 Task: Search one way flight ticket for 5 adults, 2 children, 1 infant in seat and 1 infant on lap in economy from Aspen: Aspen/pitkin County Airport (sardy Field) to Raleigh: Raleigh-durham International Airport on 8-5-2023. Choice of flights is Emirates. Number of bags: 10 checked bags. Price is upto 73000. Outbound departure time preference is 12:45.
Action: Mouse moved to (406, 158)
Screenshot: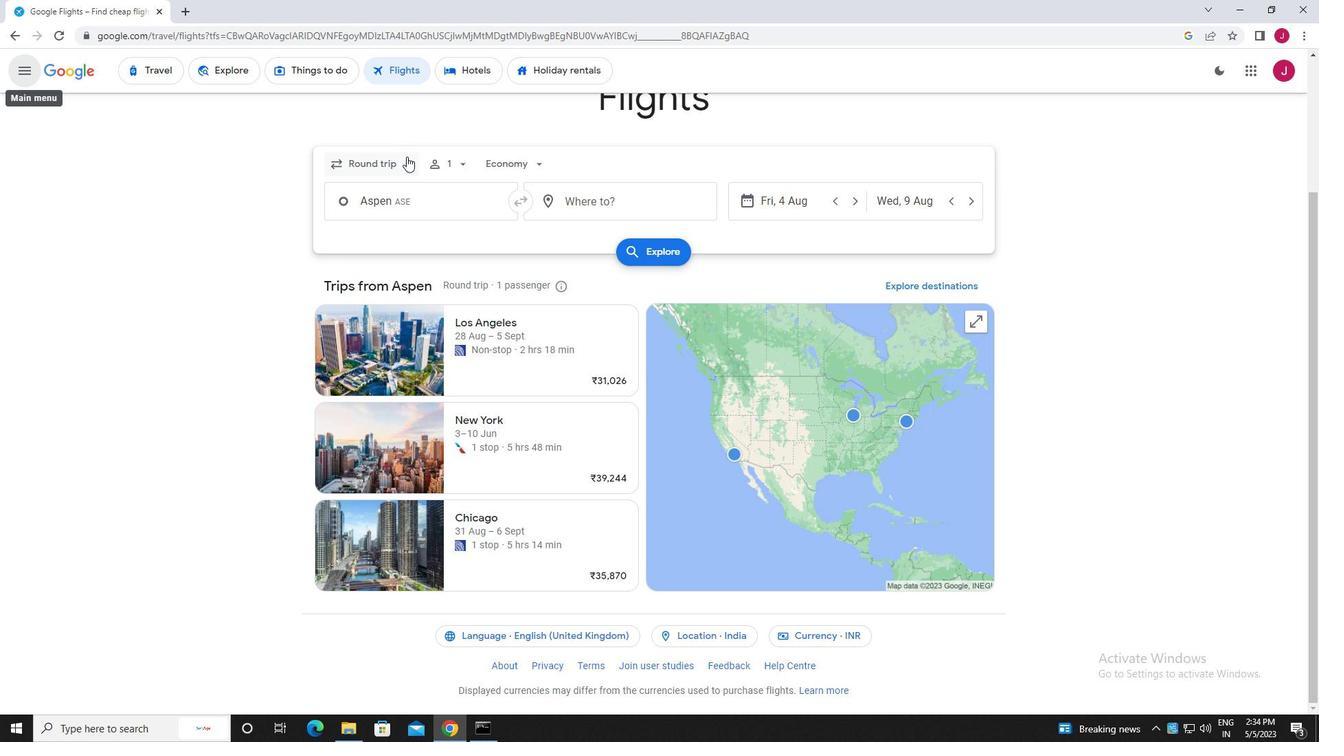 
Action: Mouse pressed left at (406, 158)
Screenshot: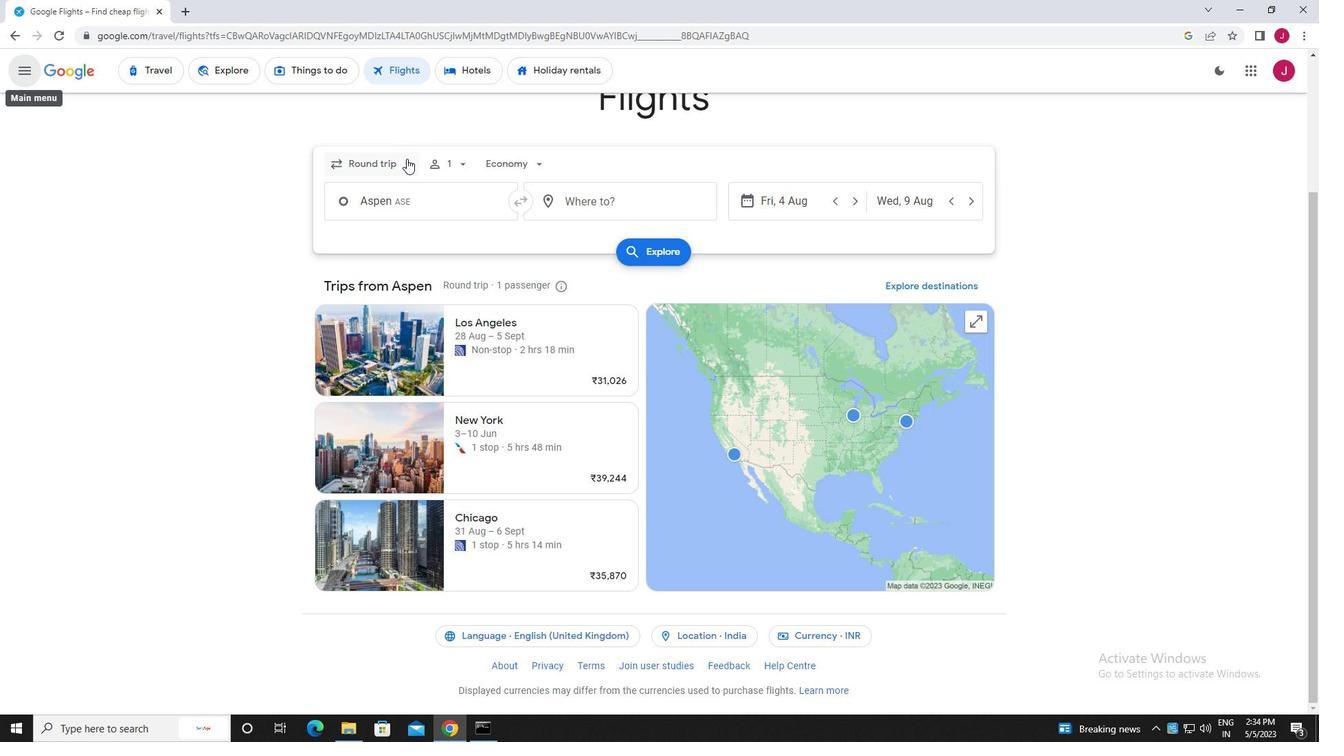 
Action: Mouse moved to (382, 229)
Screenshot: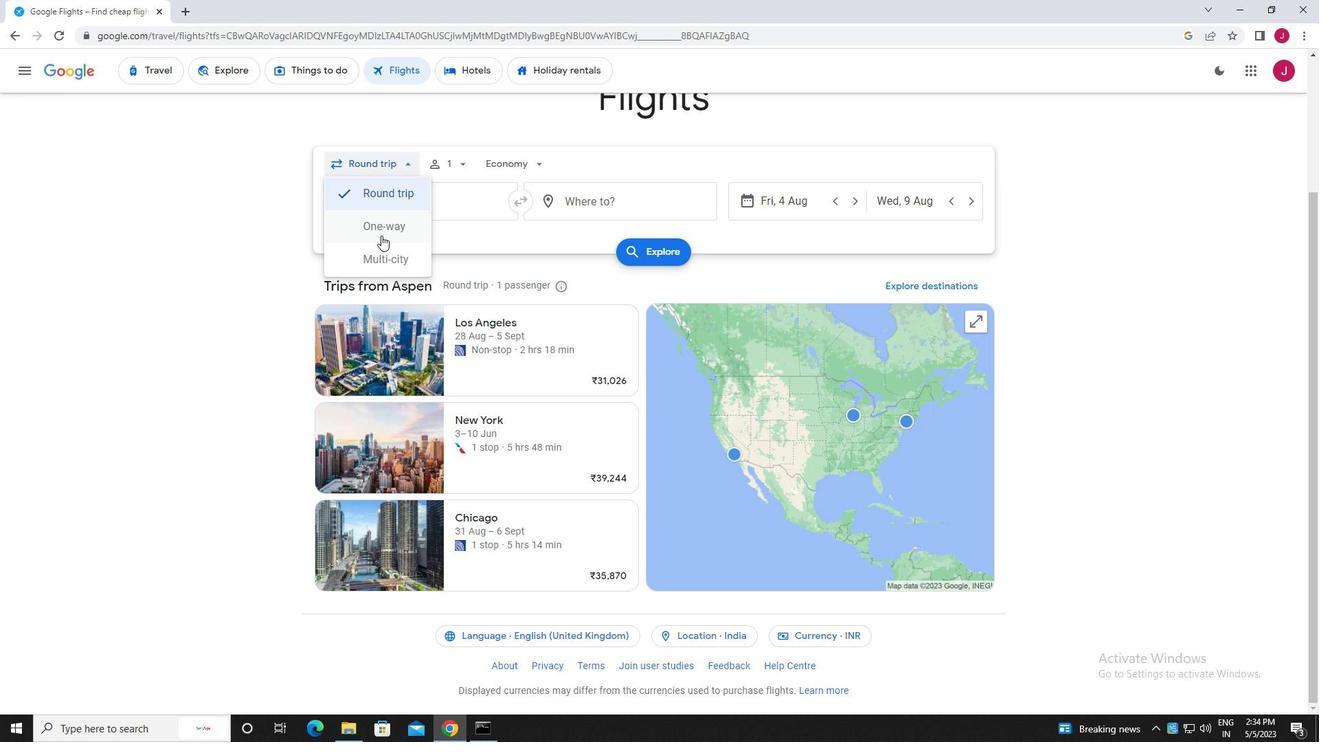
Action: Mouse pressed left at (382, 229)
Screenshot: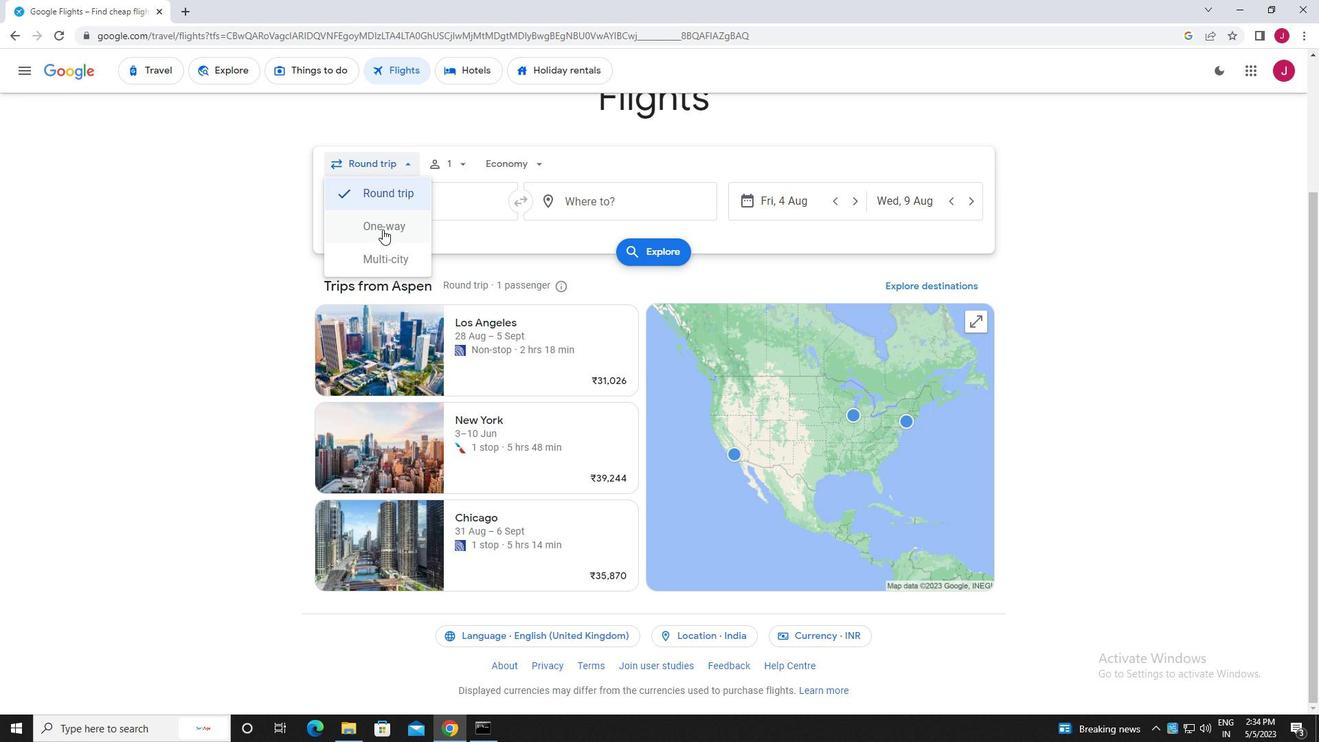 
Action: Mouse moved to (448, 163)
Screenshot: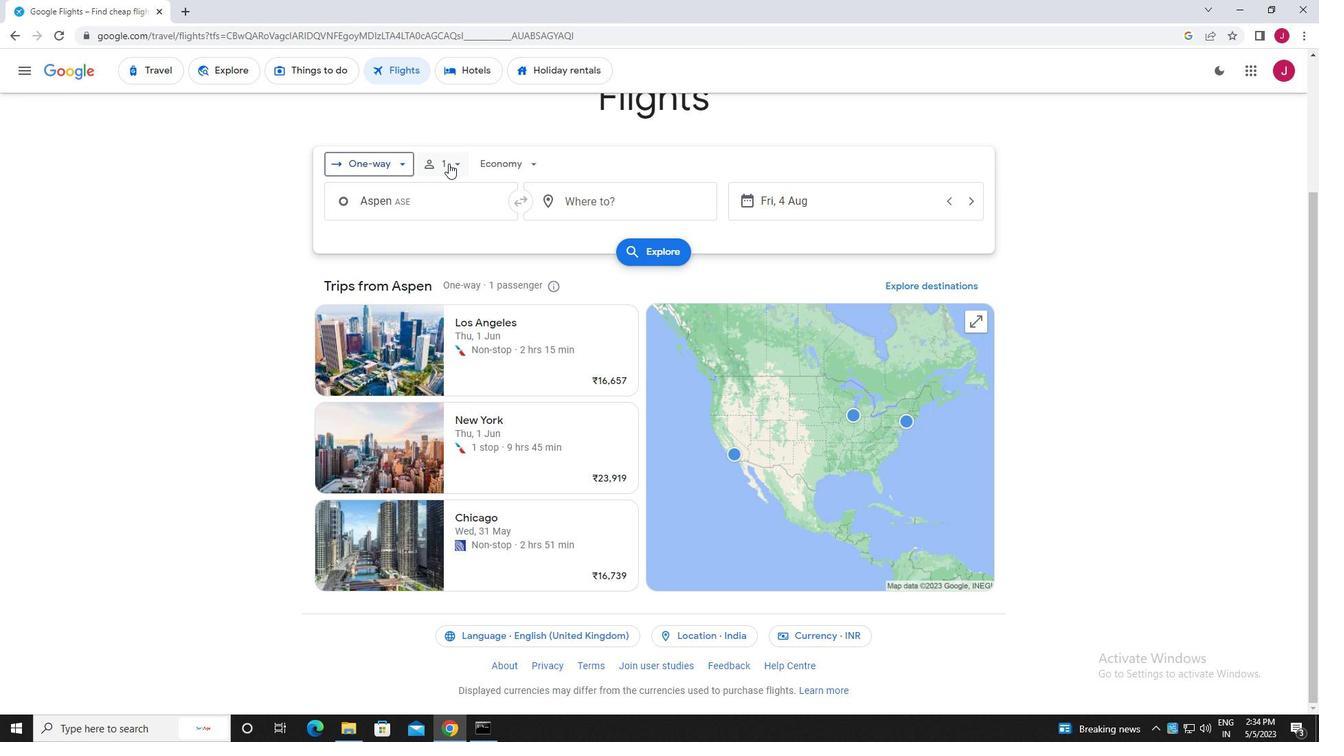 
Action: Mouse pressed left at (448, 163)
Screenshot: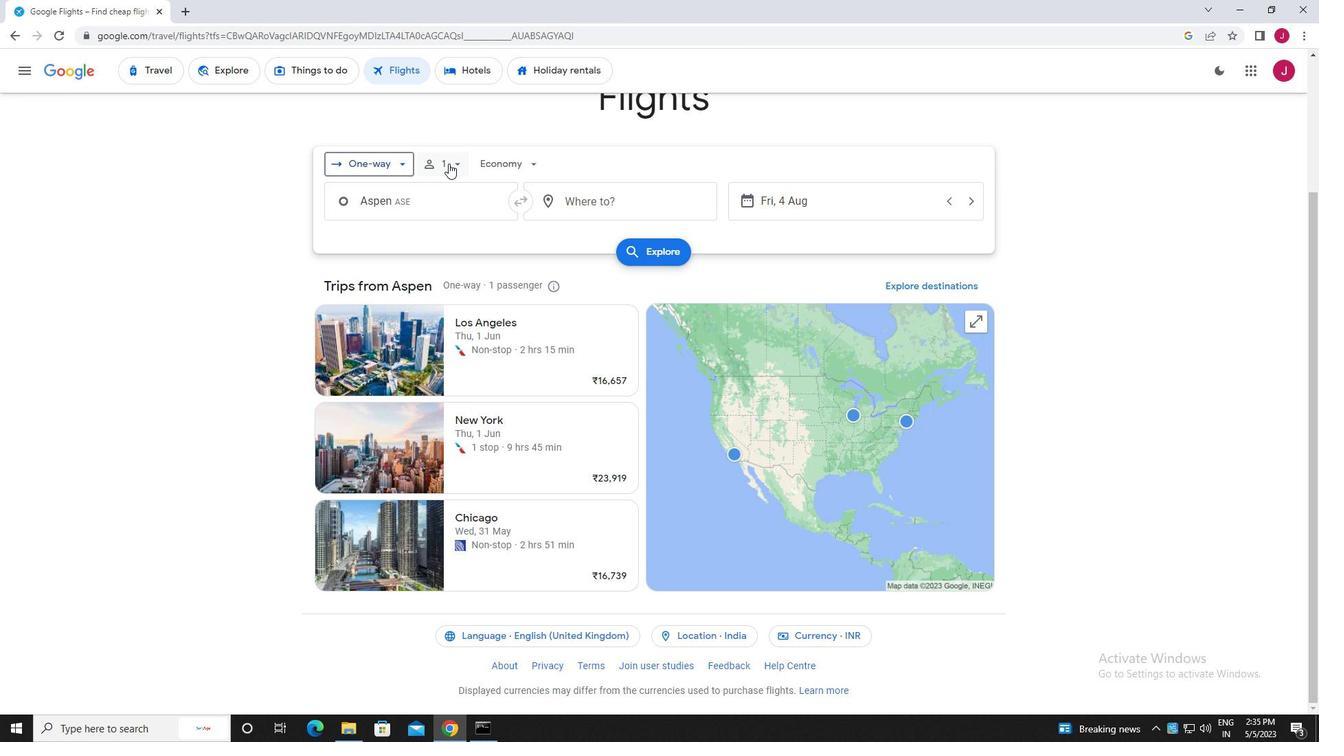 
Action: Mouse moved to (571, 197)
Screenshot: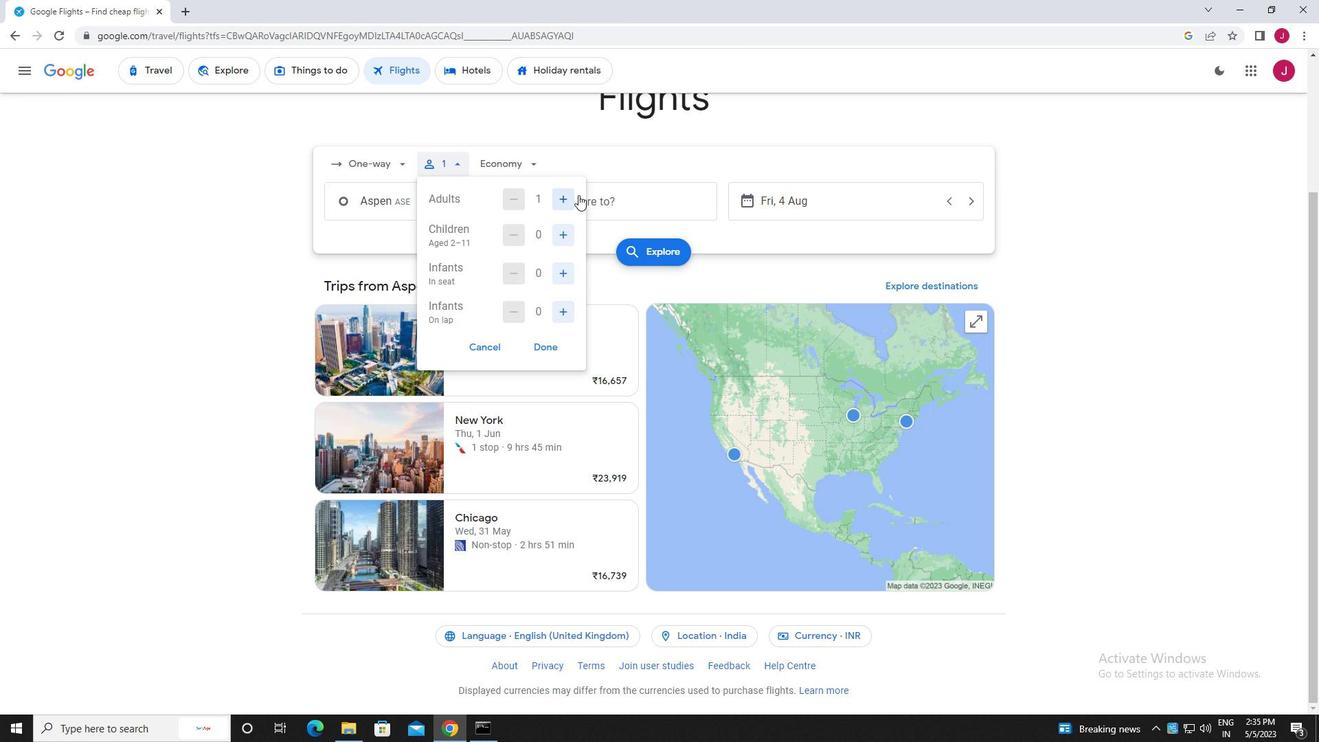 
Action: Mouse pressed left at (571, 197)
Screenshot: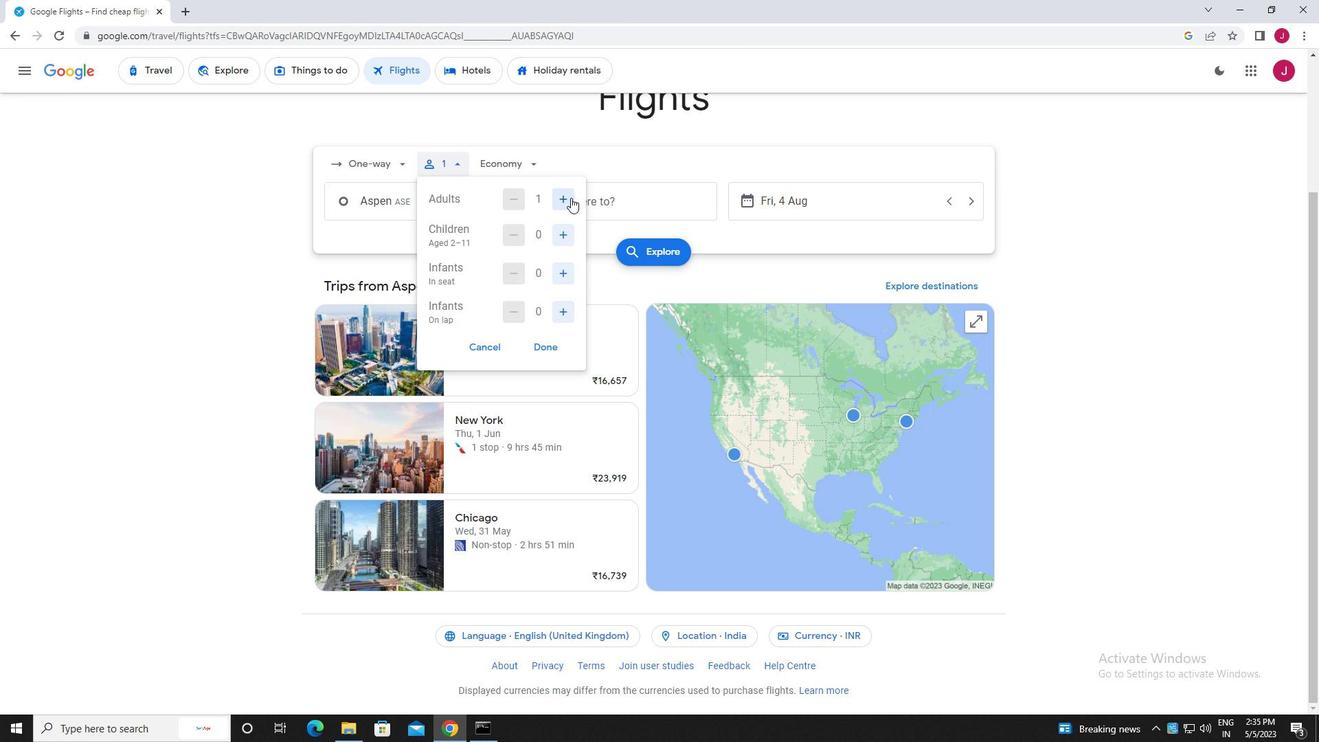 
Action: Mouse pressed left at (571, 197)
Screenshot: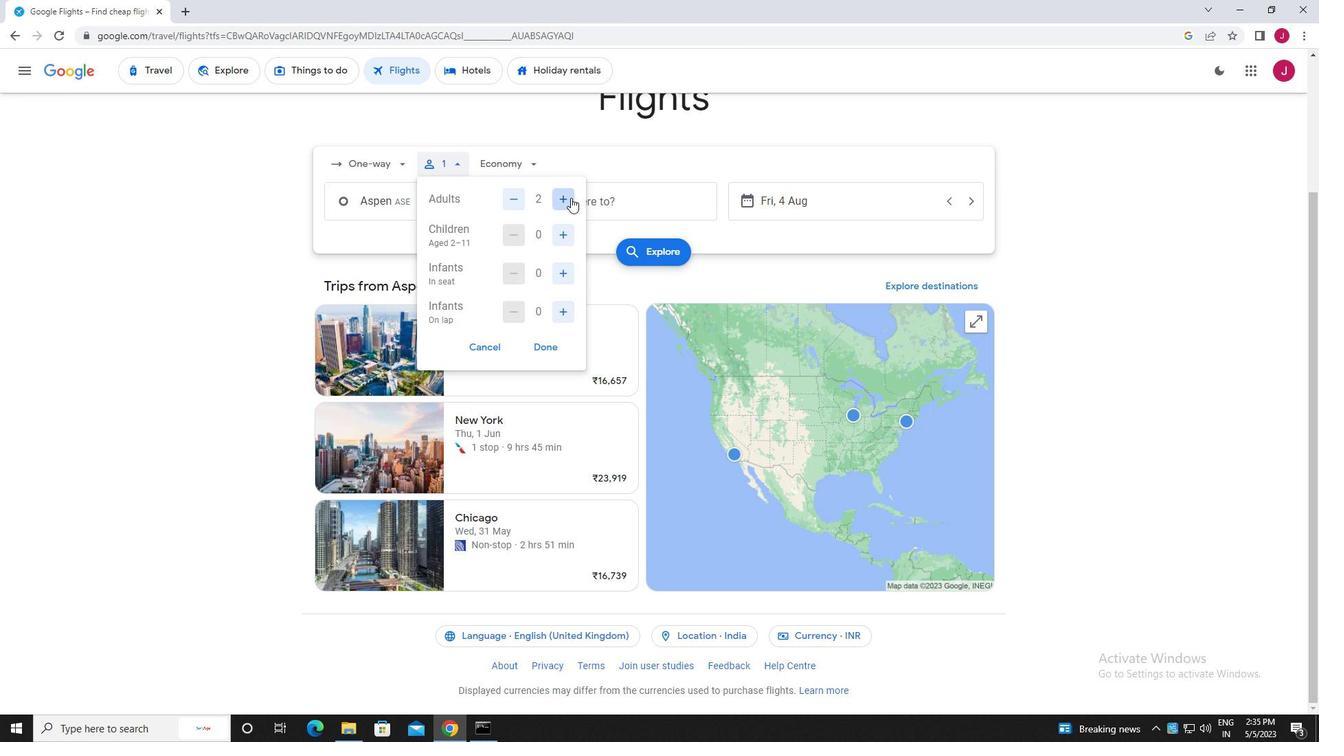 
Action: Mouse pressed left at (571, 197)
Screenshot: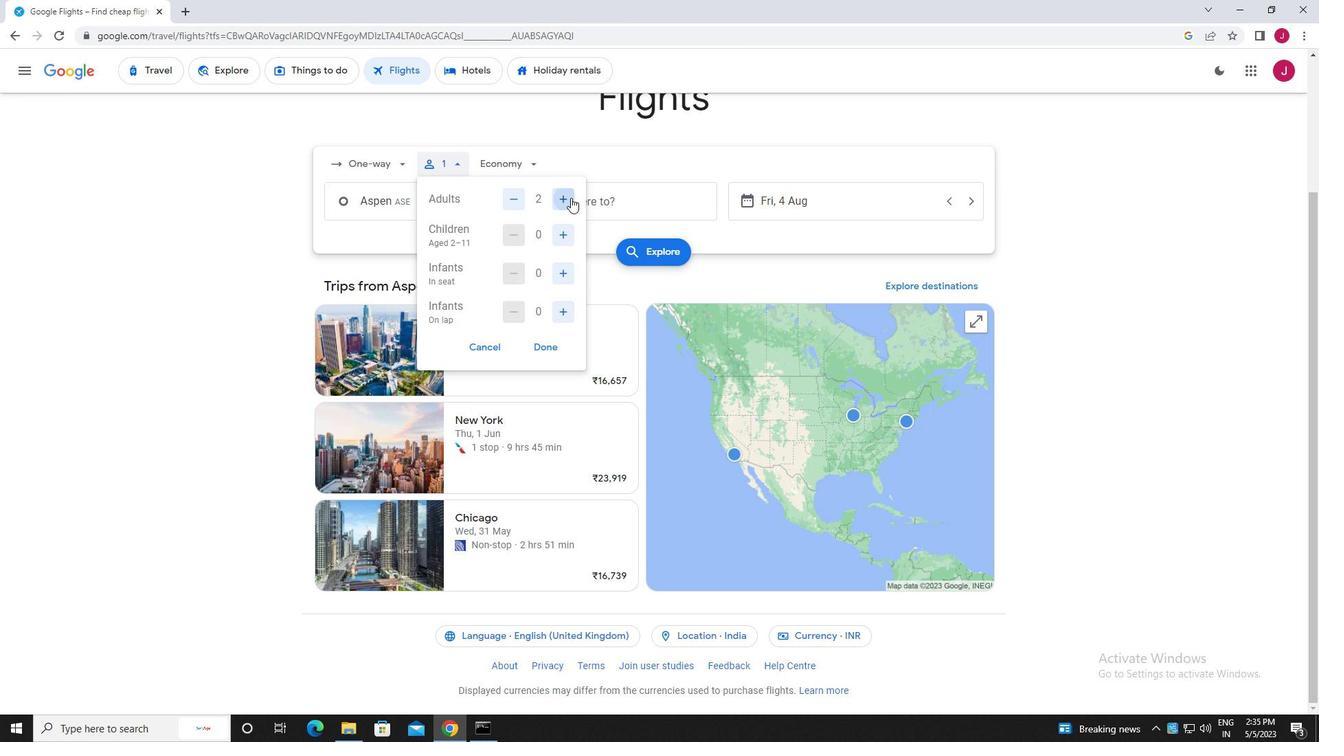 
Action: Mouse pressed left at (571, 197)
Screenshot: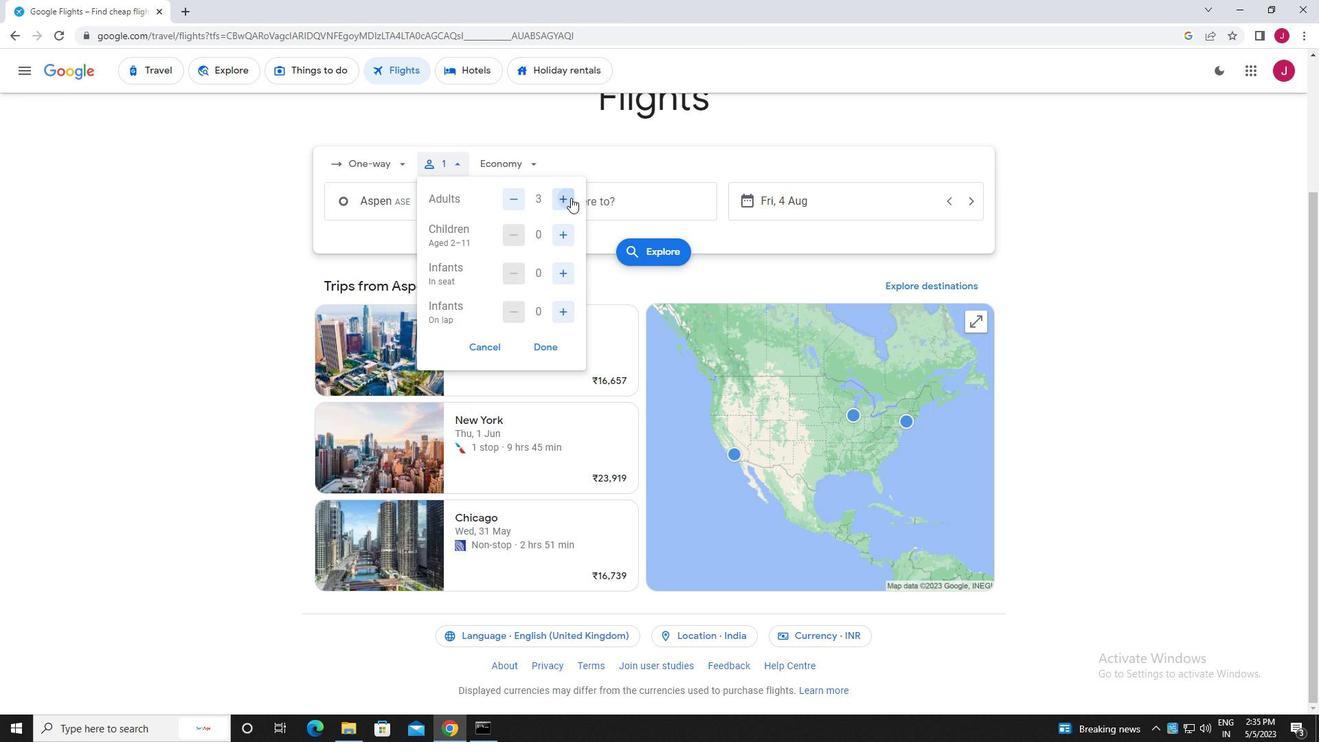 
Action: Mouse moved to (563, 235)
Screenshot: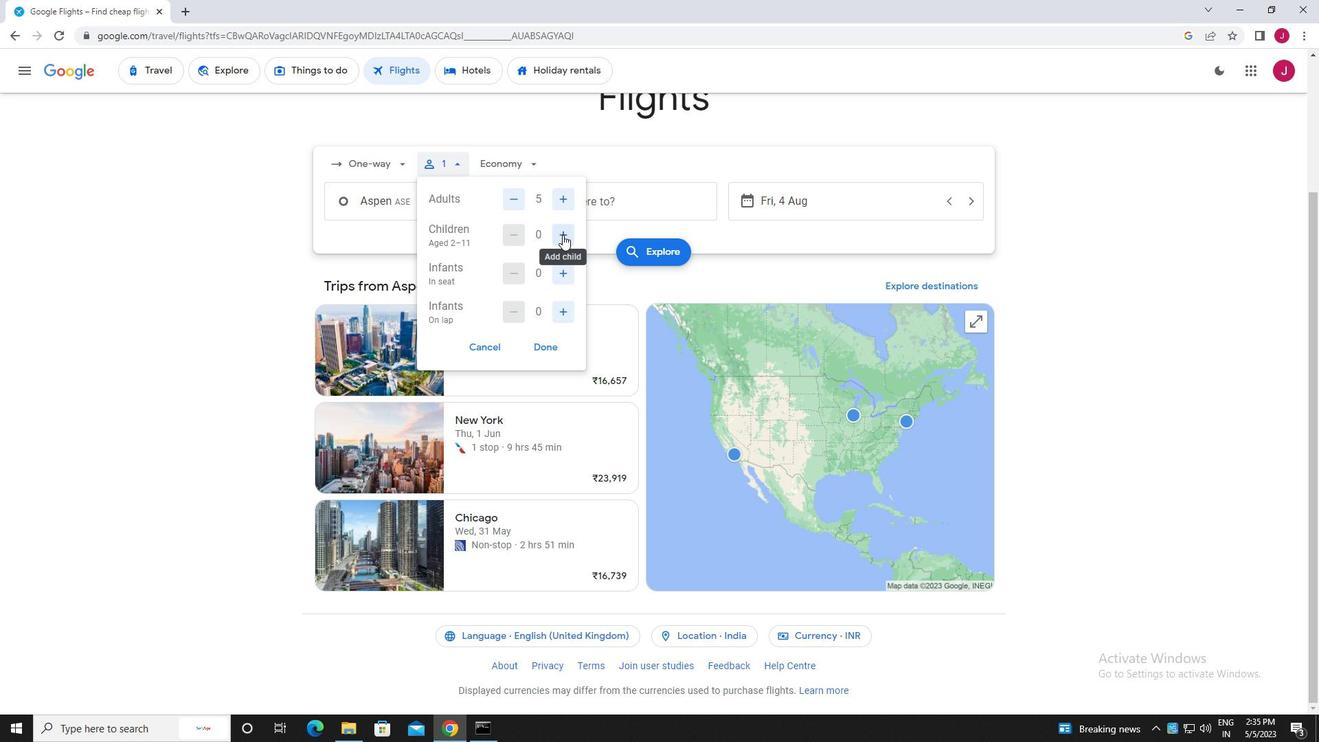 
Action: Mouse pressed left at (563, 235)
Screenshot: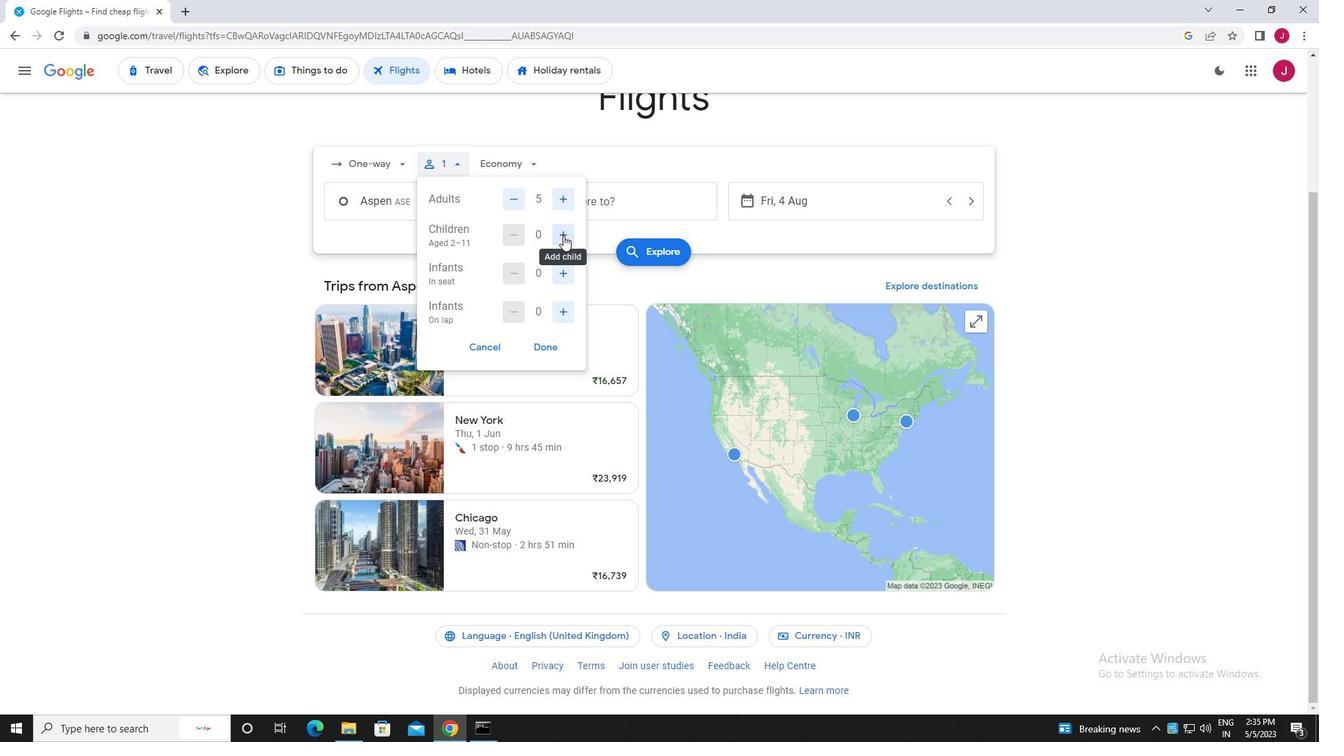 
Action: Mouse pressed left at (563, 235)
Screenshot: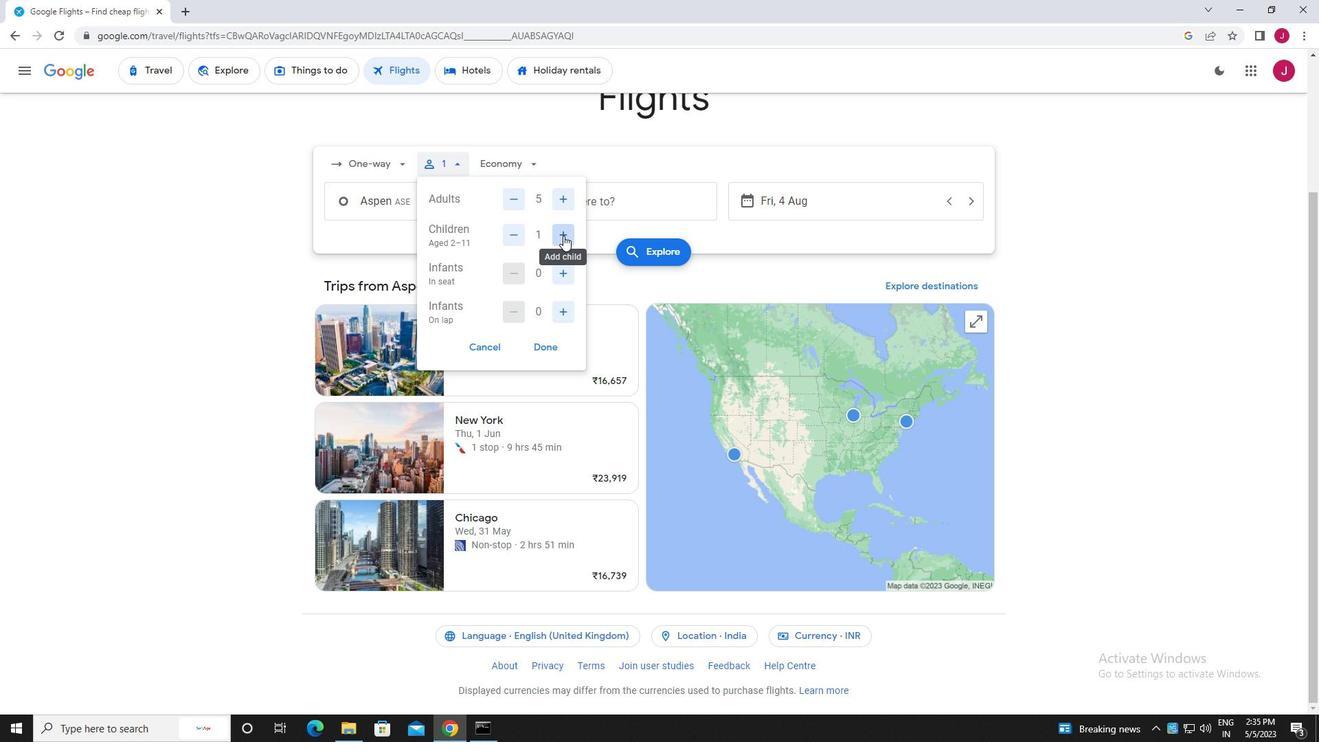 
Action: Mouse moved to (562, 274)
Screenshot: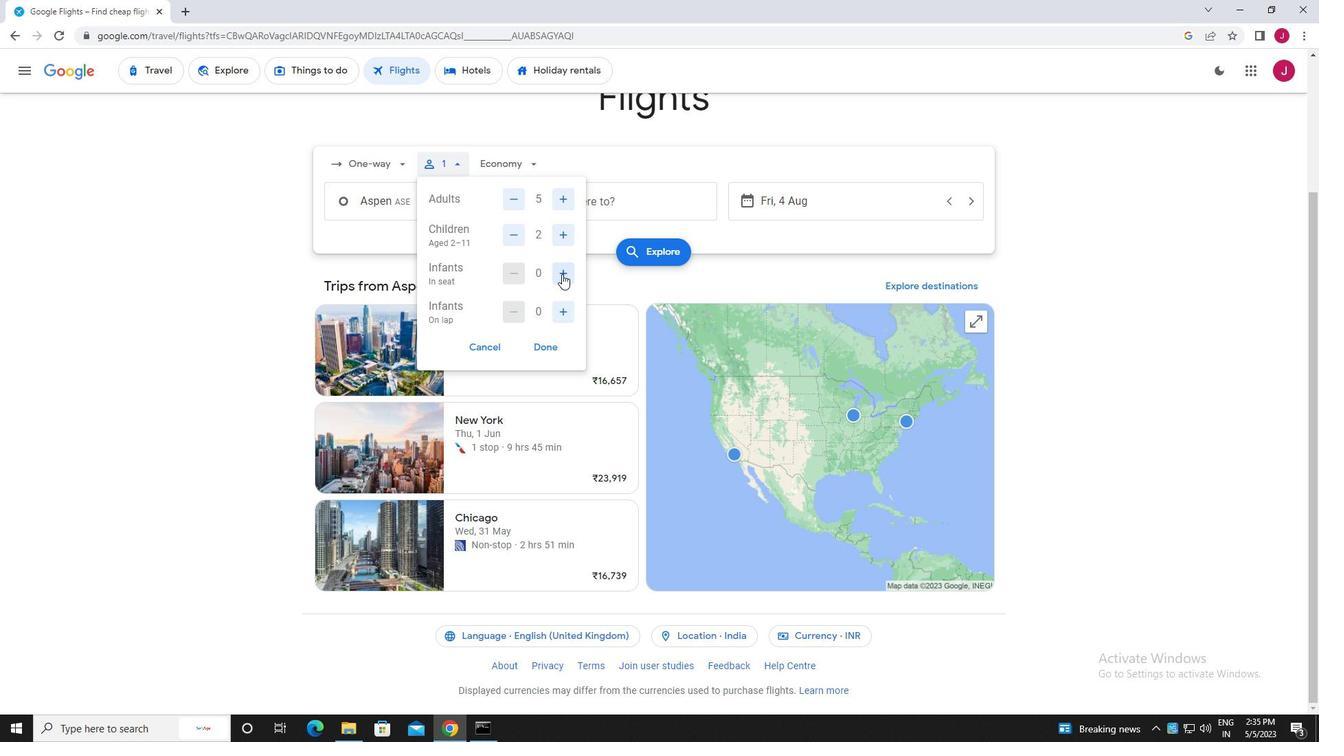 
Action: Mouse pressed left at (562, 274)
Screenshot: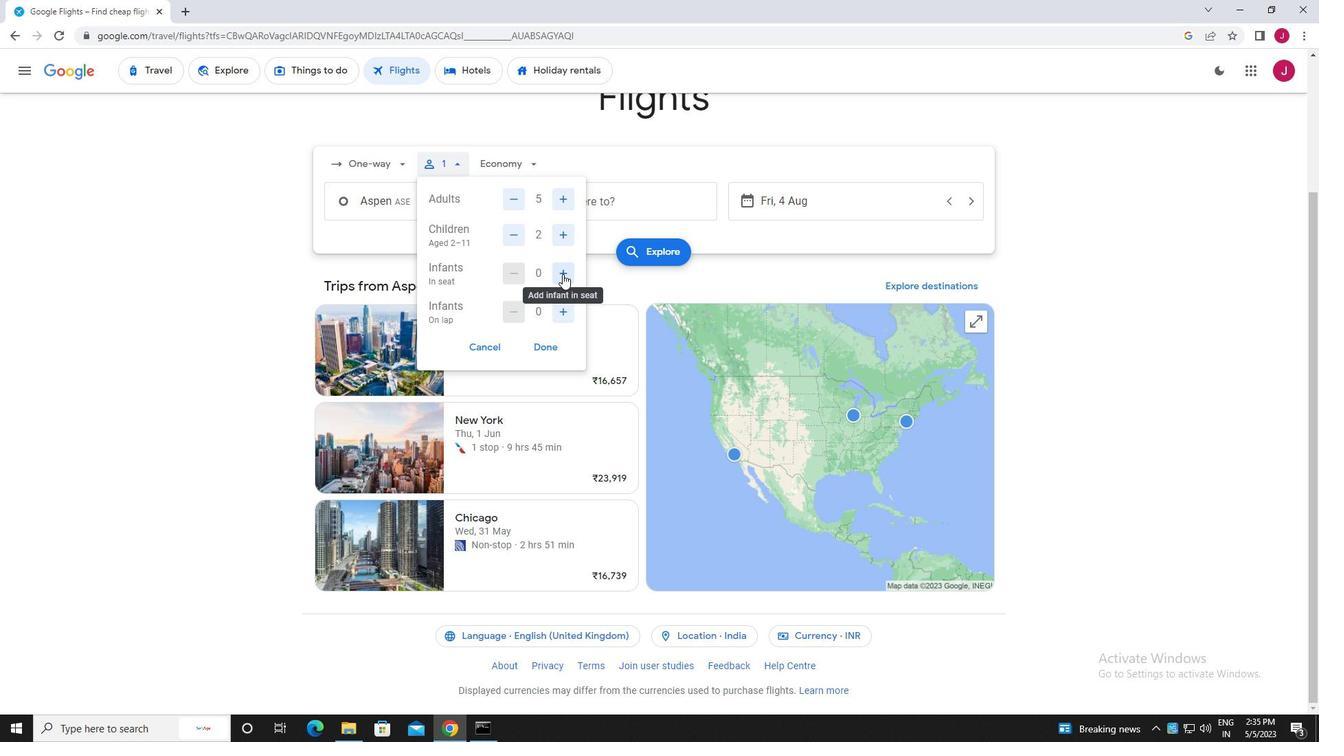 
Action: Mouse moved to (563, 308)
Screenshot: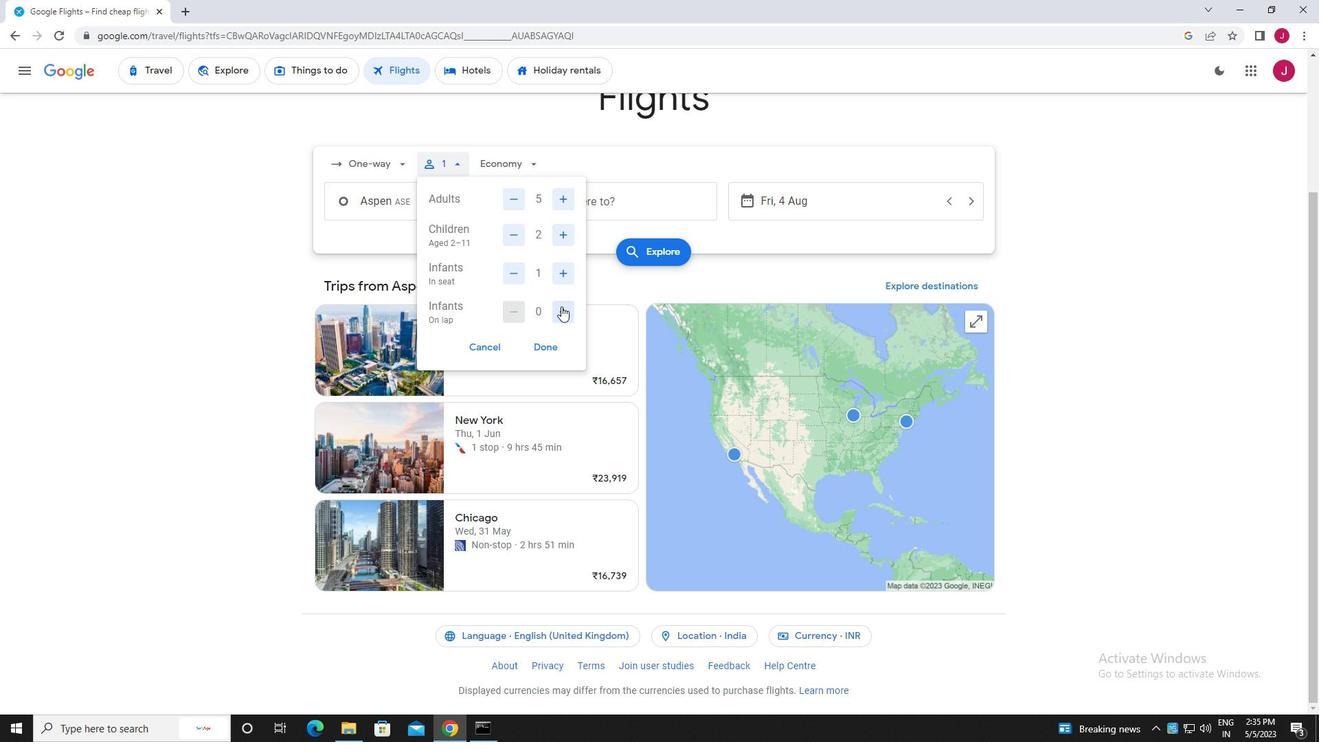 
Action: Mouse pressed left at (563, 308)
Screenshot: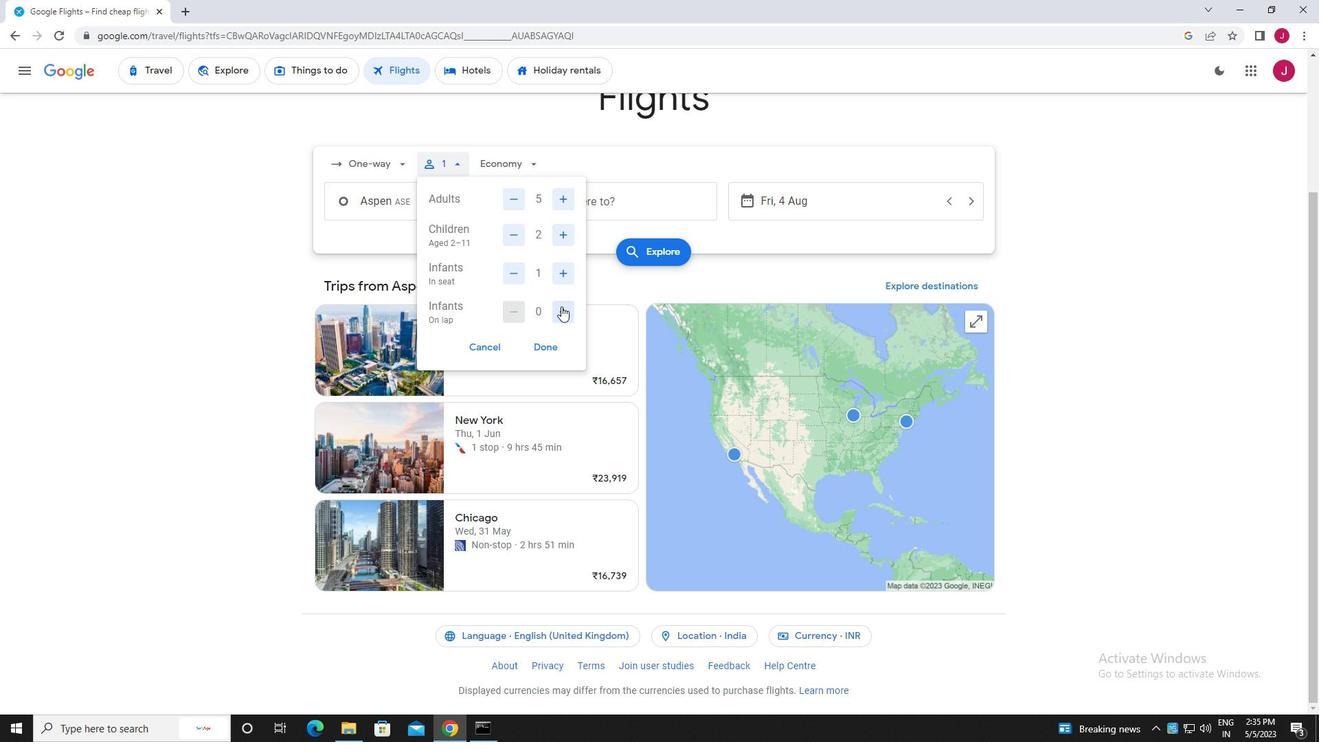 
Action: Mouse moved to (549, 347)
Screenshot: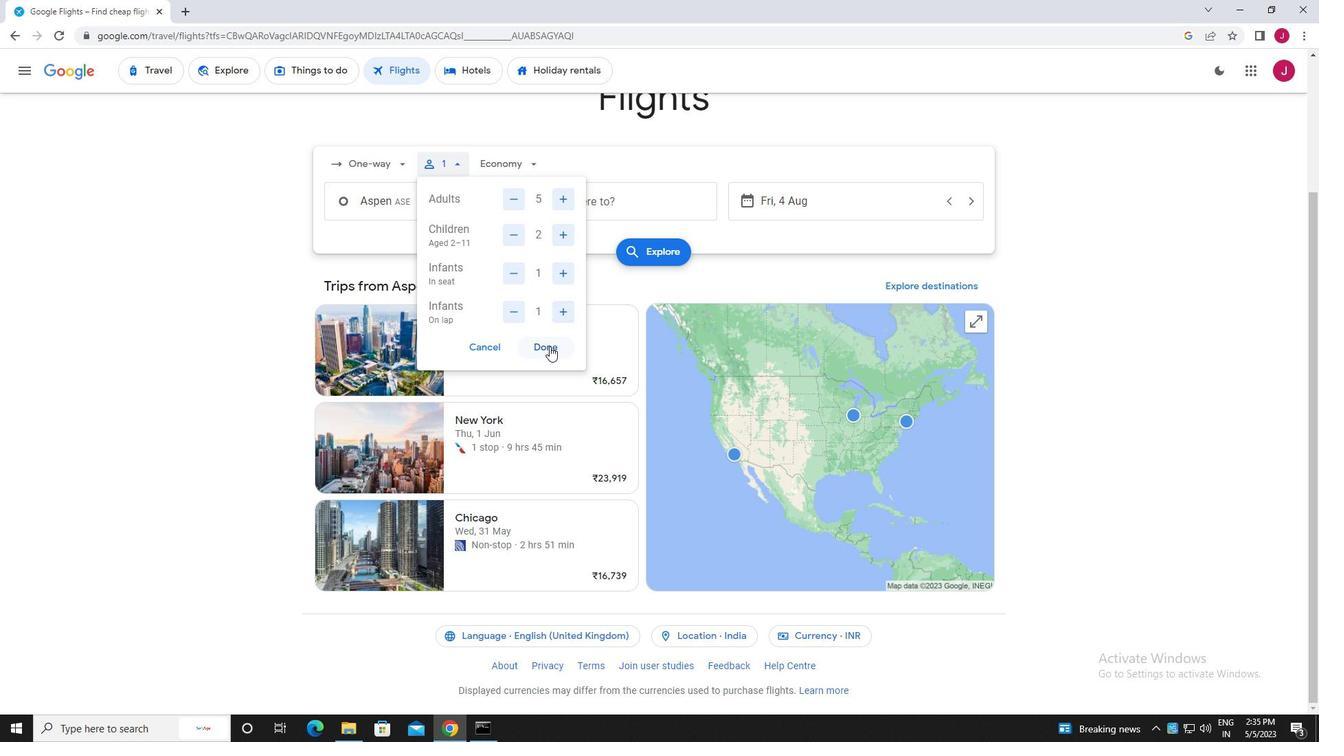 
Action: Mouse pressed left at (549, 347)
Screenshot: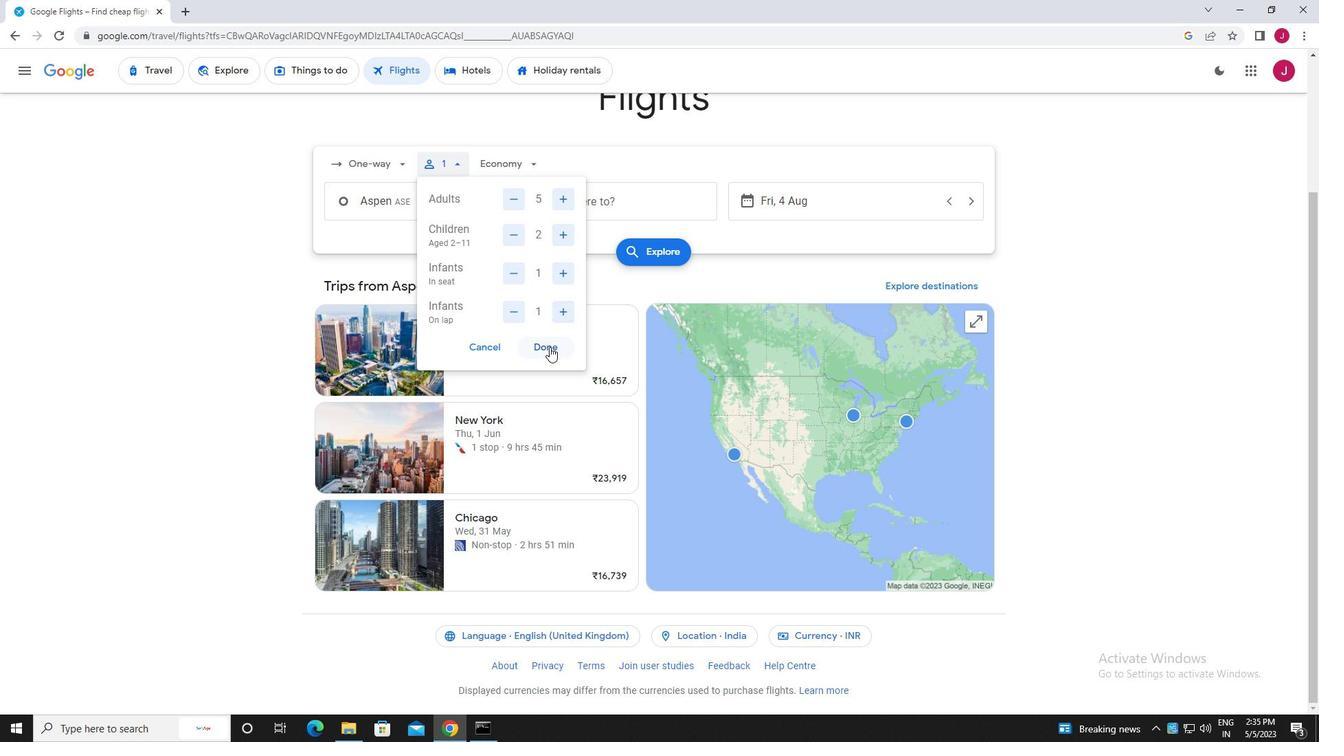 
Action: Mouse moved to (521, 162)
Screenshot: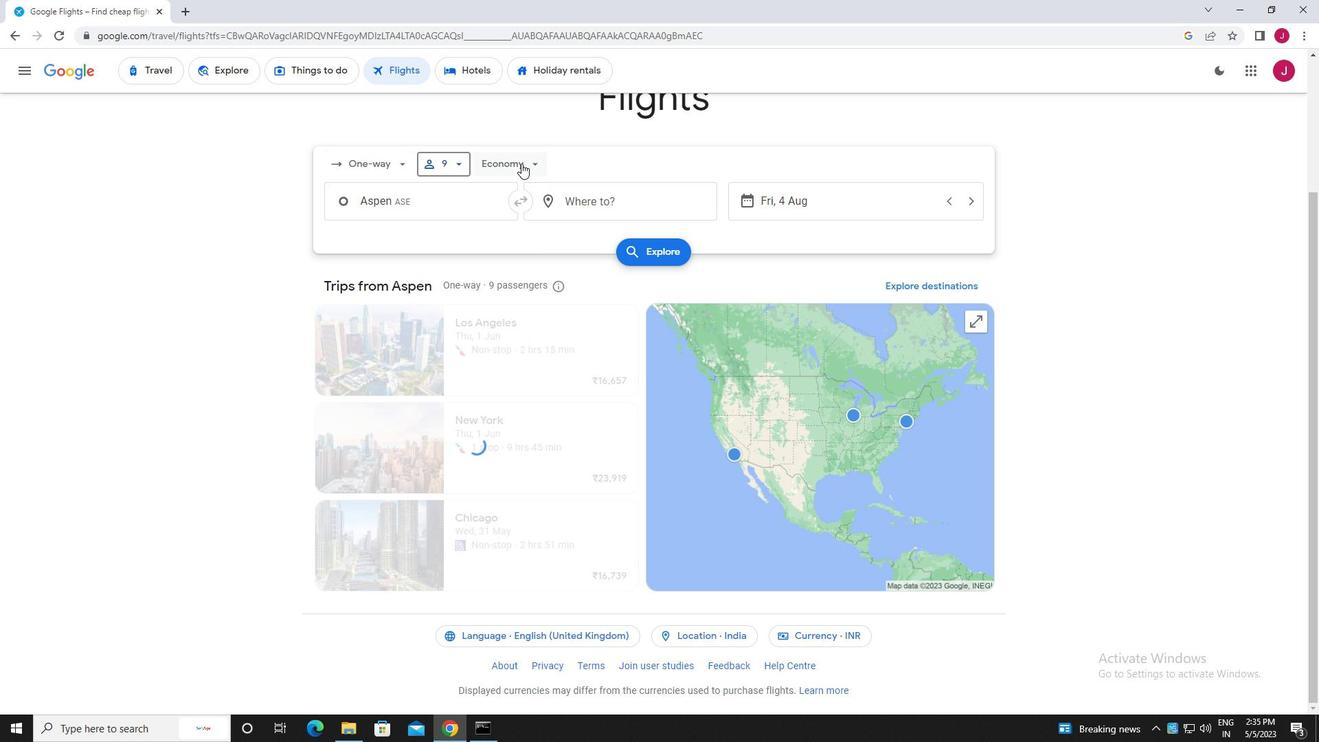 
Action: Mouse pressed left at (521, 162)
Screenshot: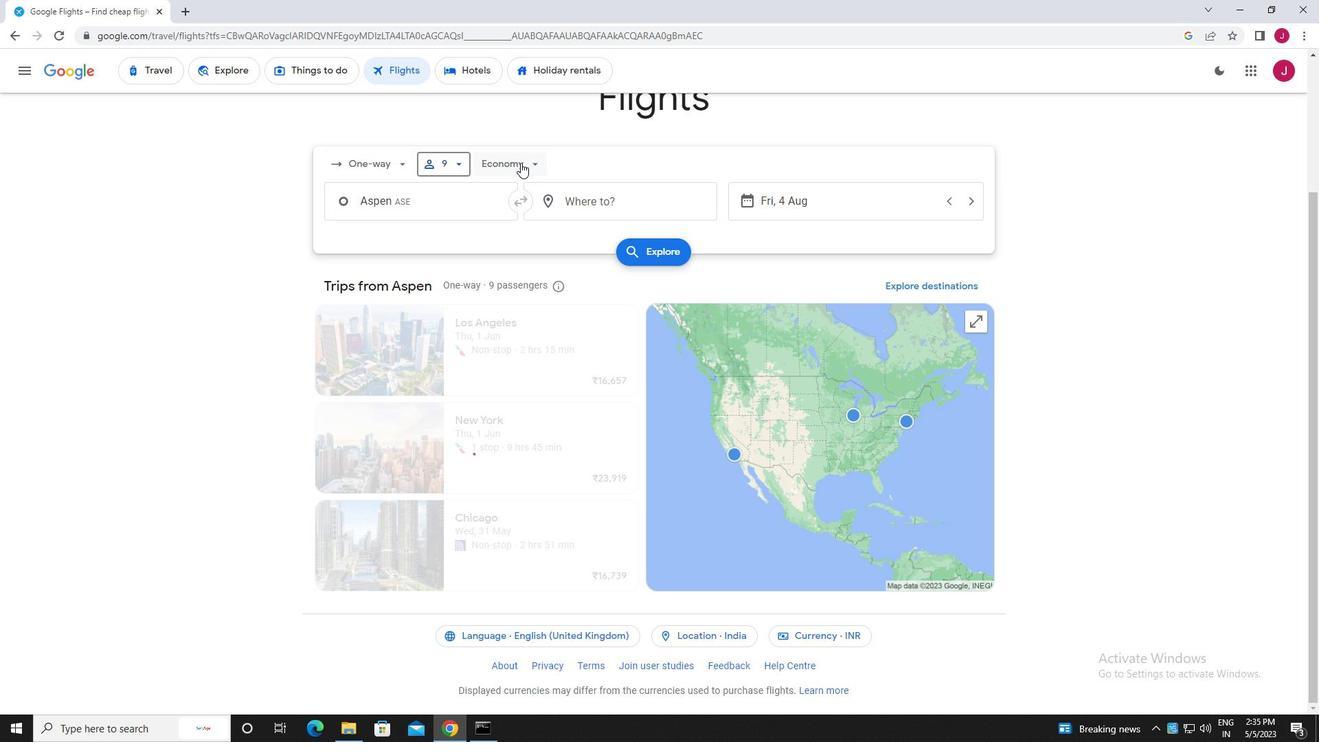 
Action: Mouse moved to (537, 191)
Screenshot: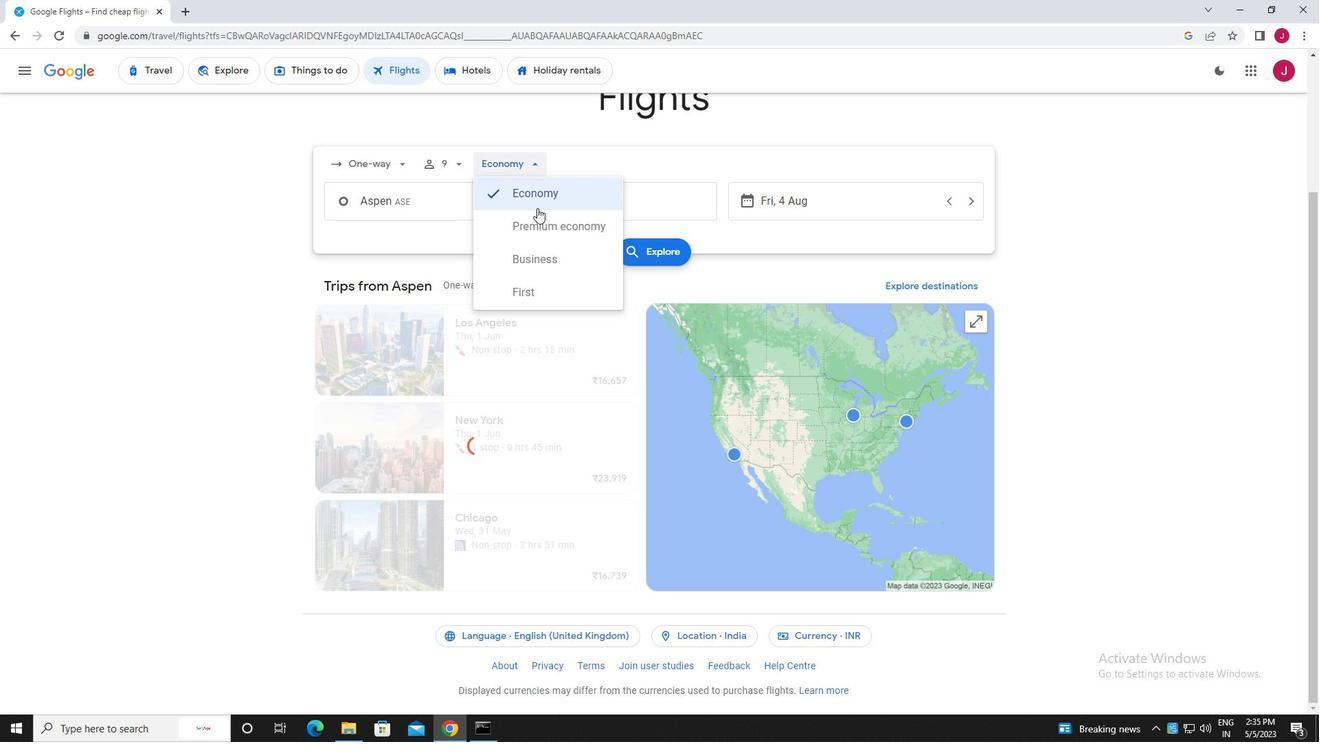 
Action: Mouse pressed left at (537, 191)
Screenshot: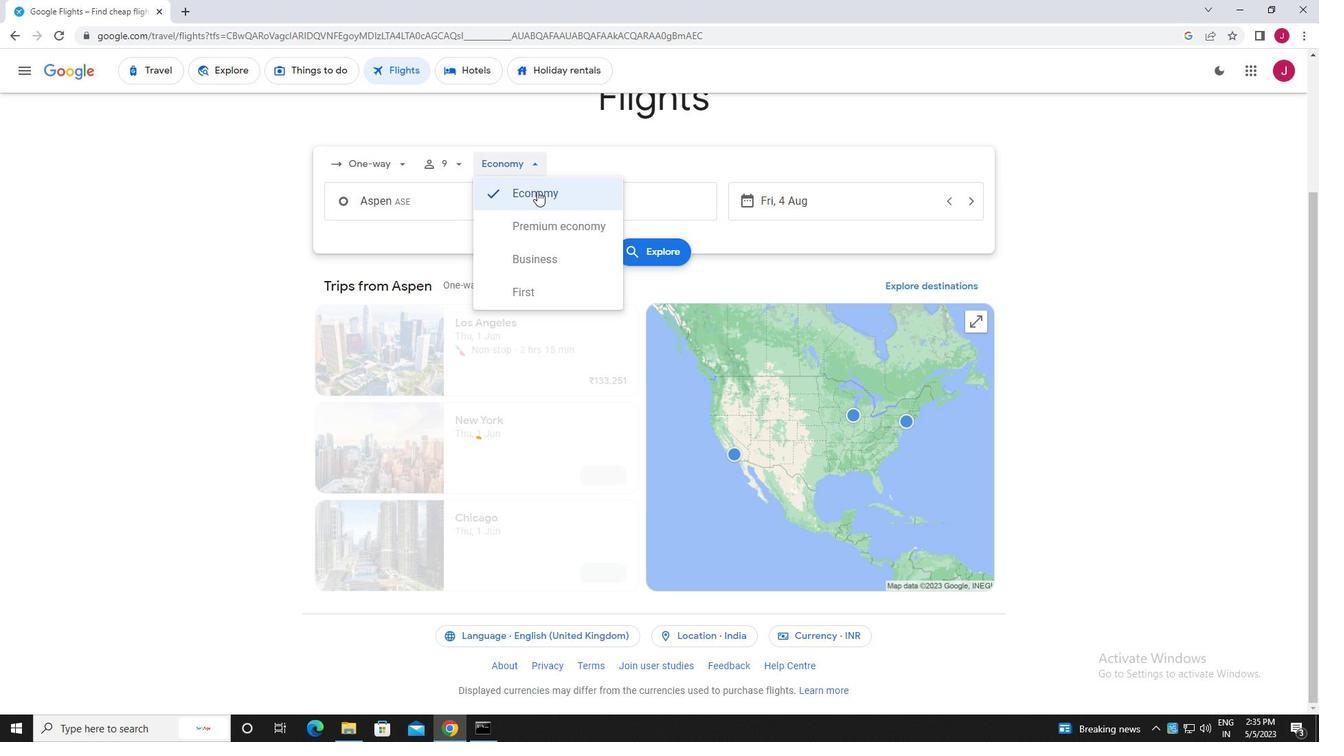 
Action: Mouse moved to (451, 195)
Screenshot: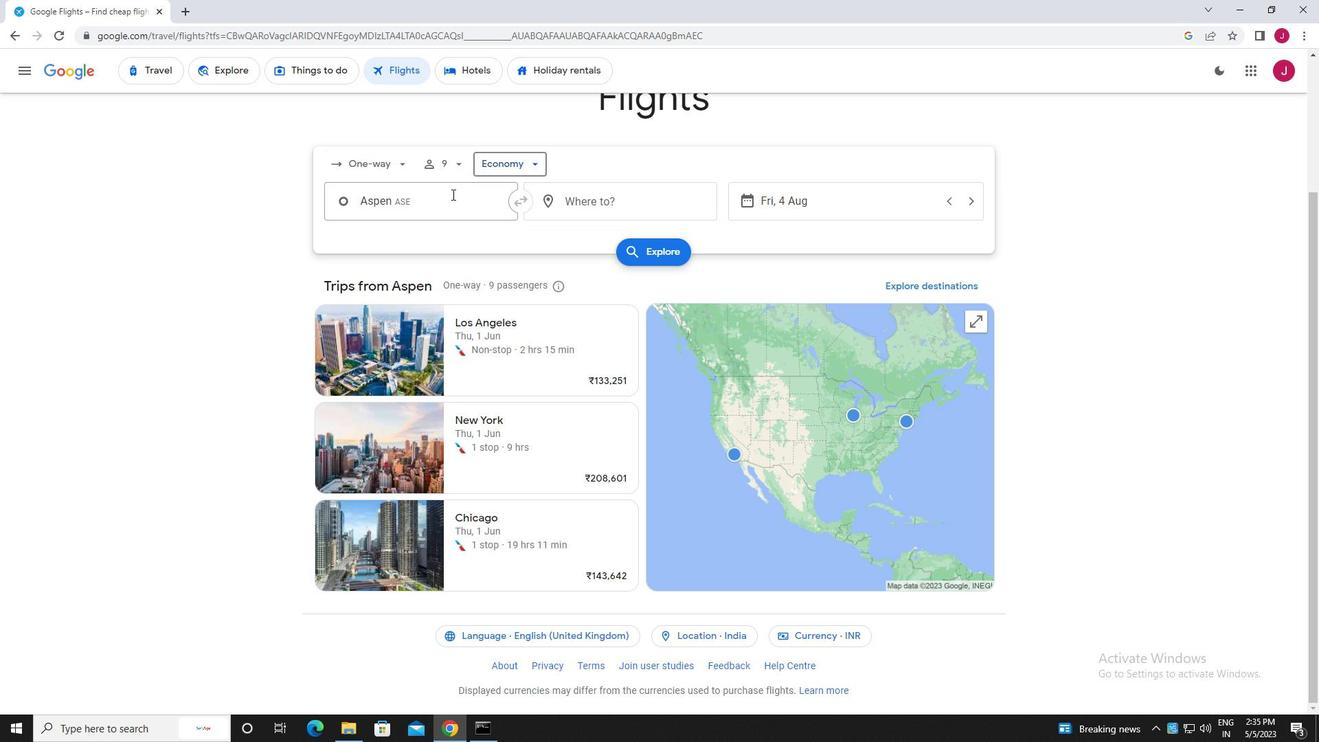 
Action: Mouse pressed left at (451, 195)
Screenshot: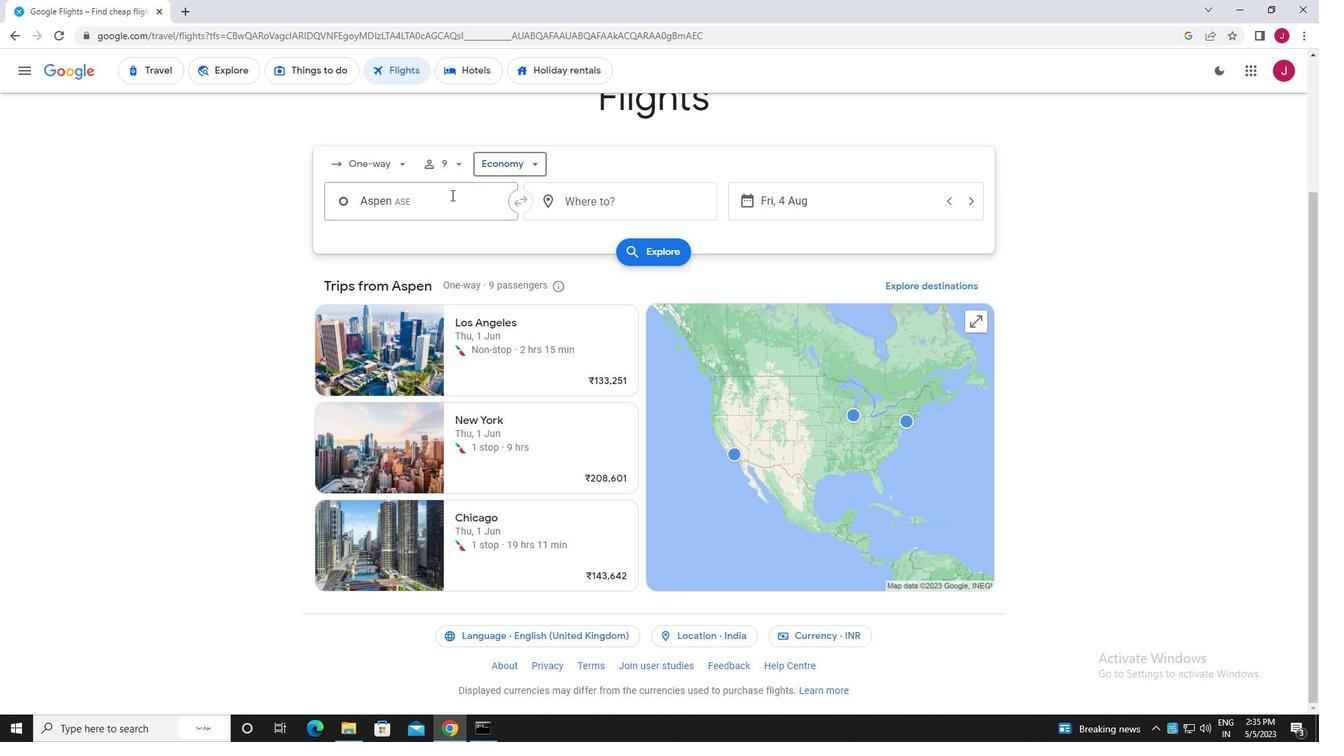 
Action: Mouse moved to (451, 195)
Screenshot: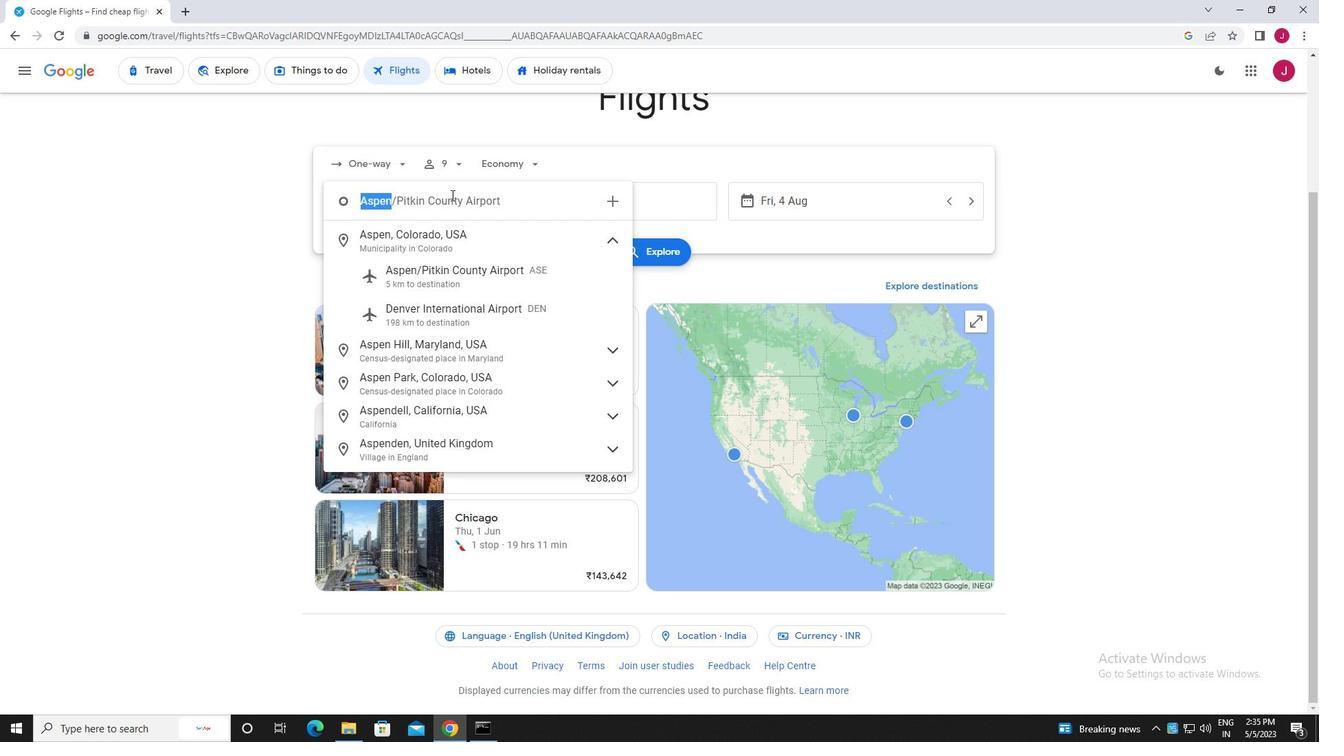 
Action: Key pressed aspen
Screenshot: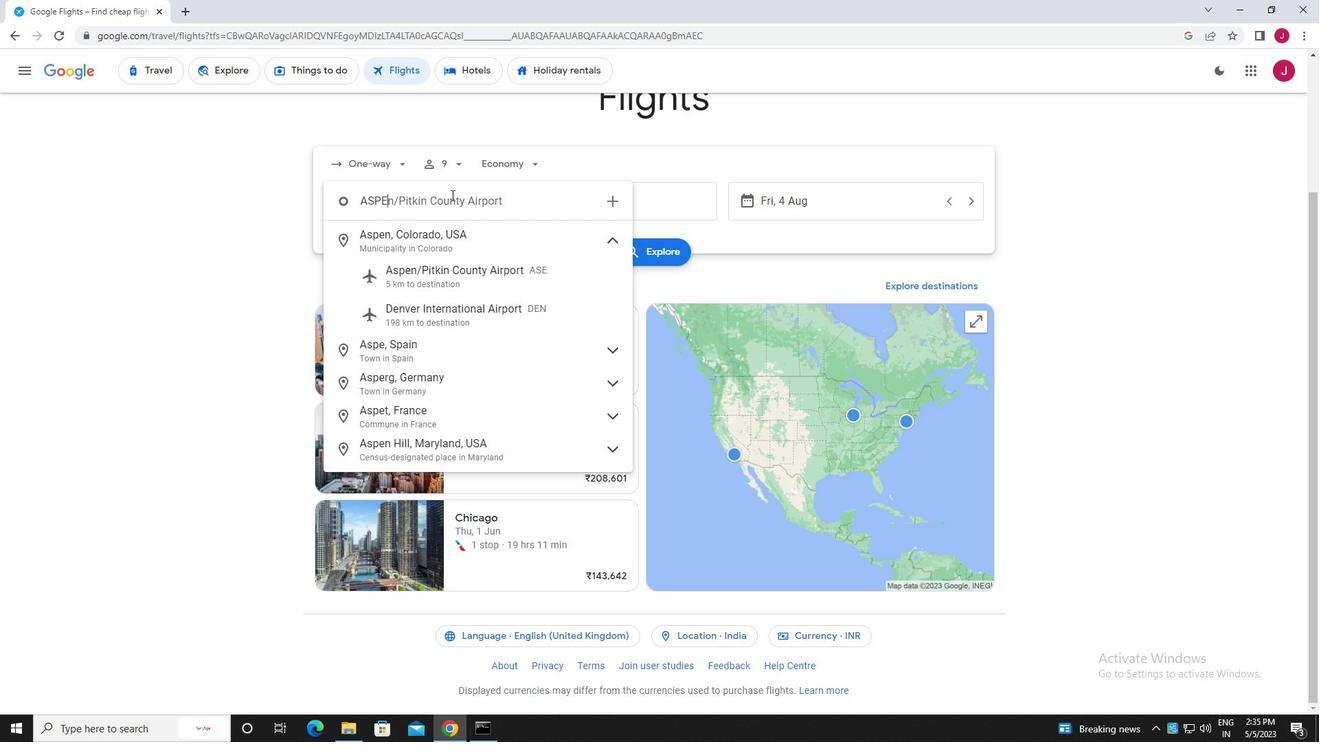 
Action: Mouse moved to (486, 271)
Screenshot: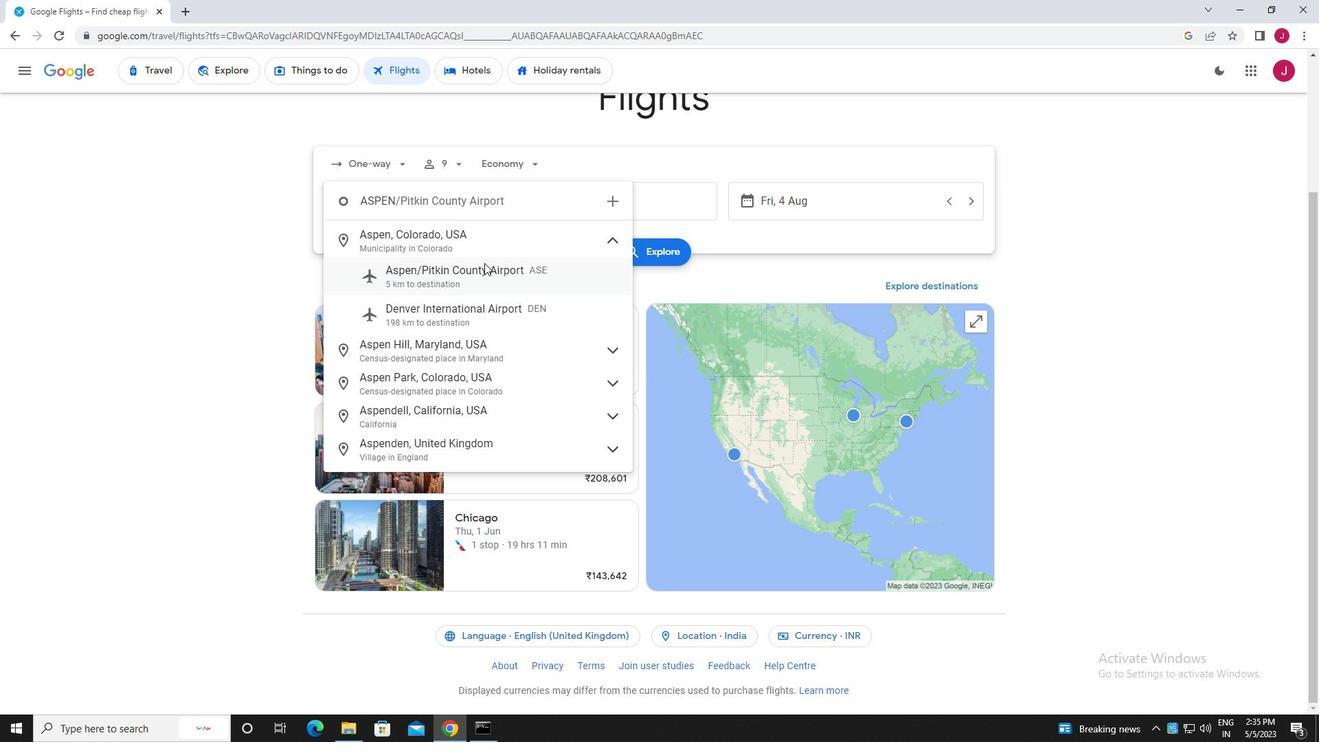 
Action: Mouse pressed left at (486, 271)
Screenshot: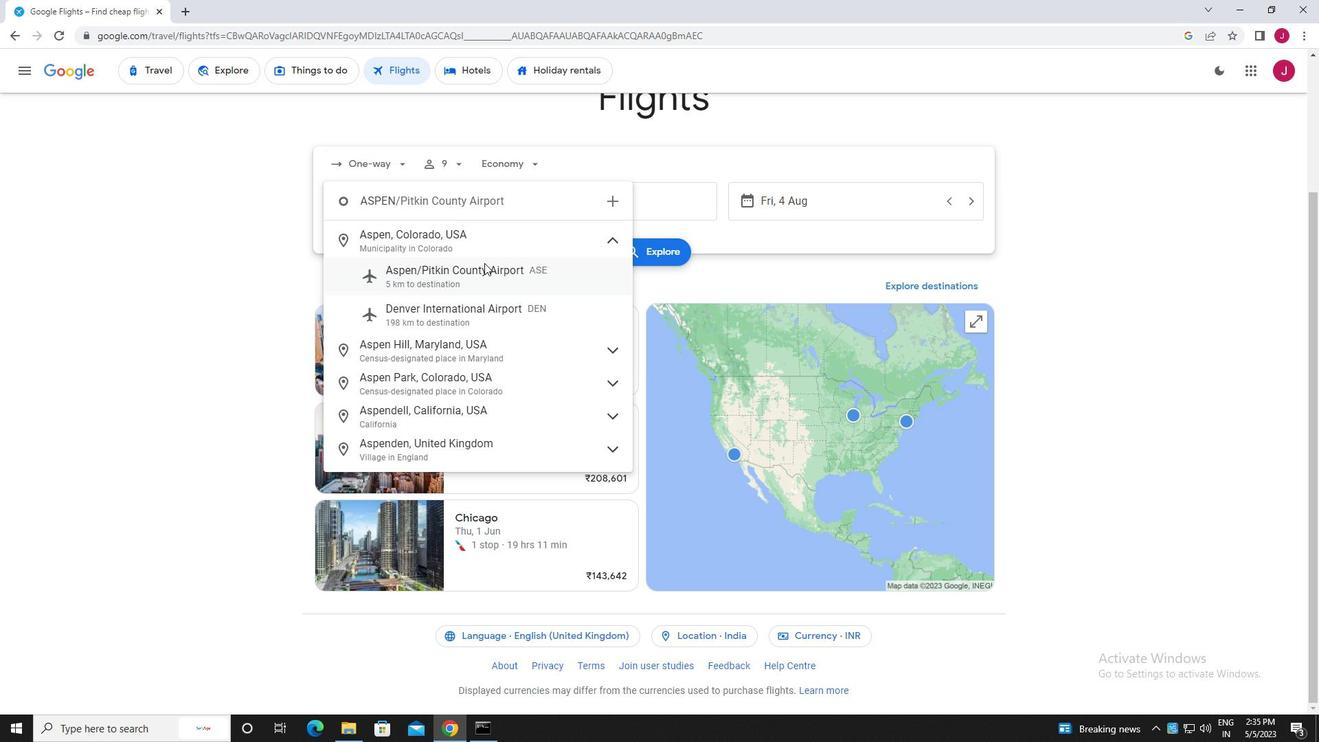 
Action: Mouse moved to (610, 204)
Screenshot: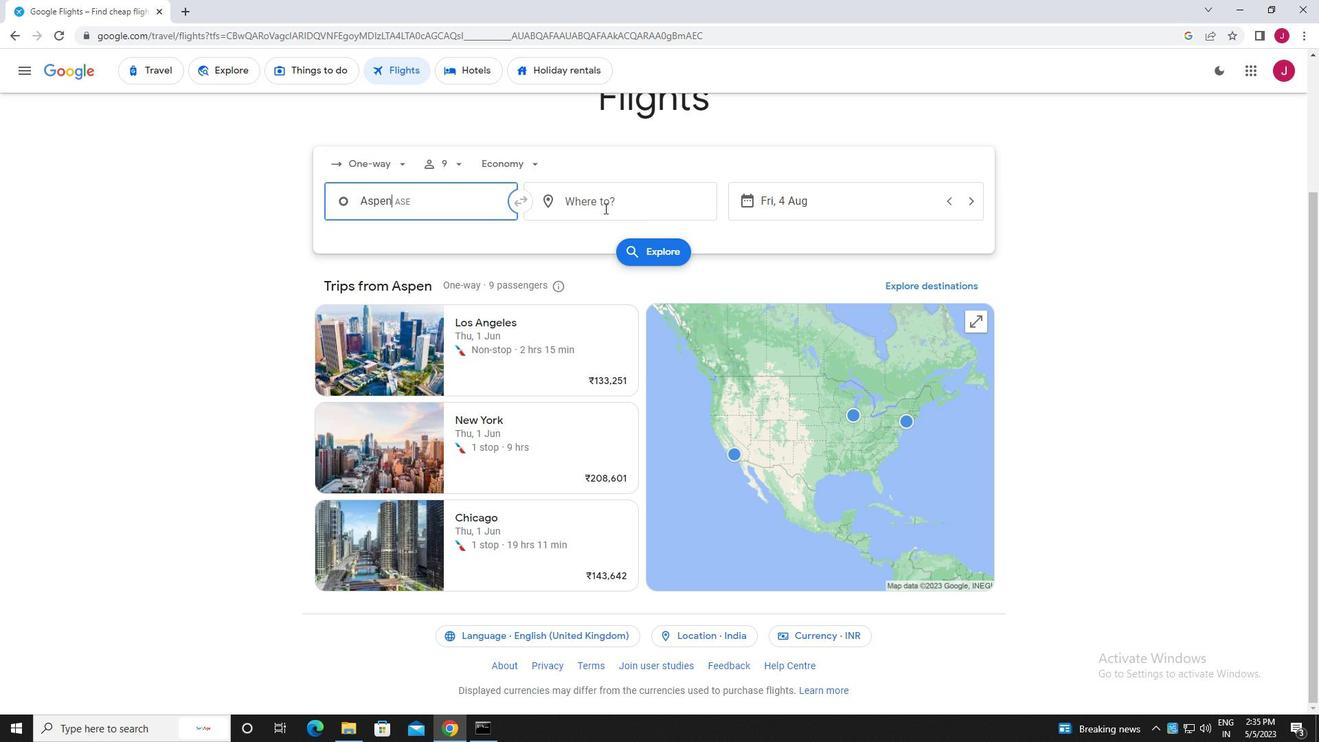 
Action: Mouse pressed left at (610, 204)
Screenshot: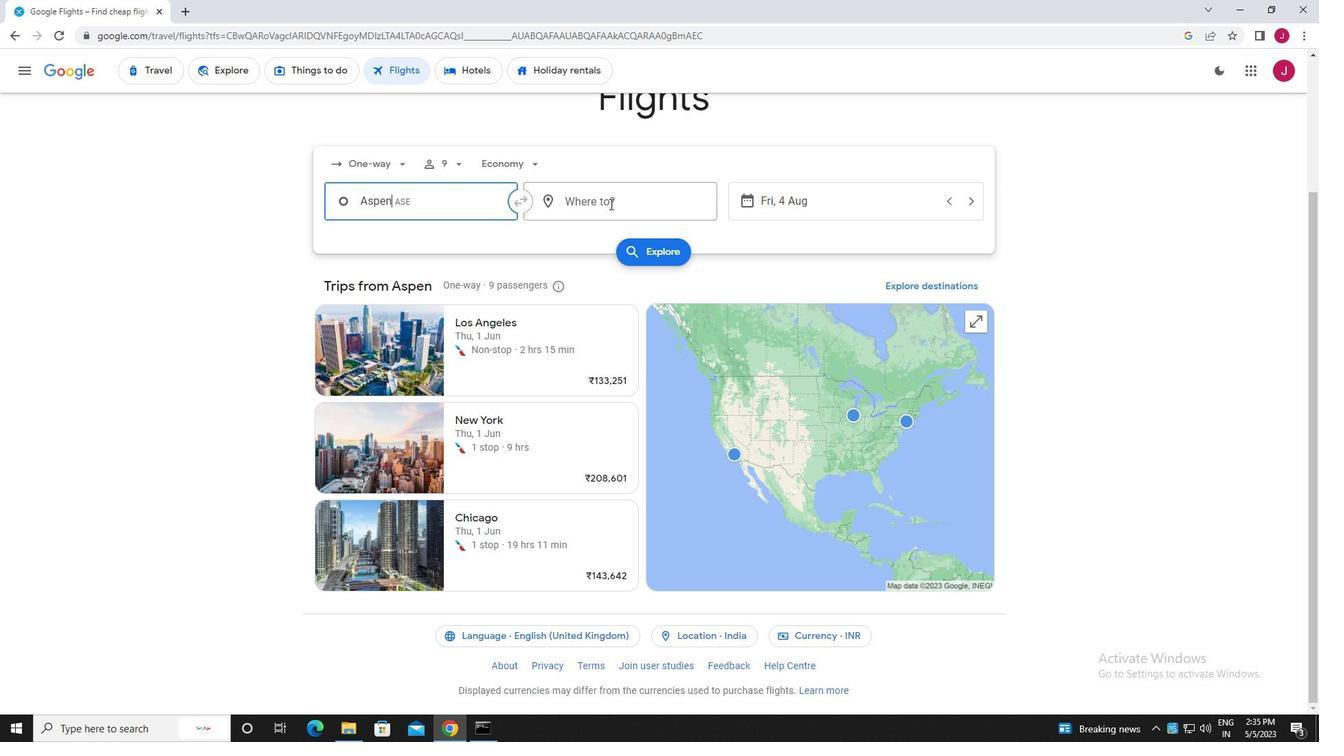 
Action: Mouse moved to (610, 204)
Screenshot: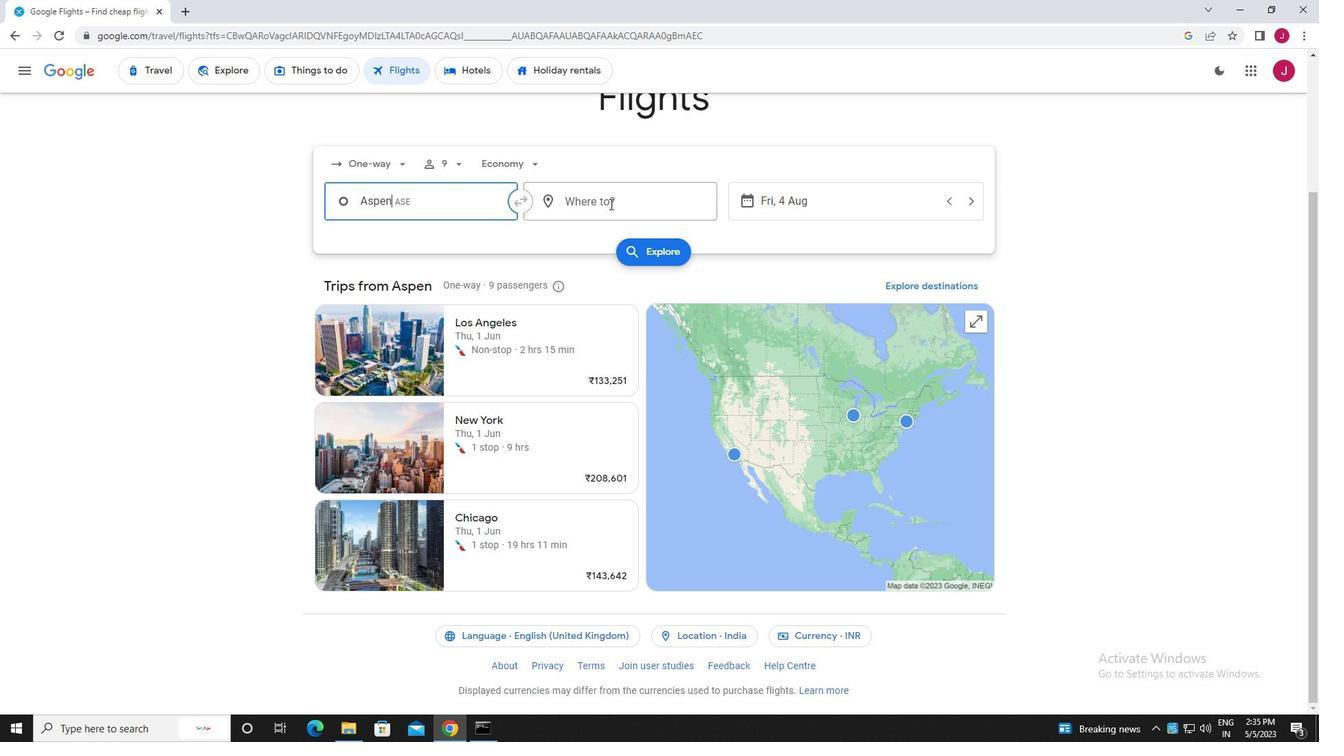 
Action: Key pressed raleigh
Screenshot: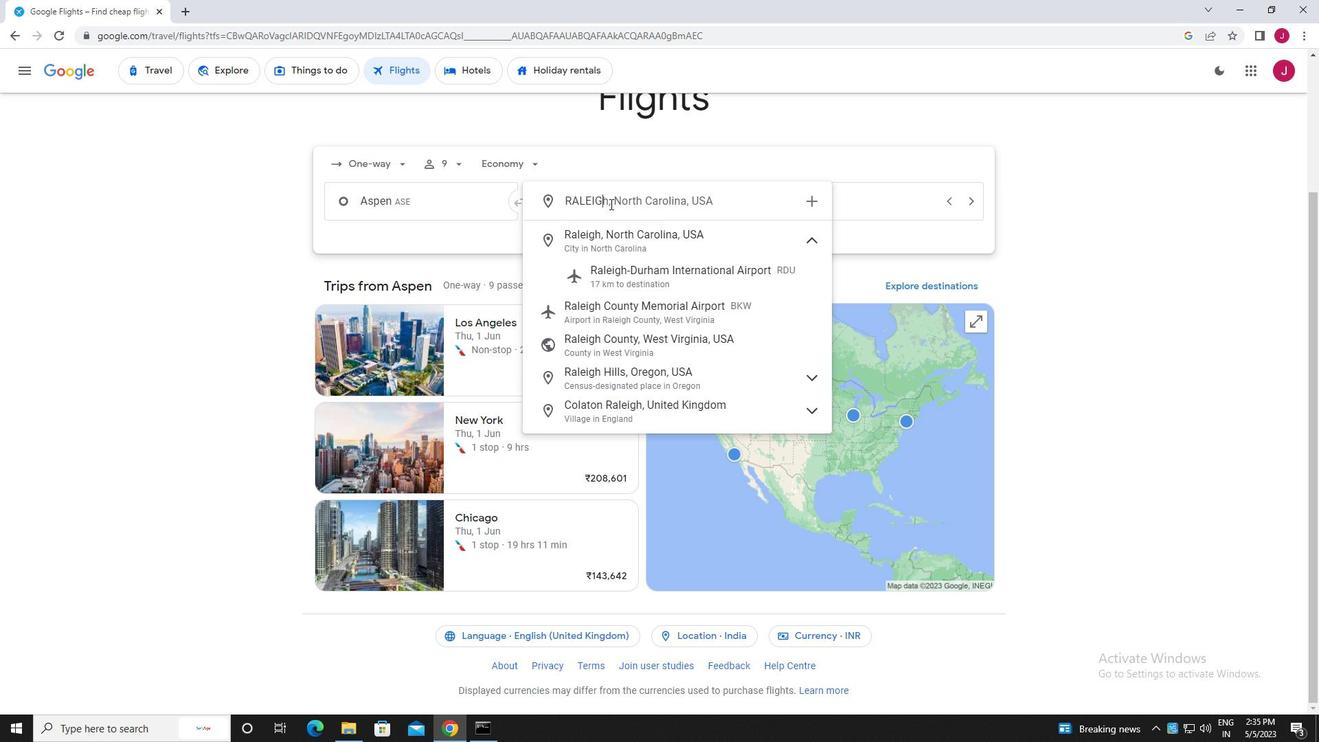 
Action: Mouse moved to (658, 278)
Screenshot: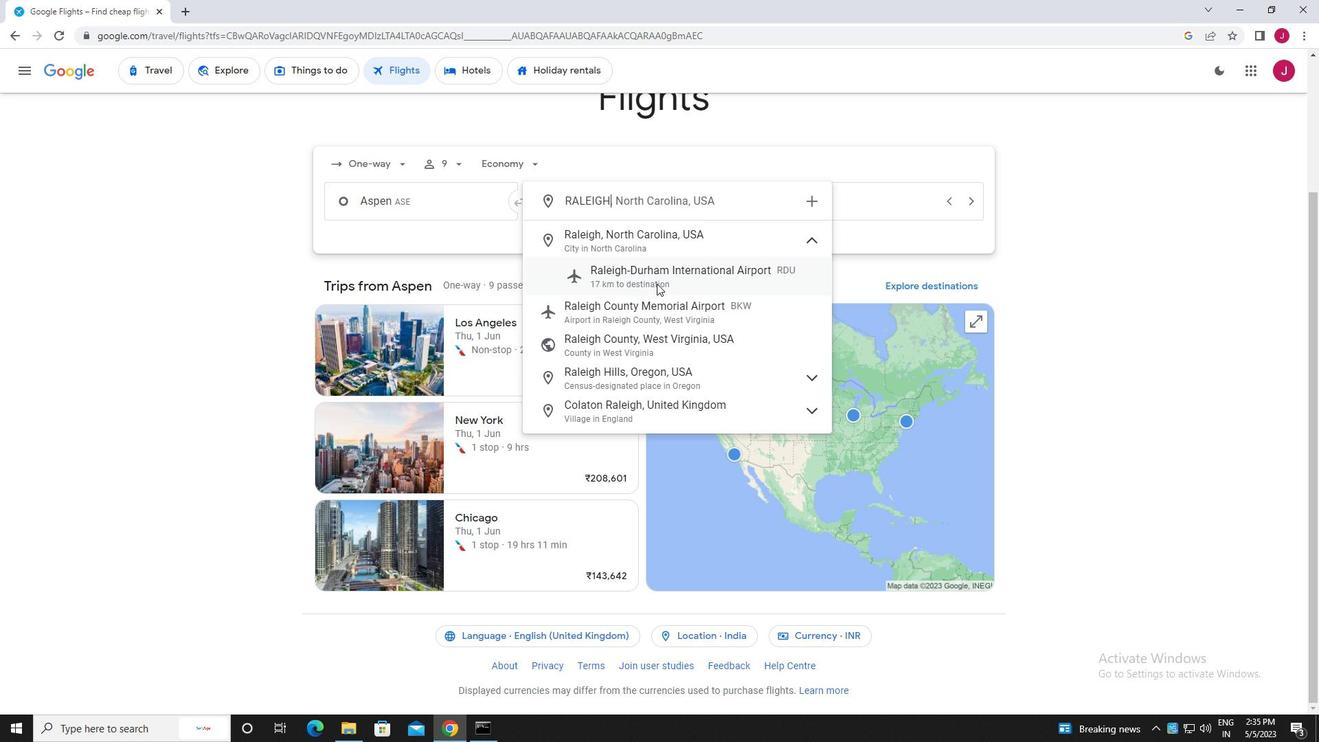 
Action: Mouse pressed left at (658, 278)
Screenshot: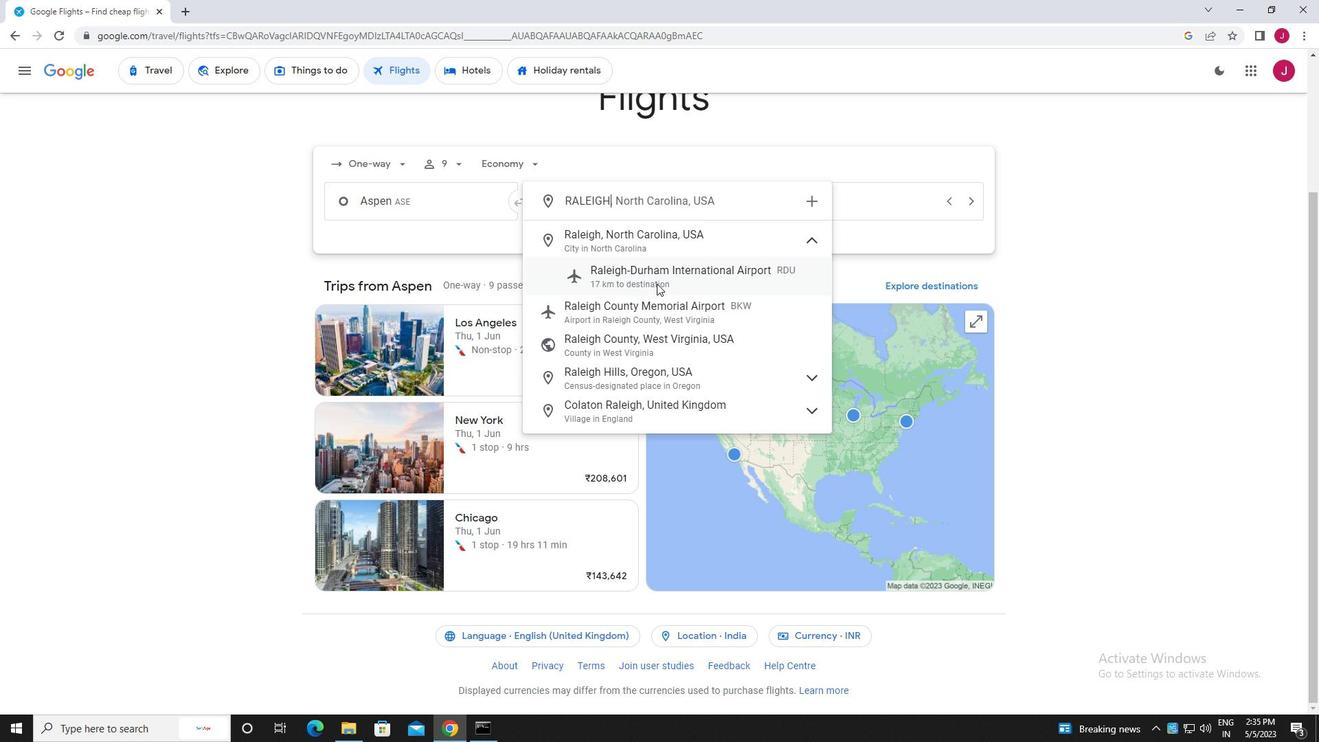 
Action: Mouse moved to (775, 204)
Screenshot: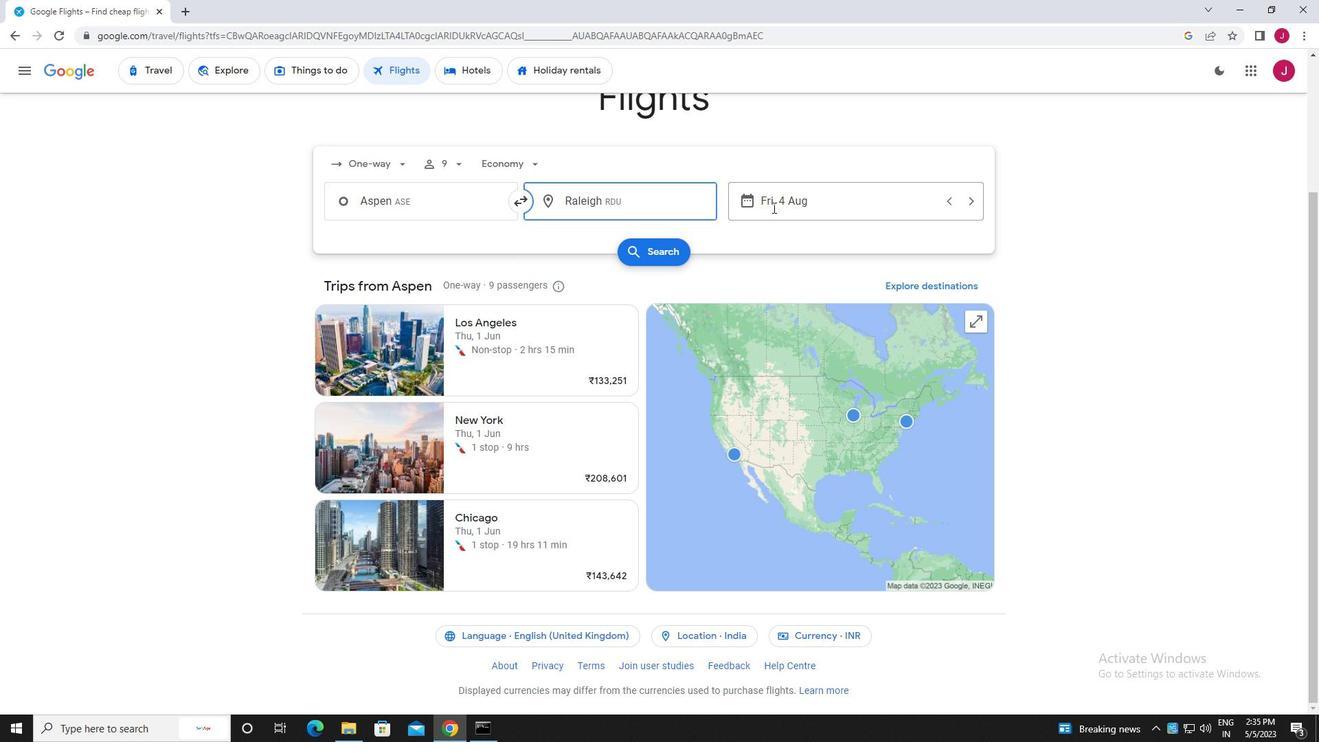 
Action: Mouse pressed left at (775, 204)
Screenshot: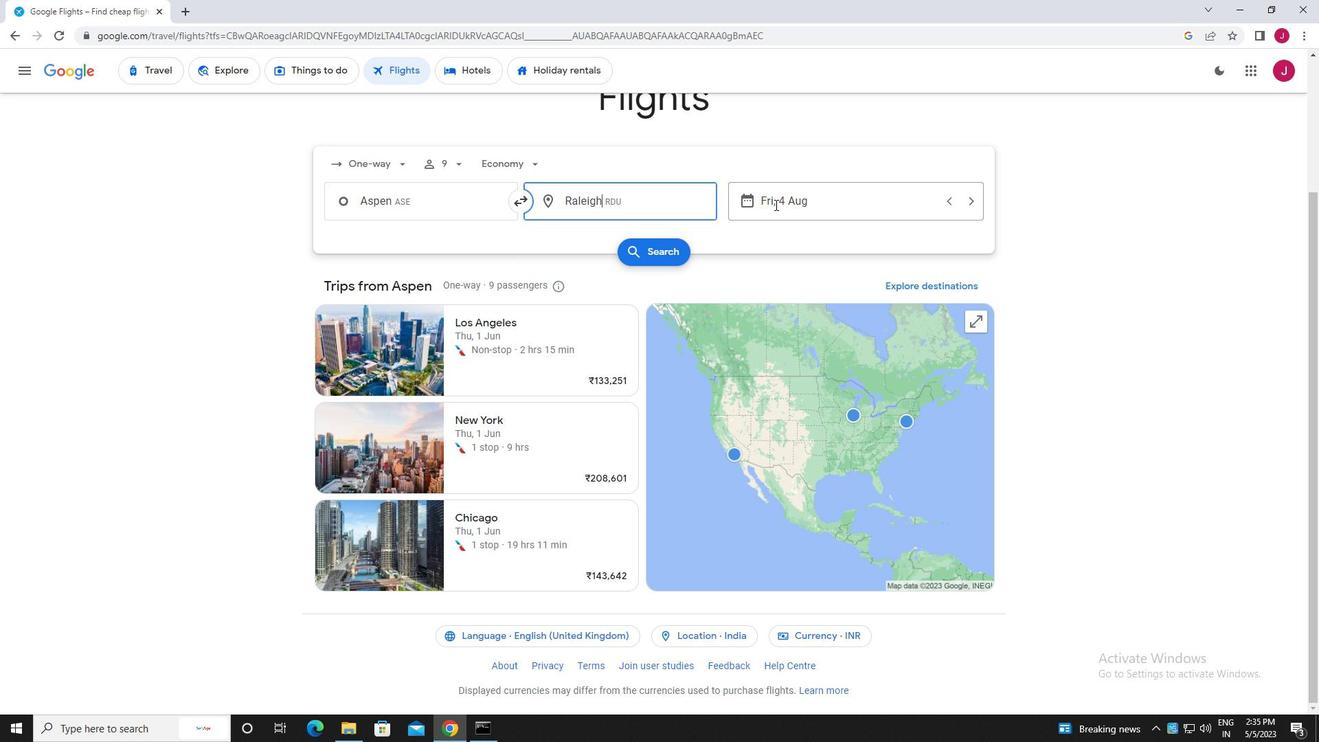 
Action: Mouse moved to (686, 310)
Screenshot: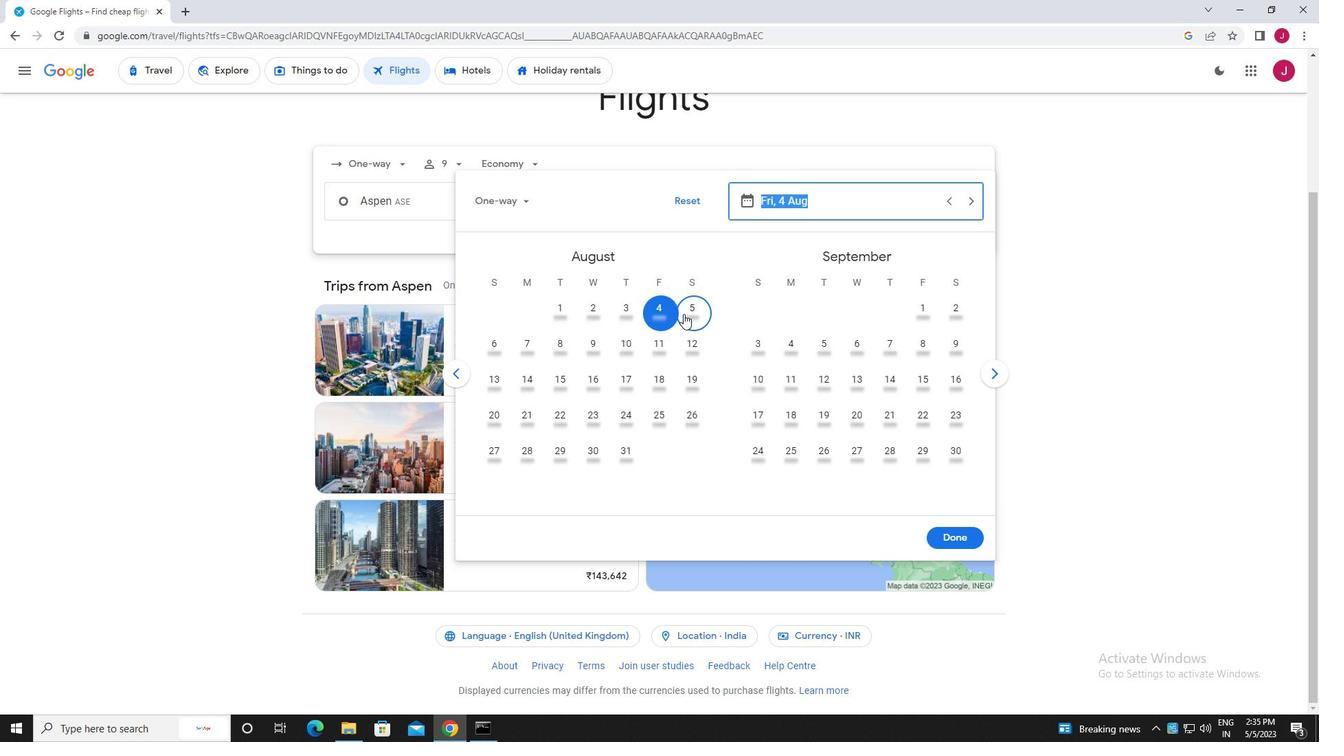 
Action: Mouse pressed left at (686, 310)
Screenshot: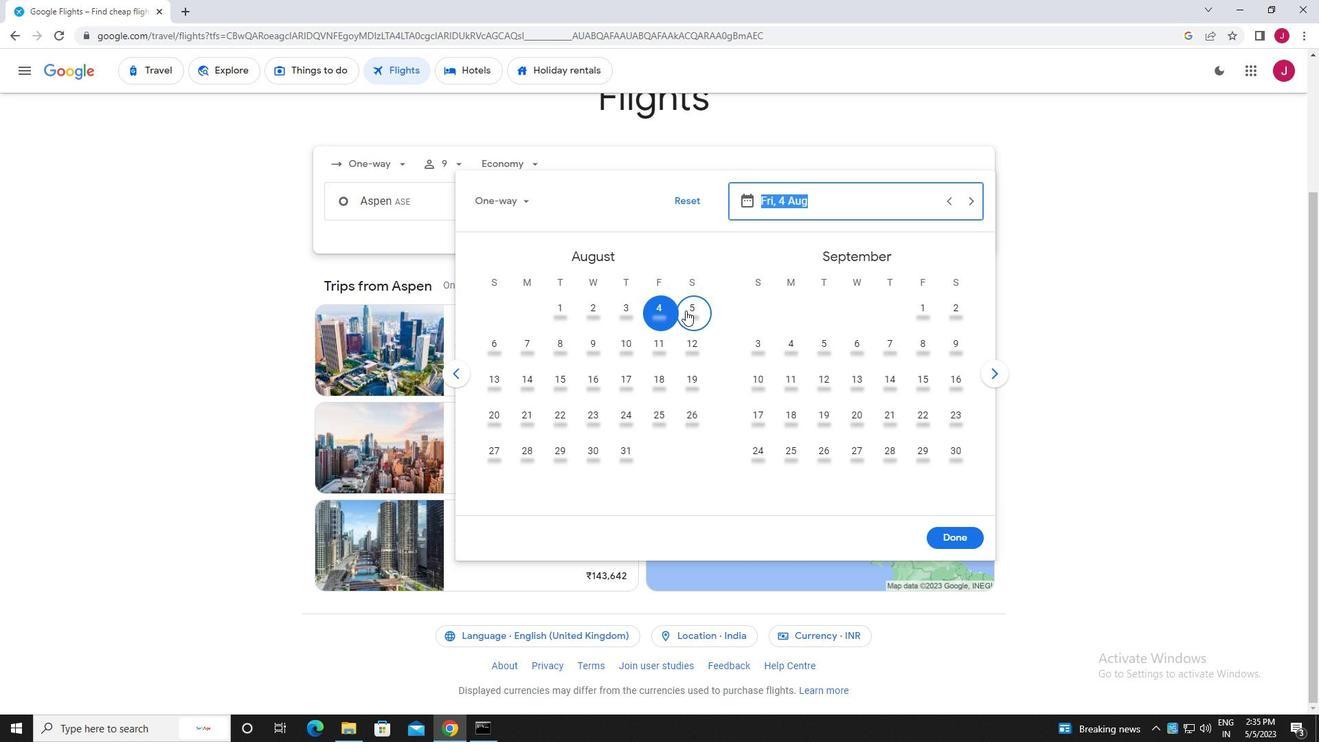 
Action: Mouse moved to (957, 529)
Screenshot: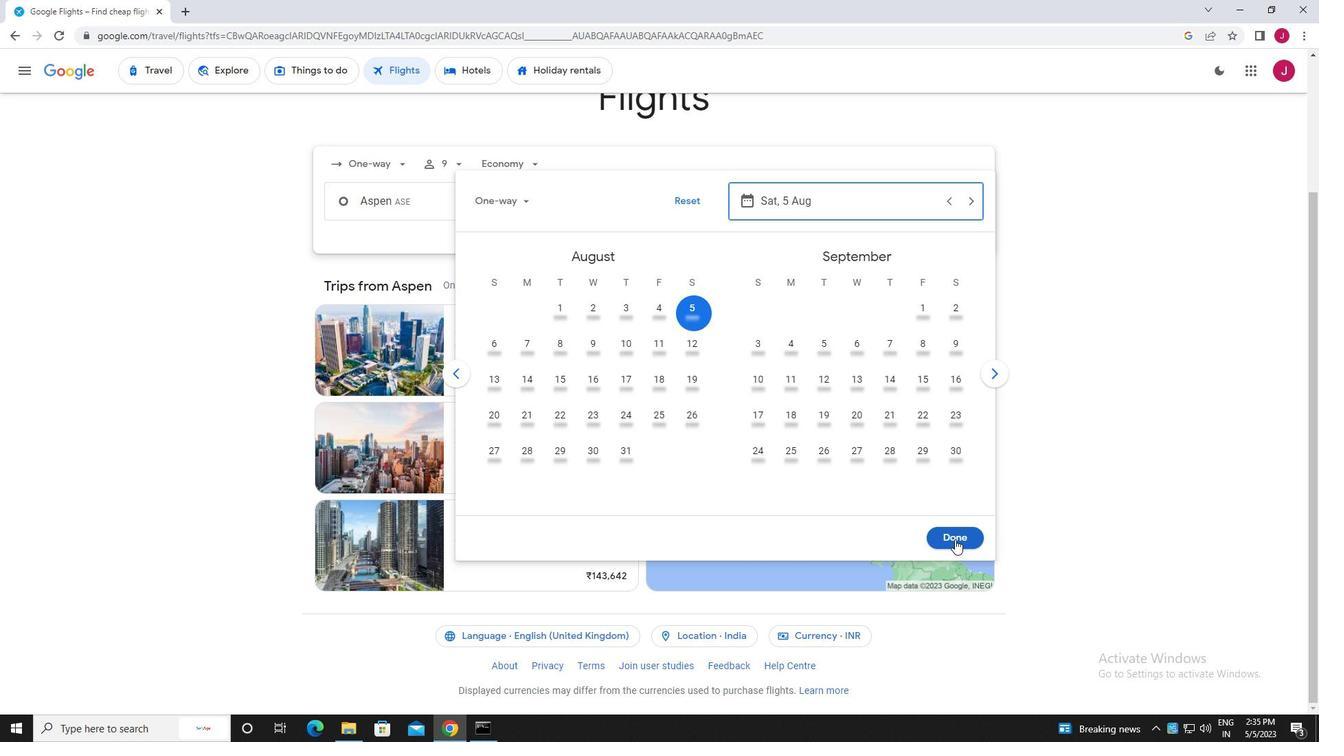 
Action: Mouse pressed left at (957, 529)
Screenshot: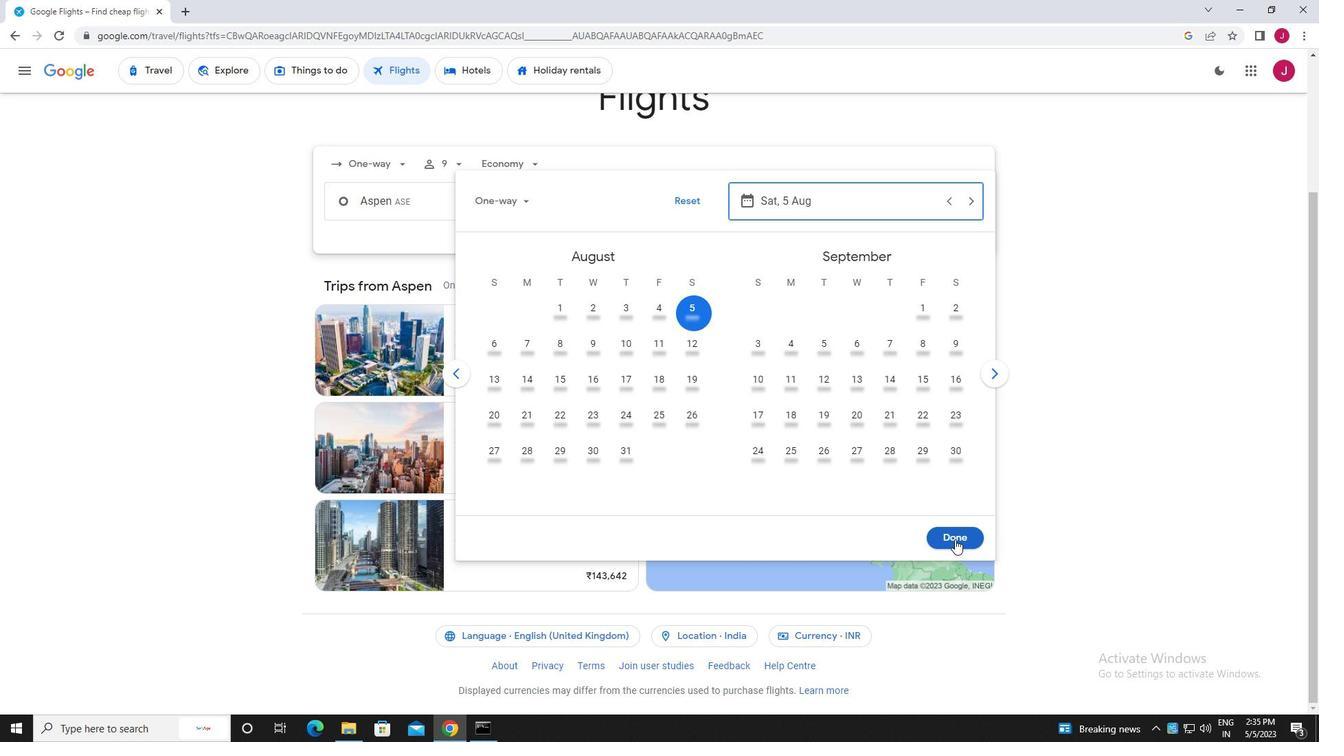 
Action: Mouse moved to (670, 250)
Screenshot: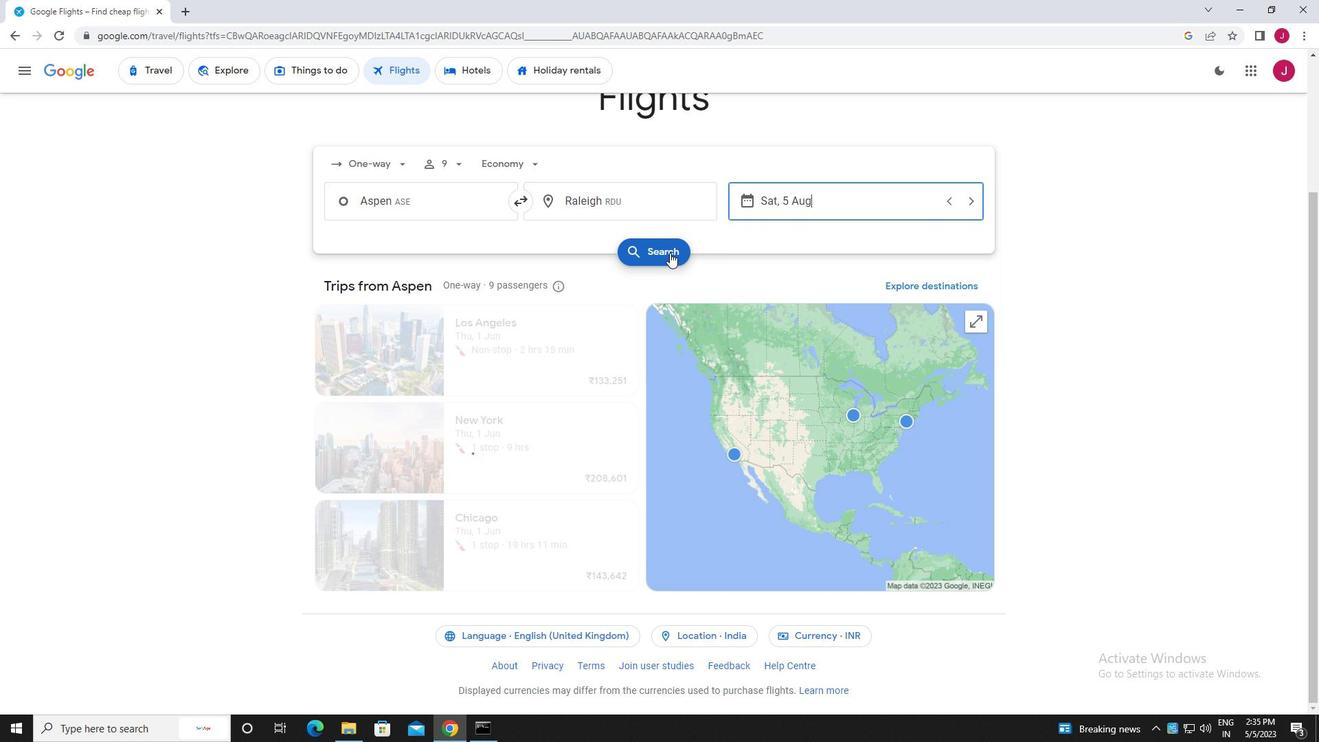 
Action: Mouse pressed left at (670, 250)
Screenshot: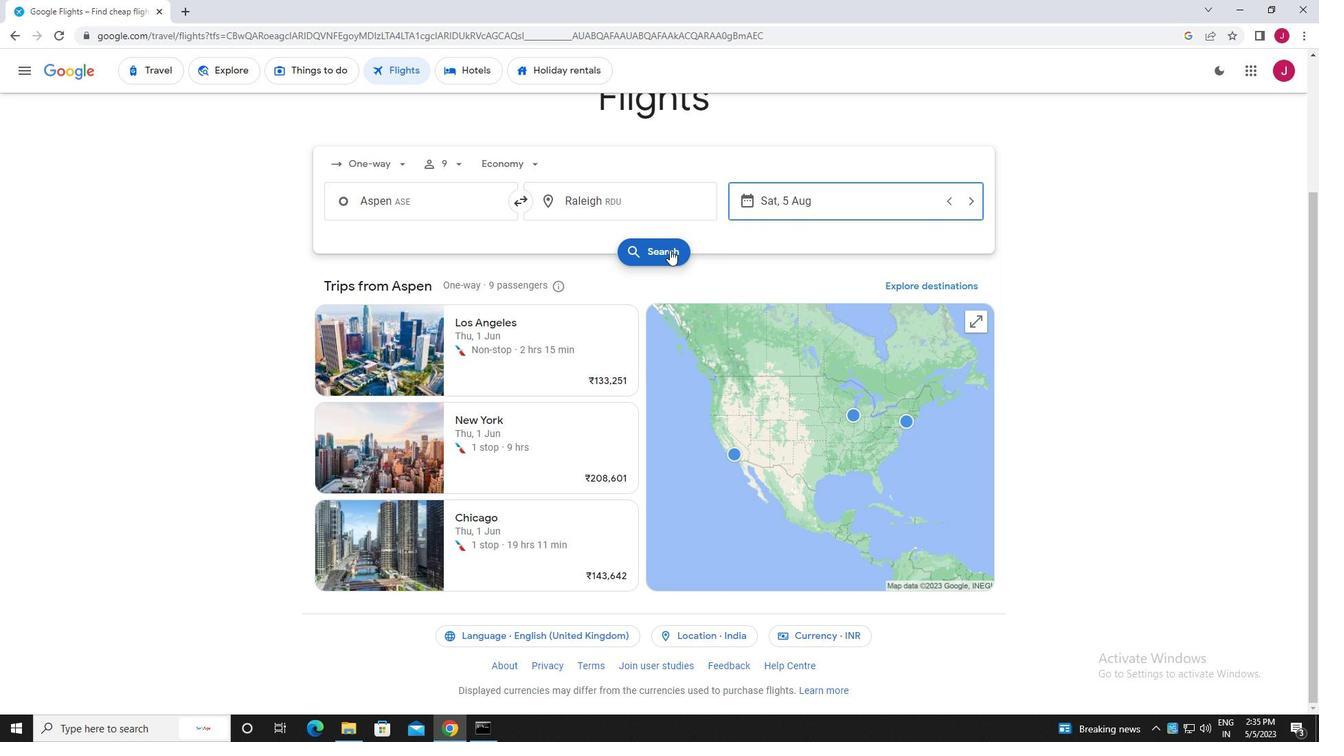 
Action: Mouse moved to (354, 194)
Screenshot: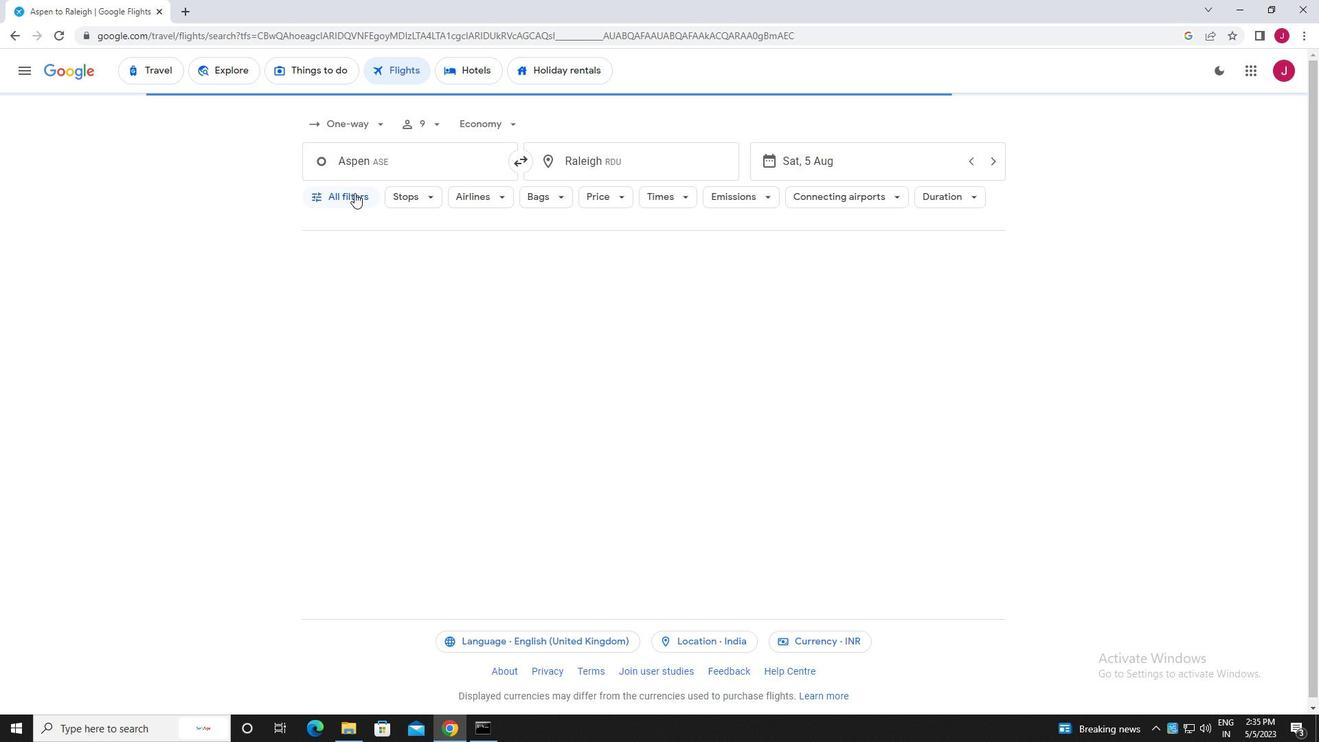 
Action: Mouse pressed left at (354, 194)
Screenshot: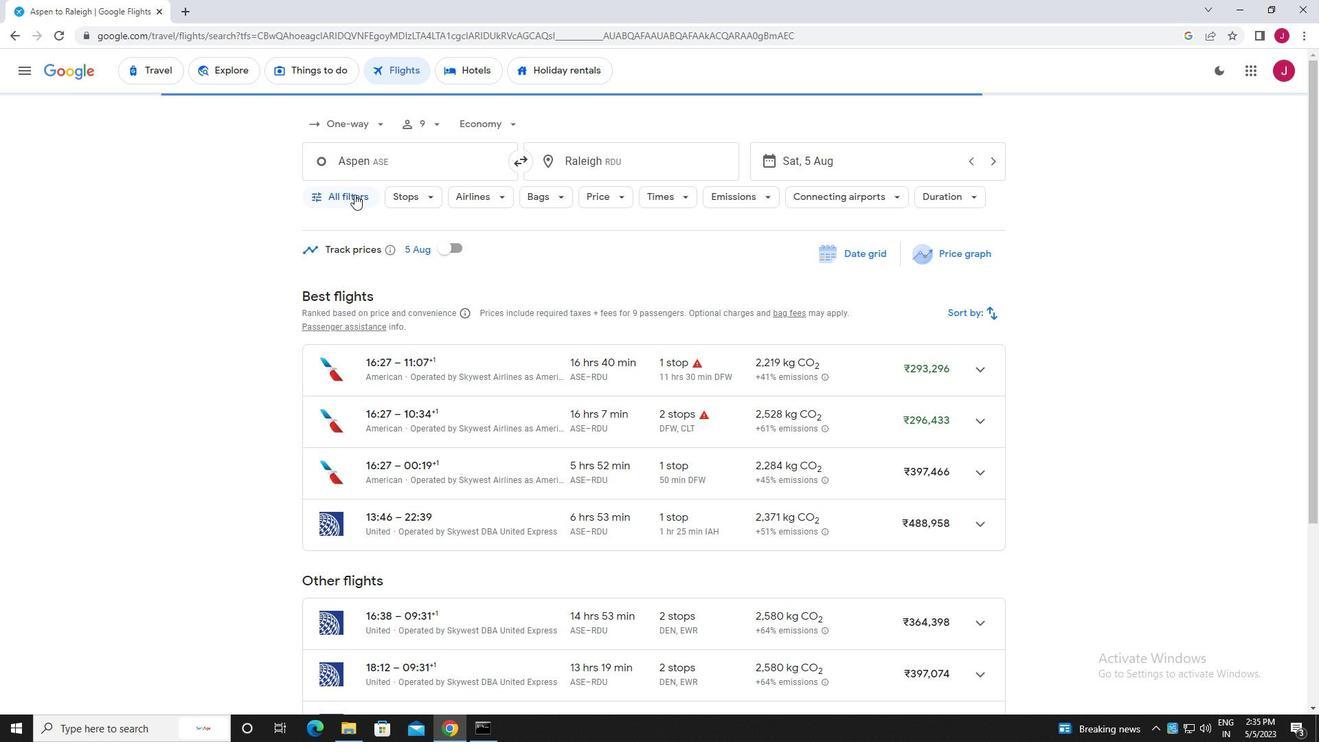 
Action: Mouse moved to (461, 283)
Screenshot: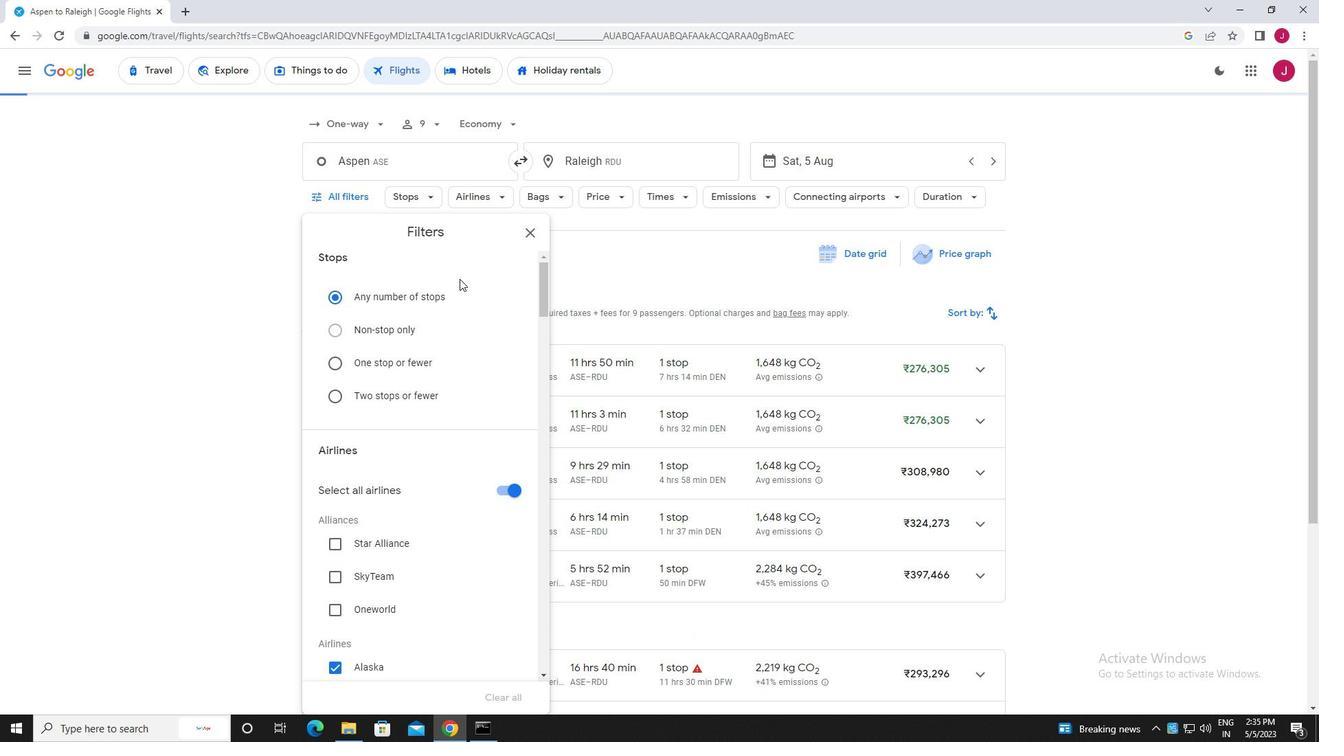 
Action: Mouse scrolled (461, 283) with delta (0, 0)
Screenshot: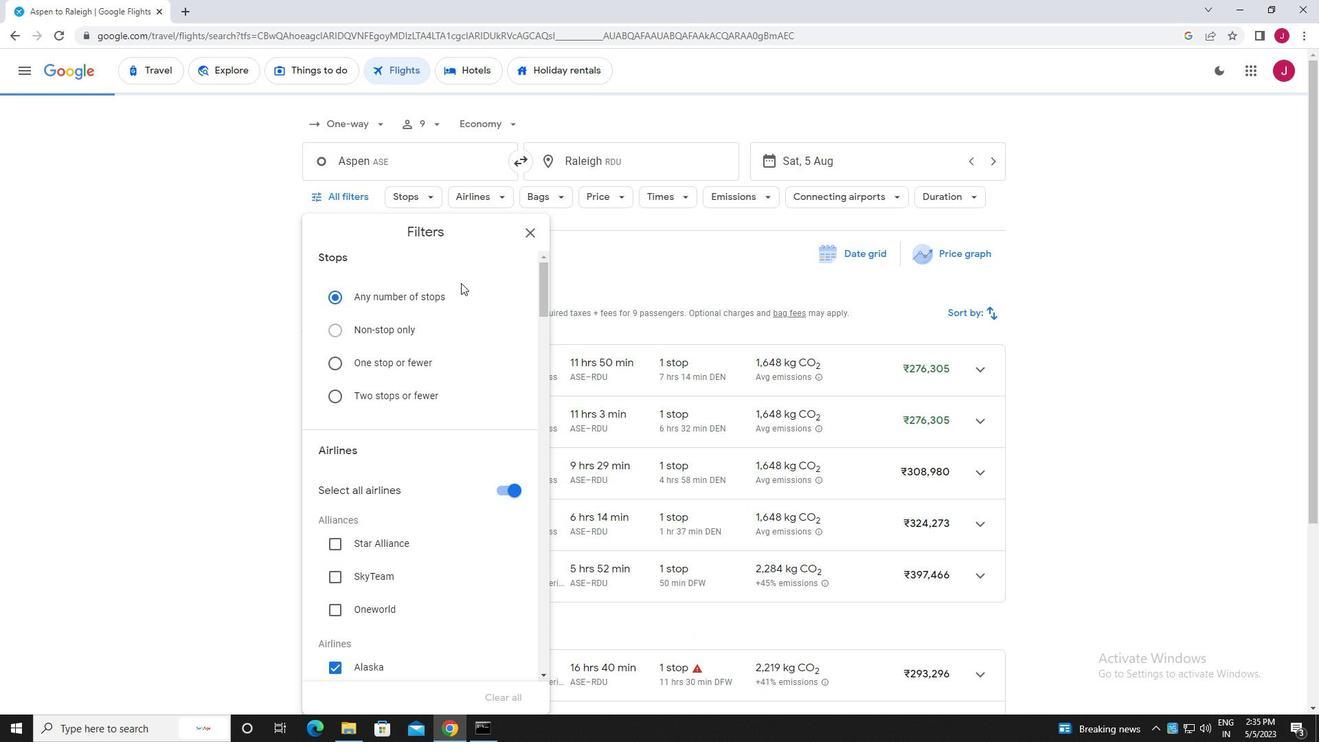 
Action: Mouse scrolled (461, 283) with delta (0, 0)
Screenshot: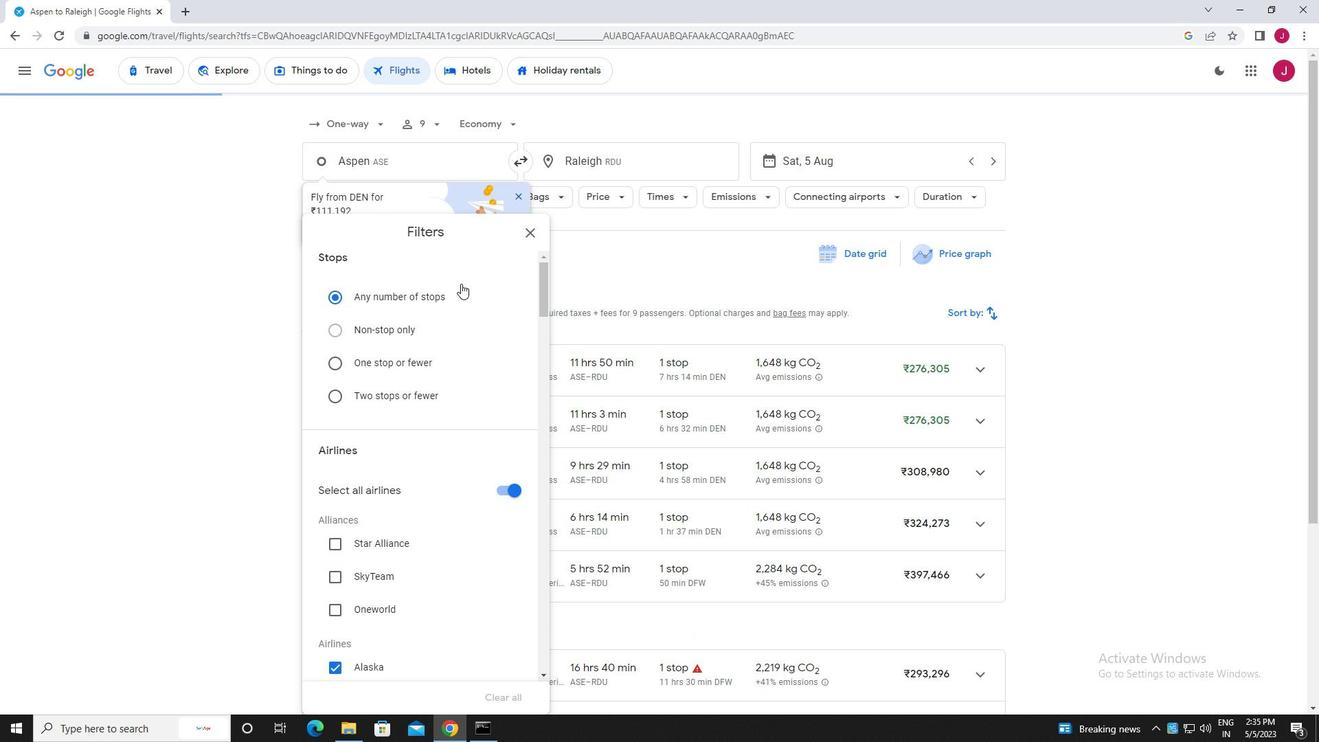 
Action: Mouse moved to (491, 328)
Screenshot: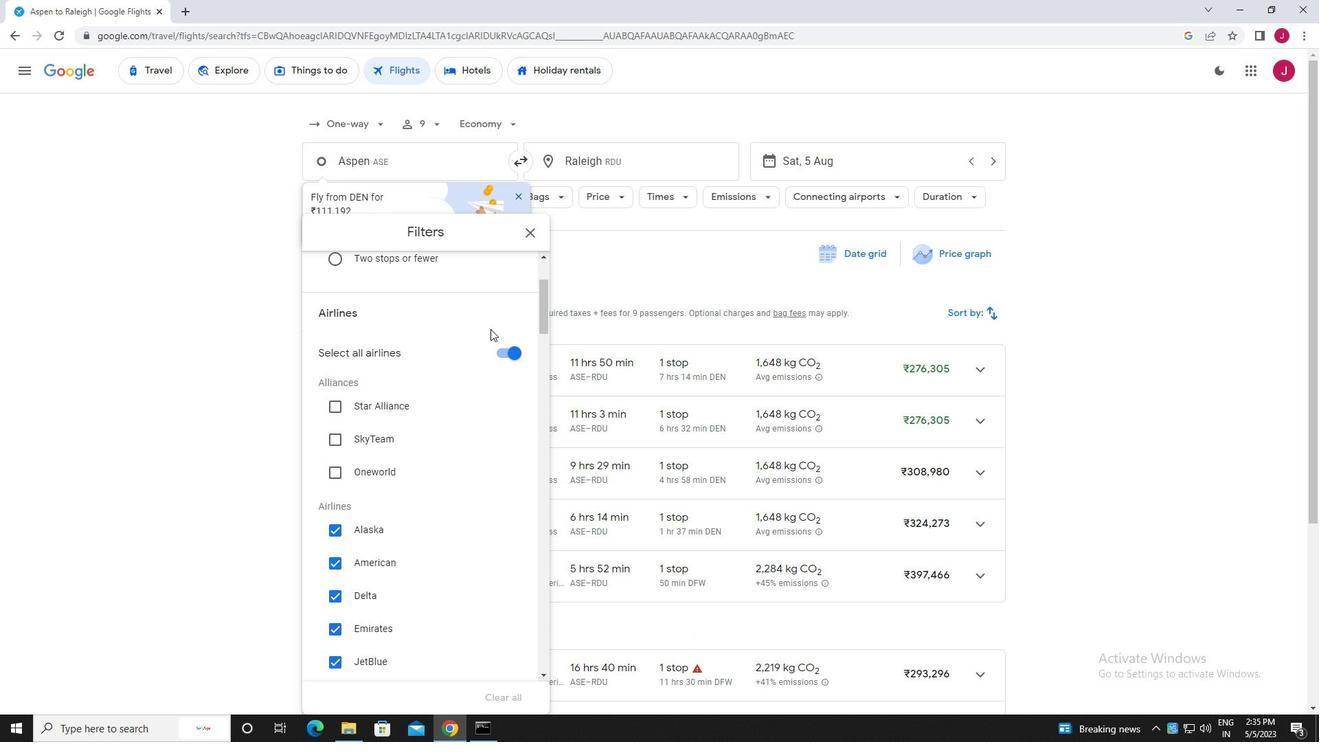 
Action: Mouse scrolled (491, 327) with delta (0, 0)
Screenshot: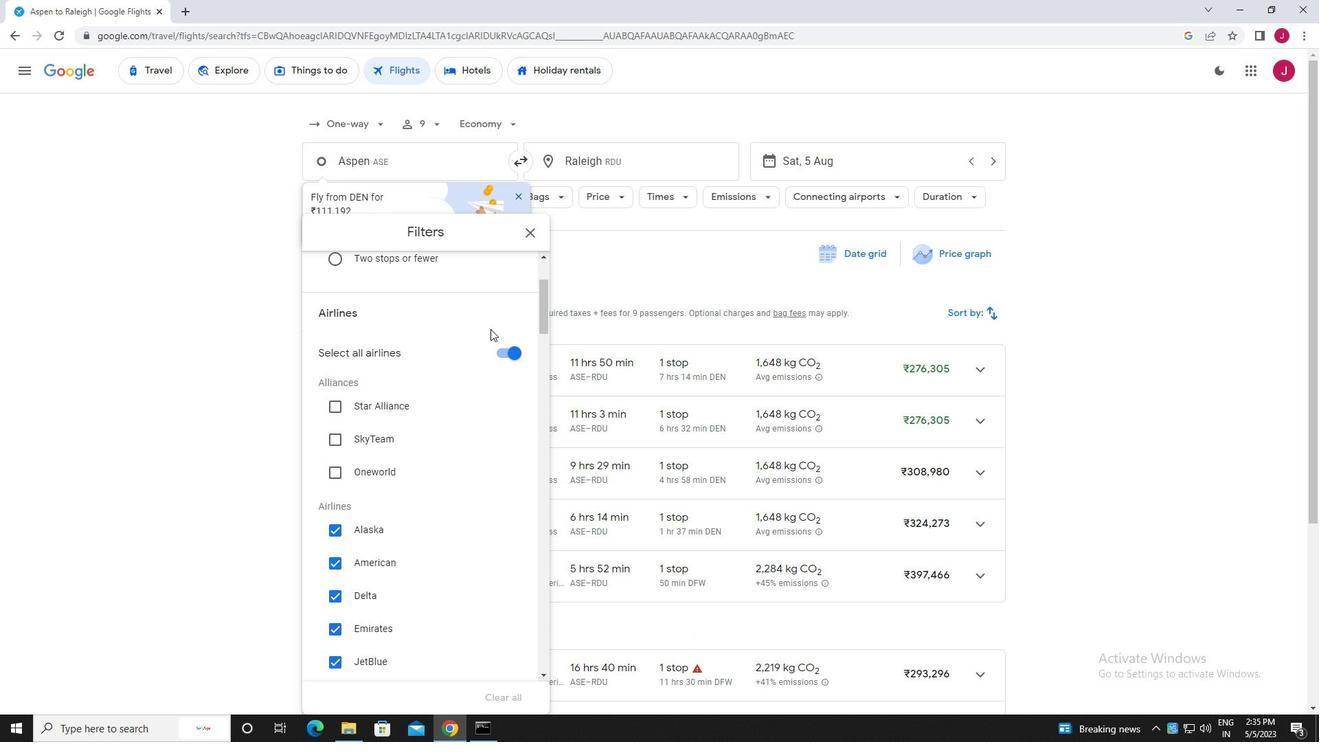 
Action: Mouse moved to (500, 281)
Screenshot: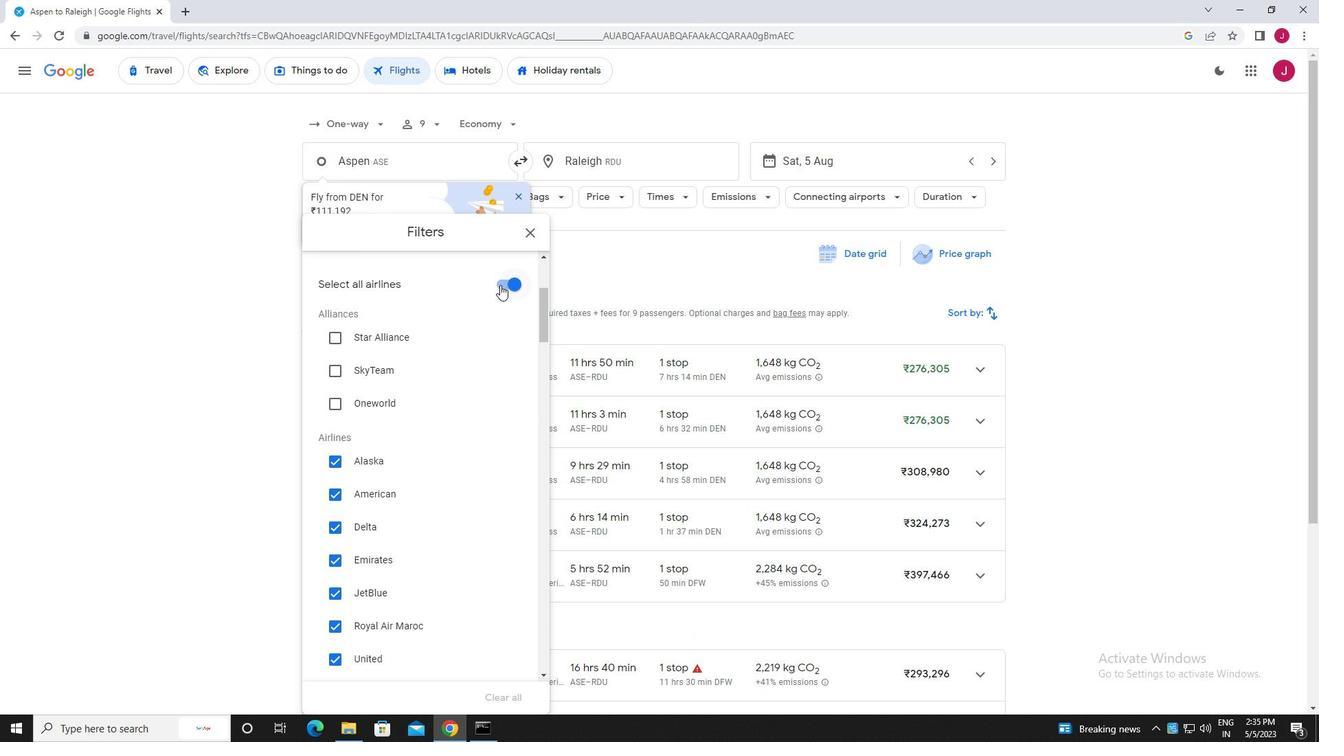 
Action: Mouse pressed left at (500, 281)
Screenshot: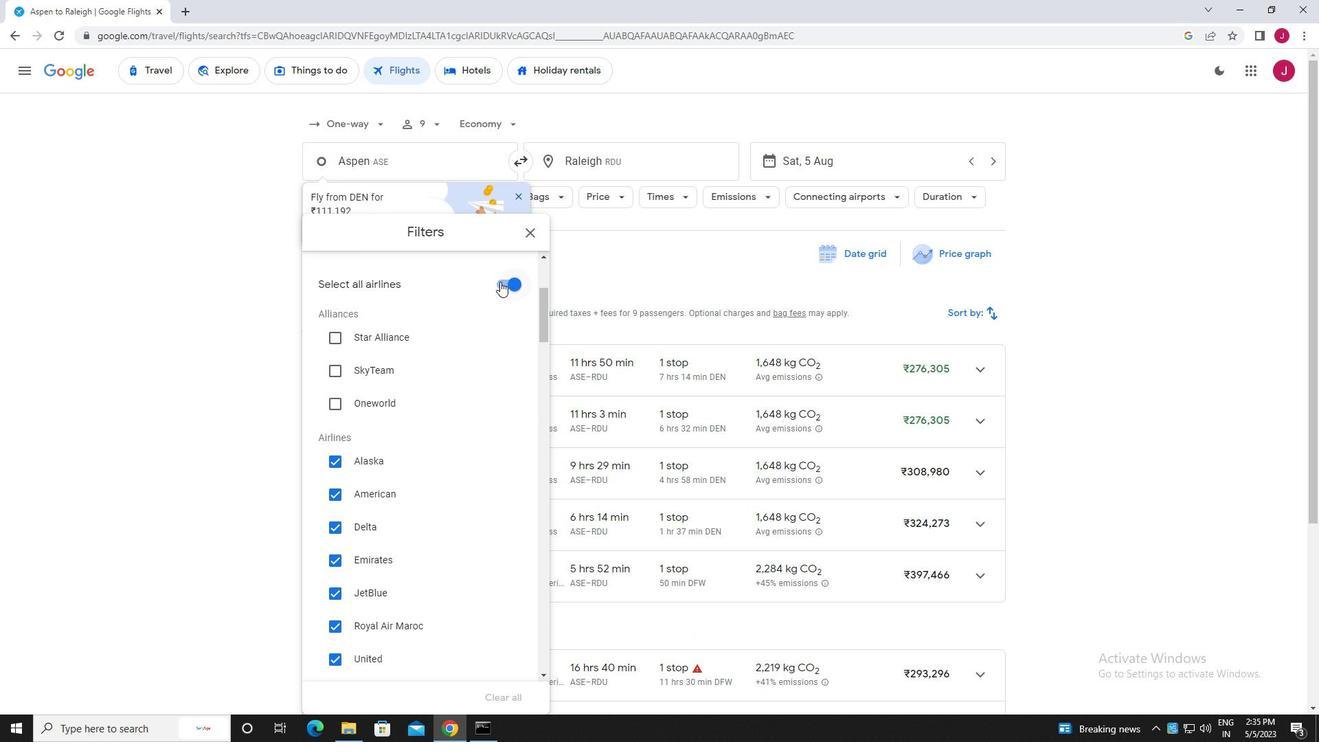
Action: Mouse moved to (455, 333)
Screenshot: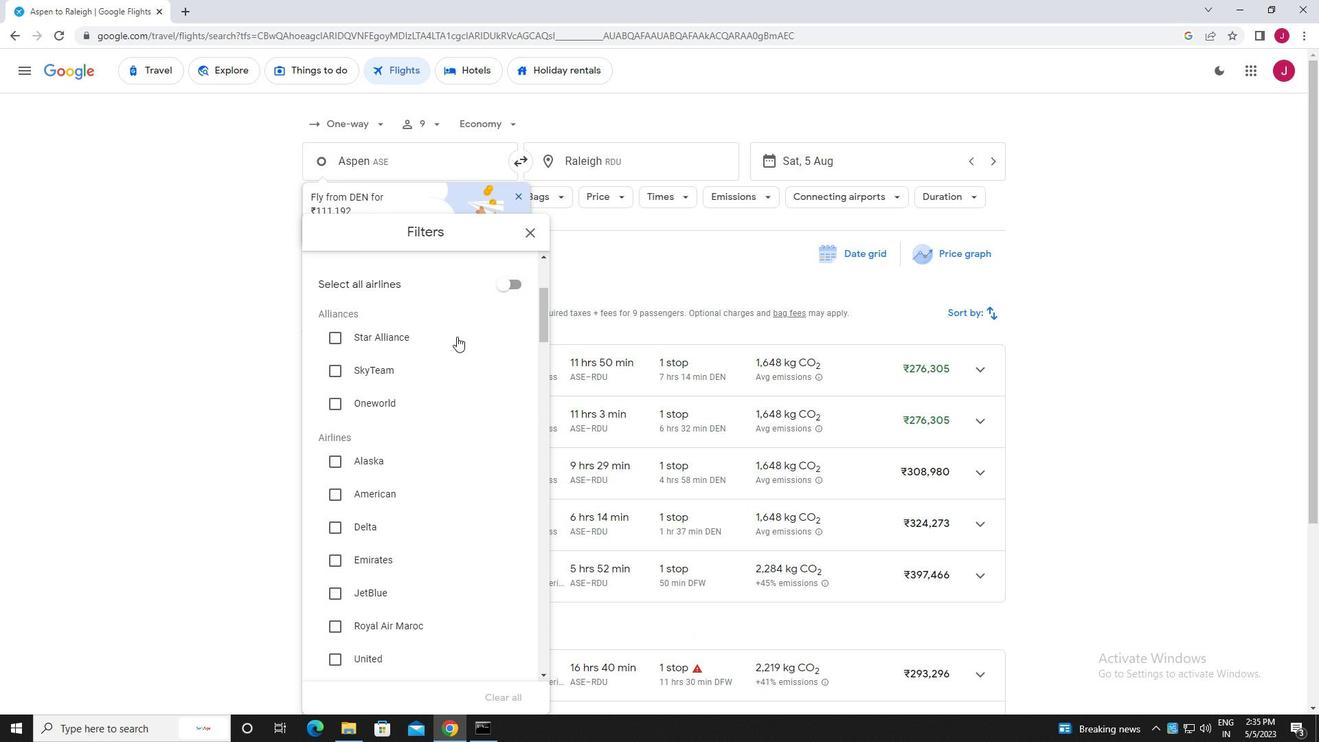 
Action: Mouse scrolled (455, 332) with delta (0, 0)
Screenshot: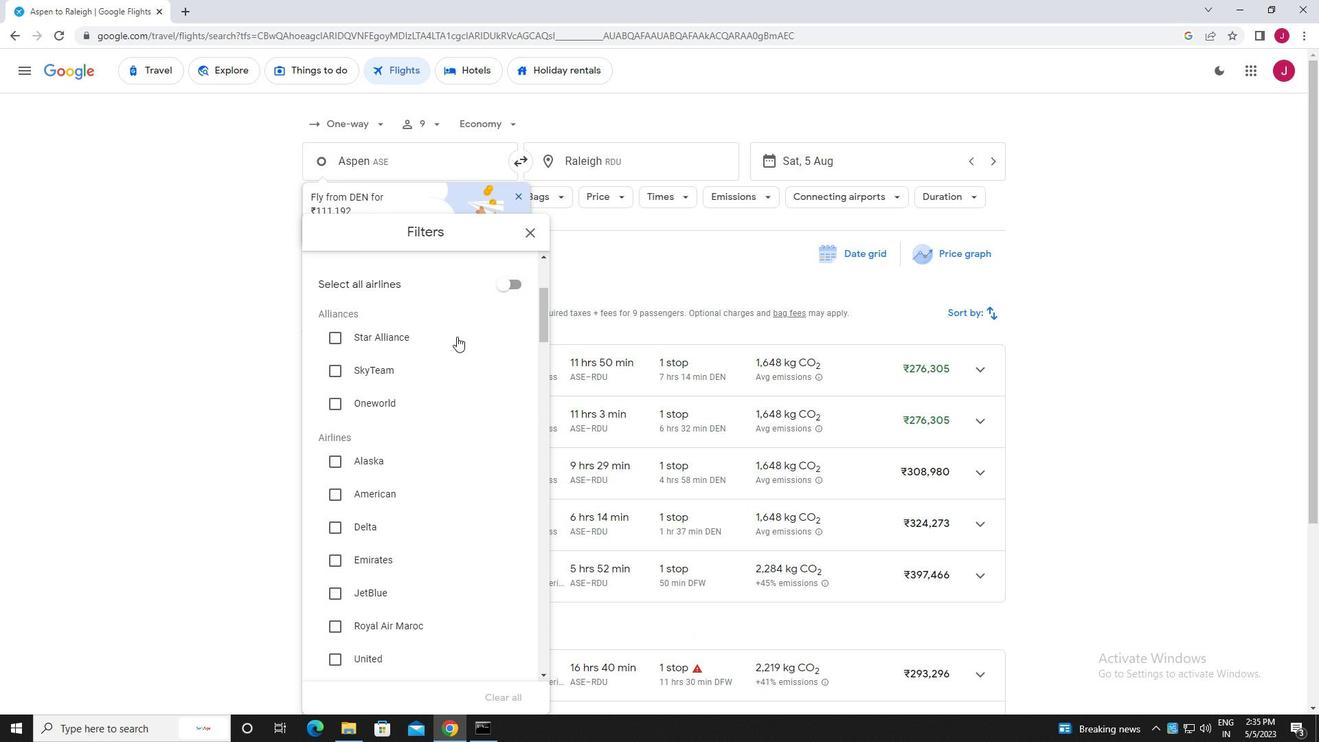 
Action: Mouse moved to (337, 490)
Screenshot: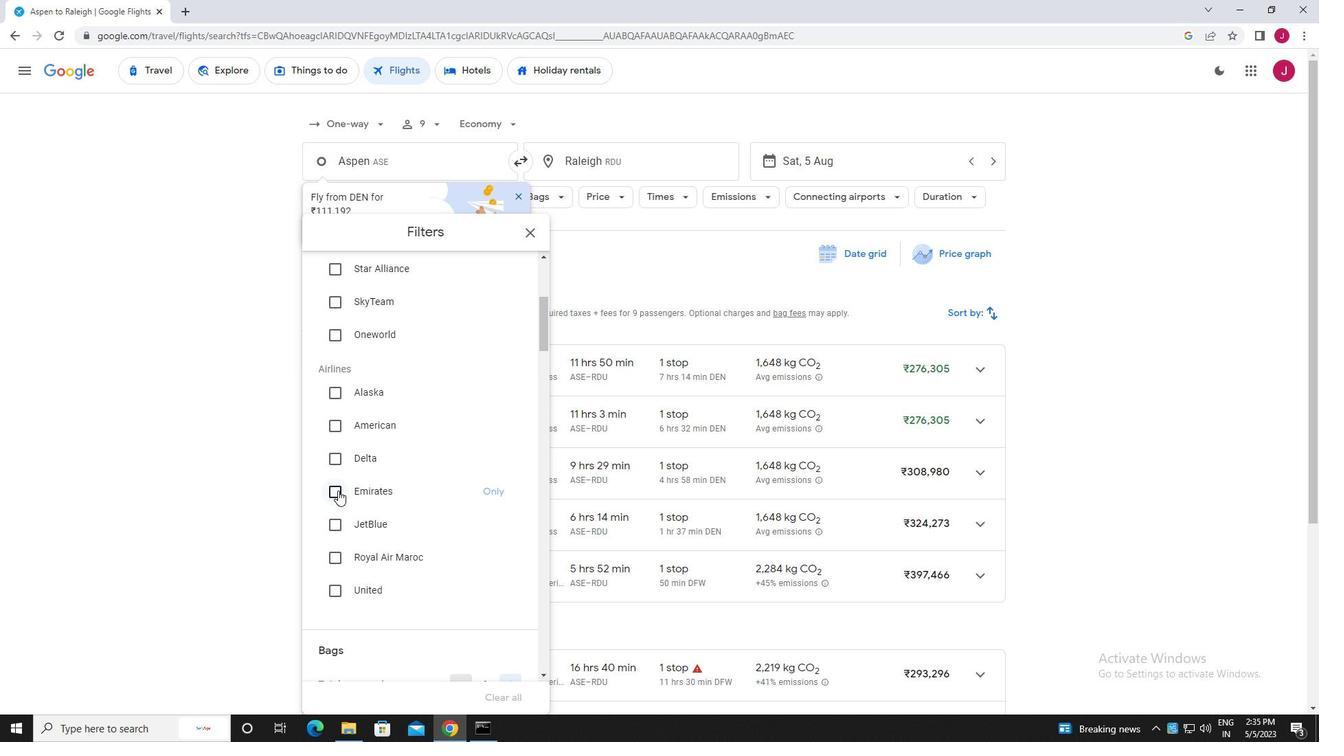 
Action: Mouse pressed left at (337, 490)
Screenshot: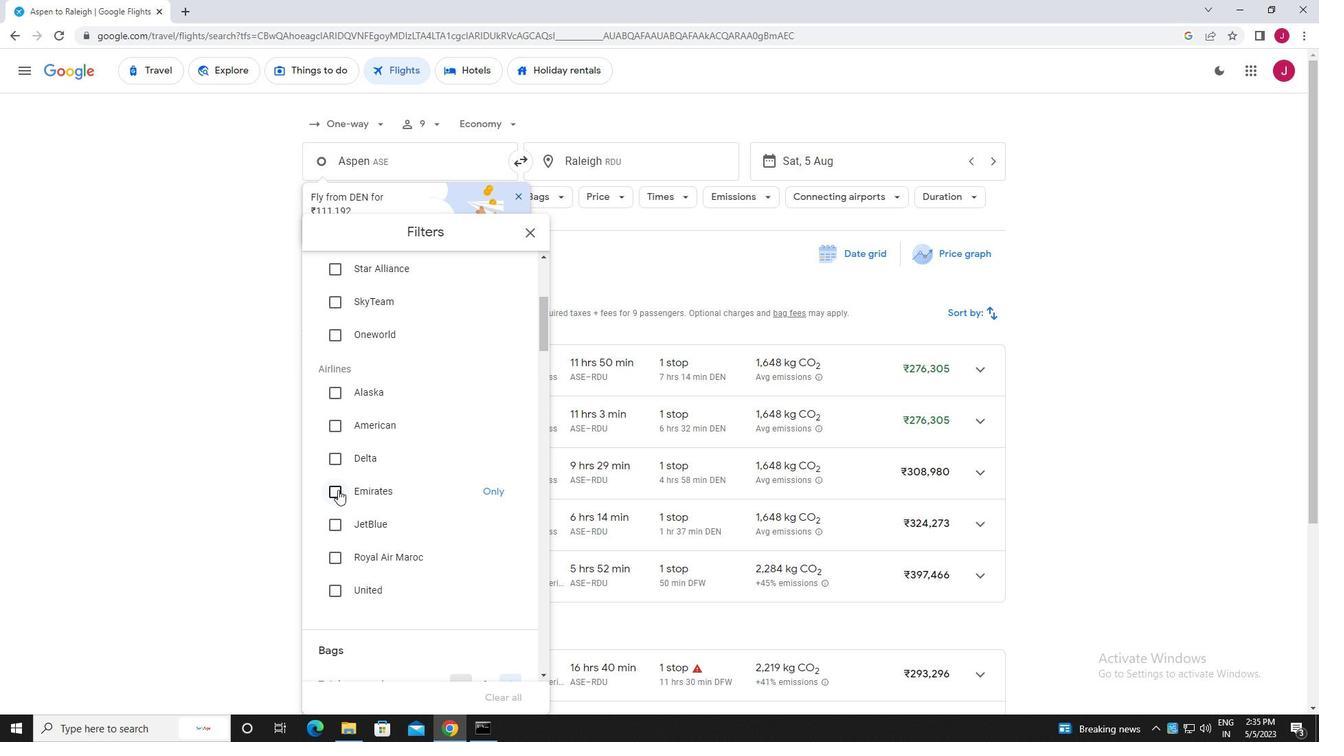 
Action: Mouse moved to (413, 448)
Screenshot: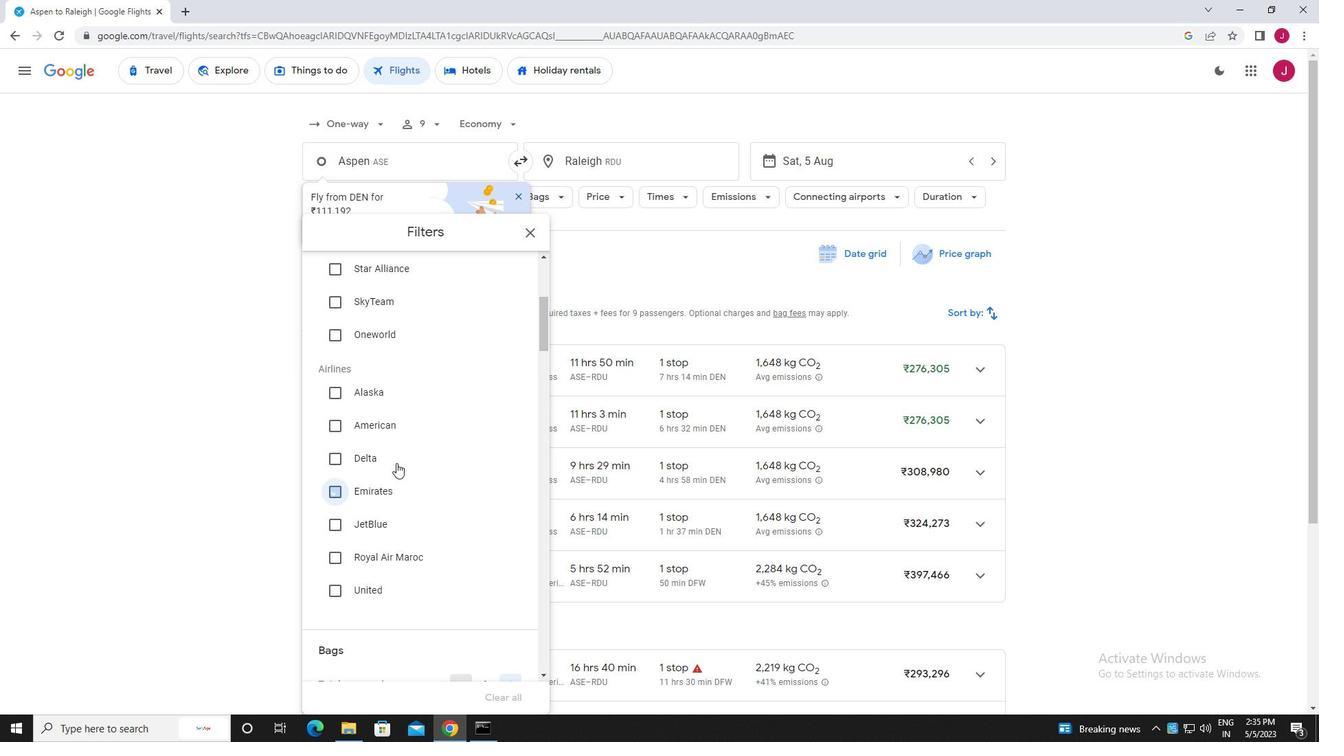 
Action: Mouse scrolled (413, 448) with delta (0, 0)
Screenshot: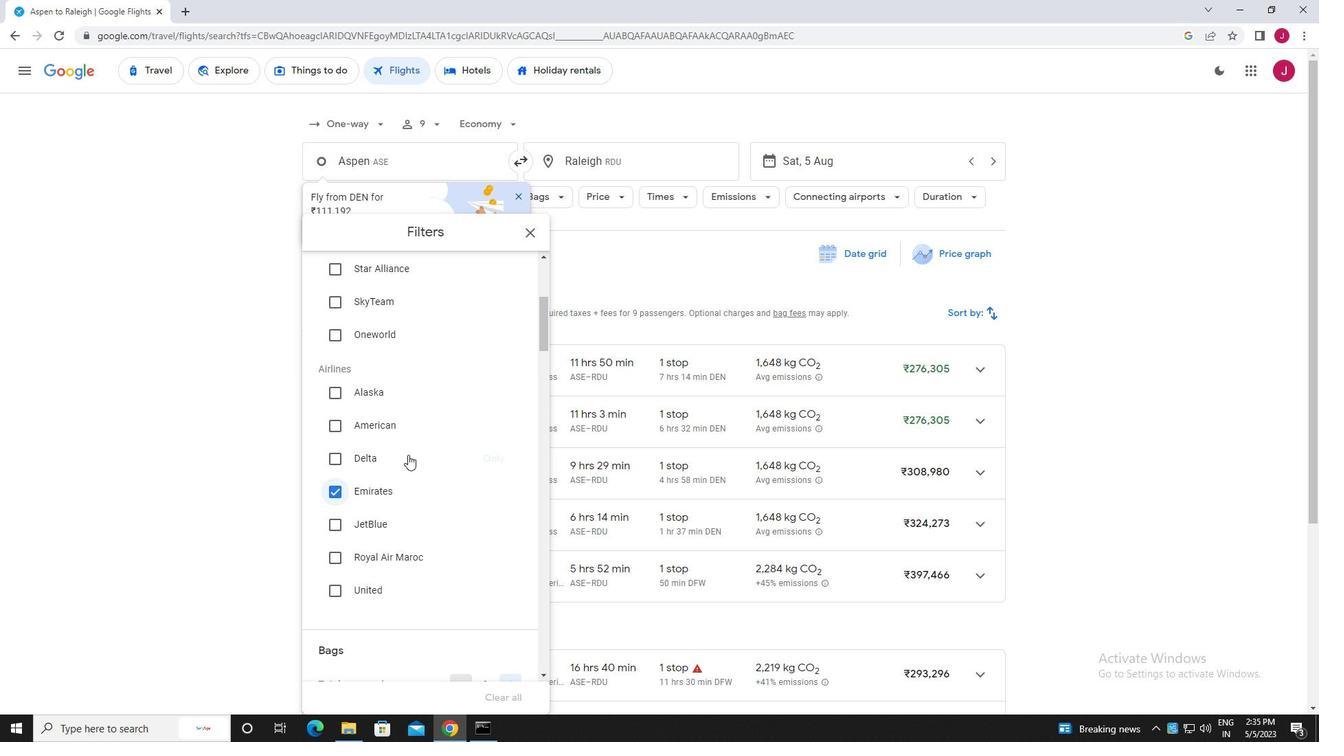 
Action: Mouse scrolled (413, 448) with delta (0, 0)
Screenshot: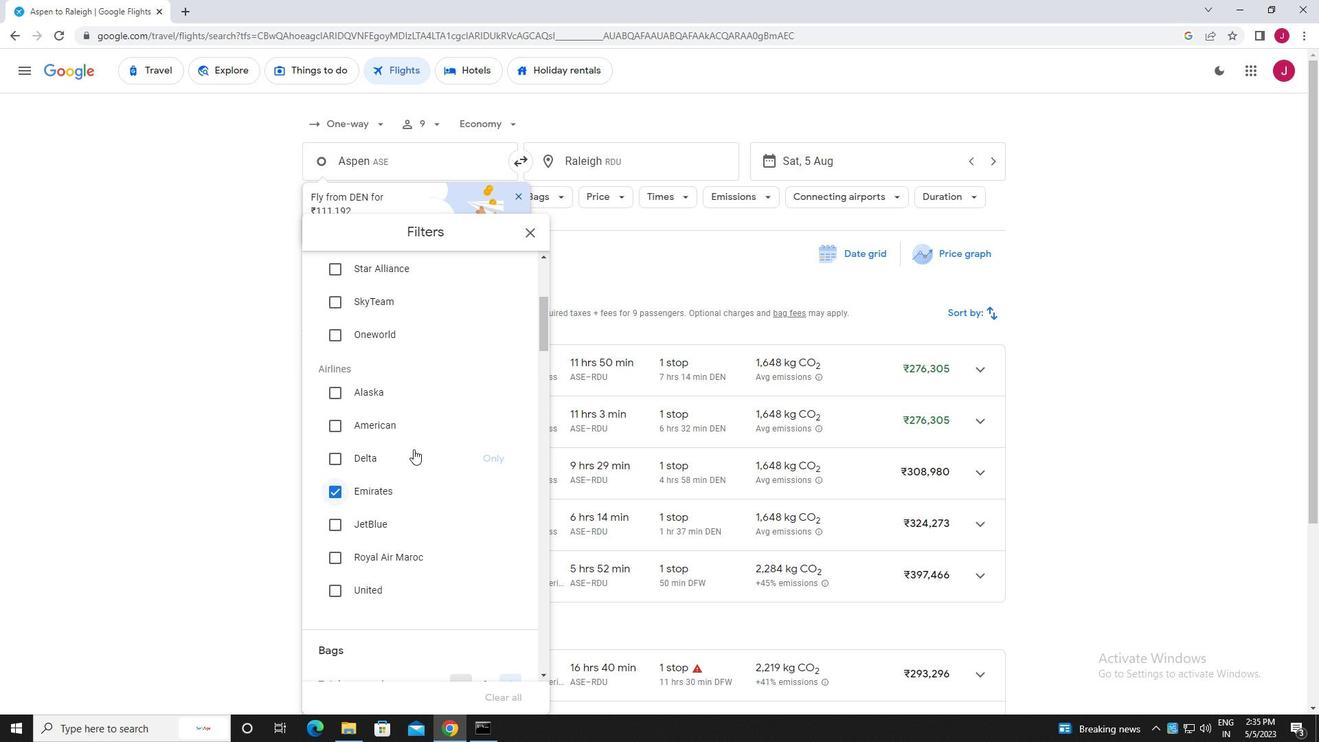 
Action: Mouse scrolled (413, 448) with delta (0, 0)
Screenshot: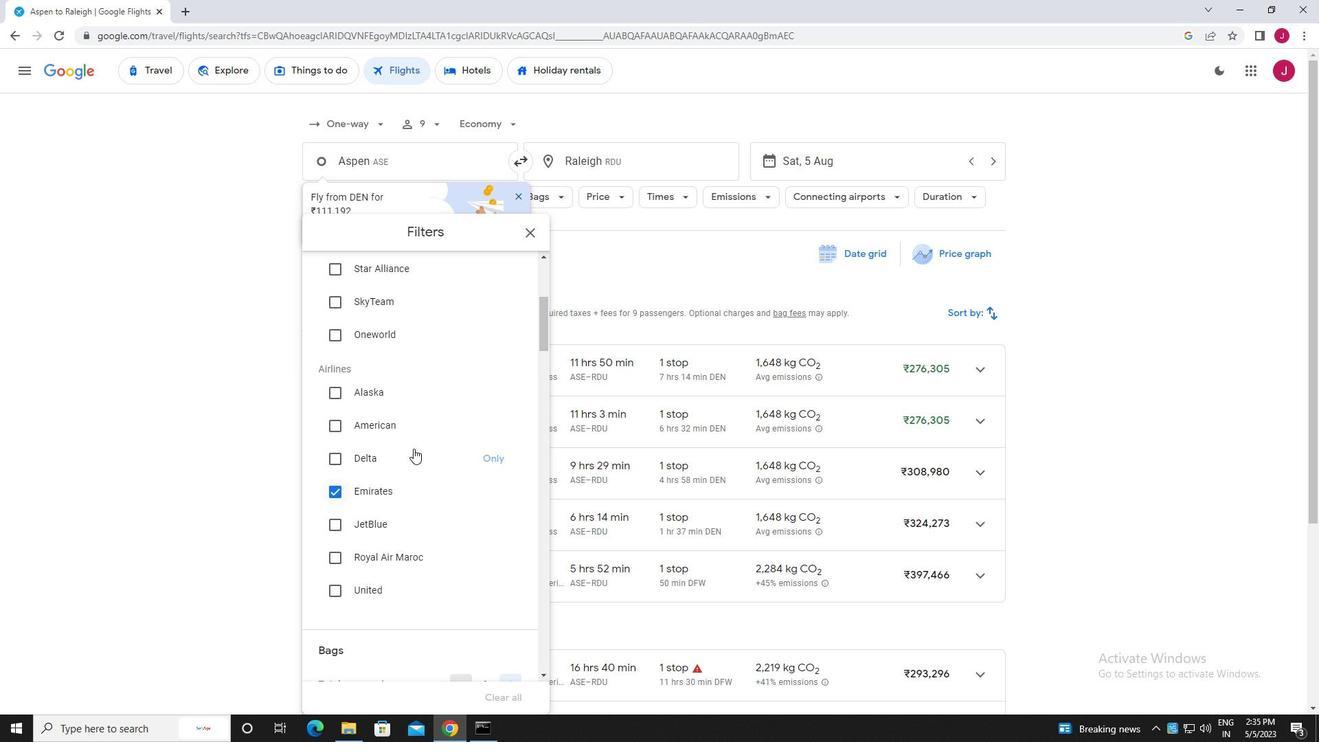 
Action: Mouse scrolled (413, 448) with delta (0, 0)
Screenshot: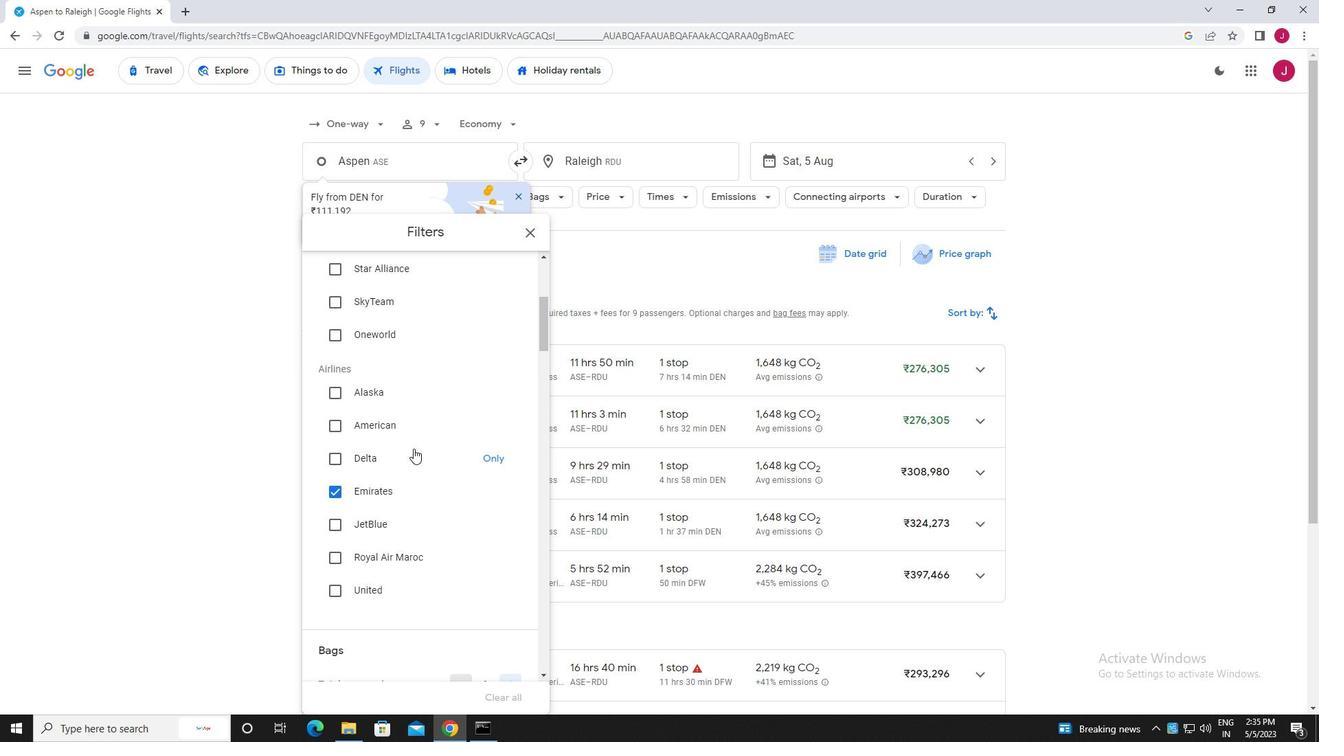 
Action: Mouse scrolled (413, 448) with delta (0, 0)
Screenshot: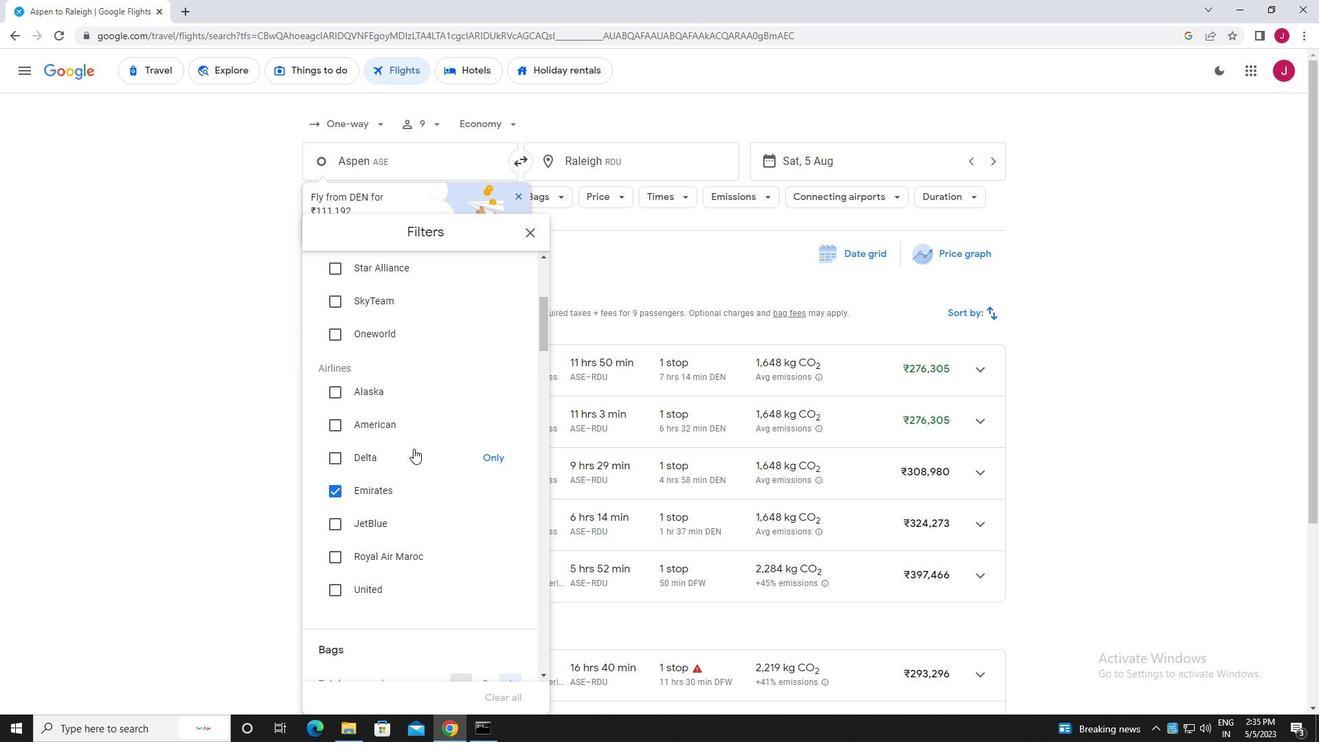
Action: Mouse moved to (513, 373)
Screenshot: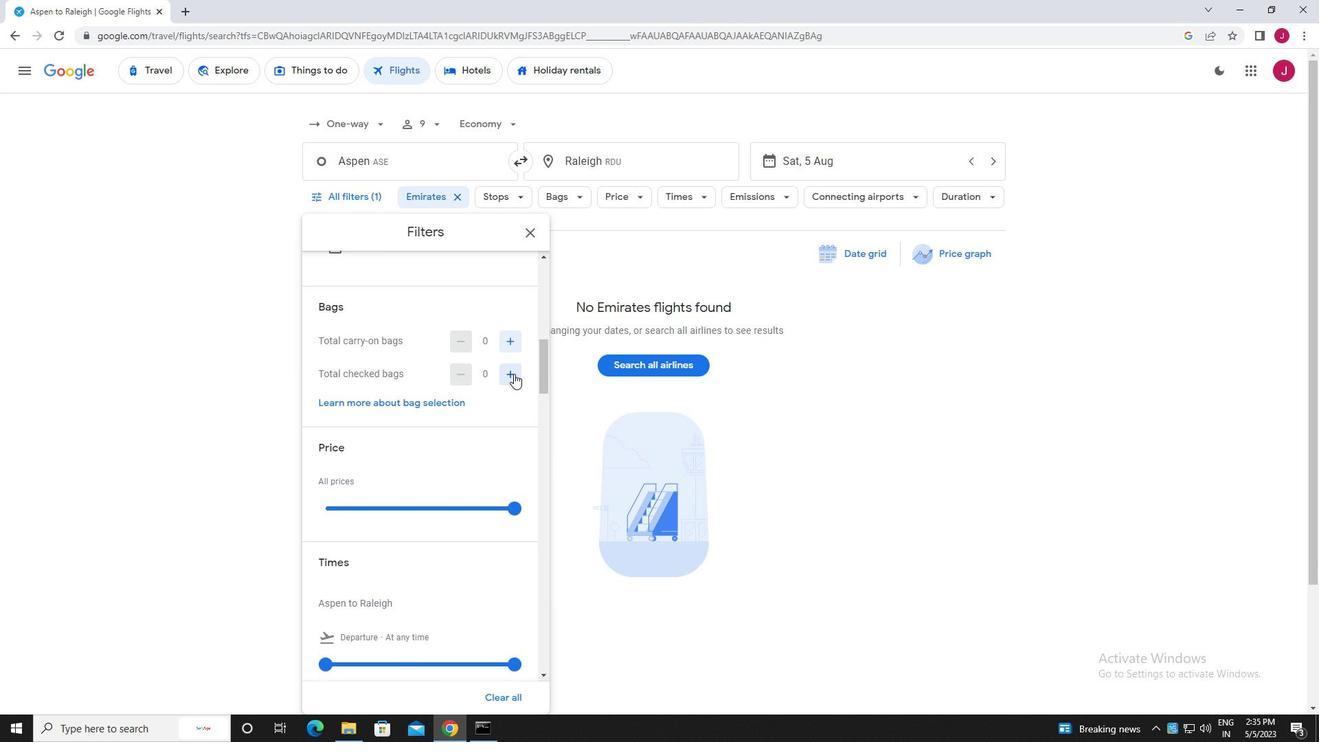 
Action: Mouse pressed left at (513, 373)
Screenshot: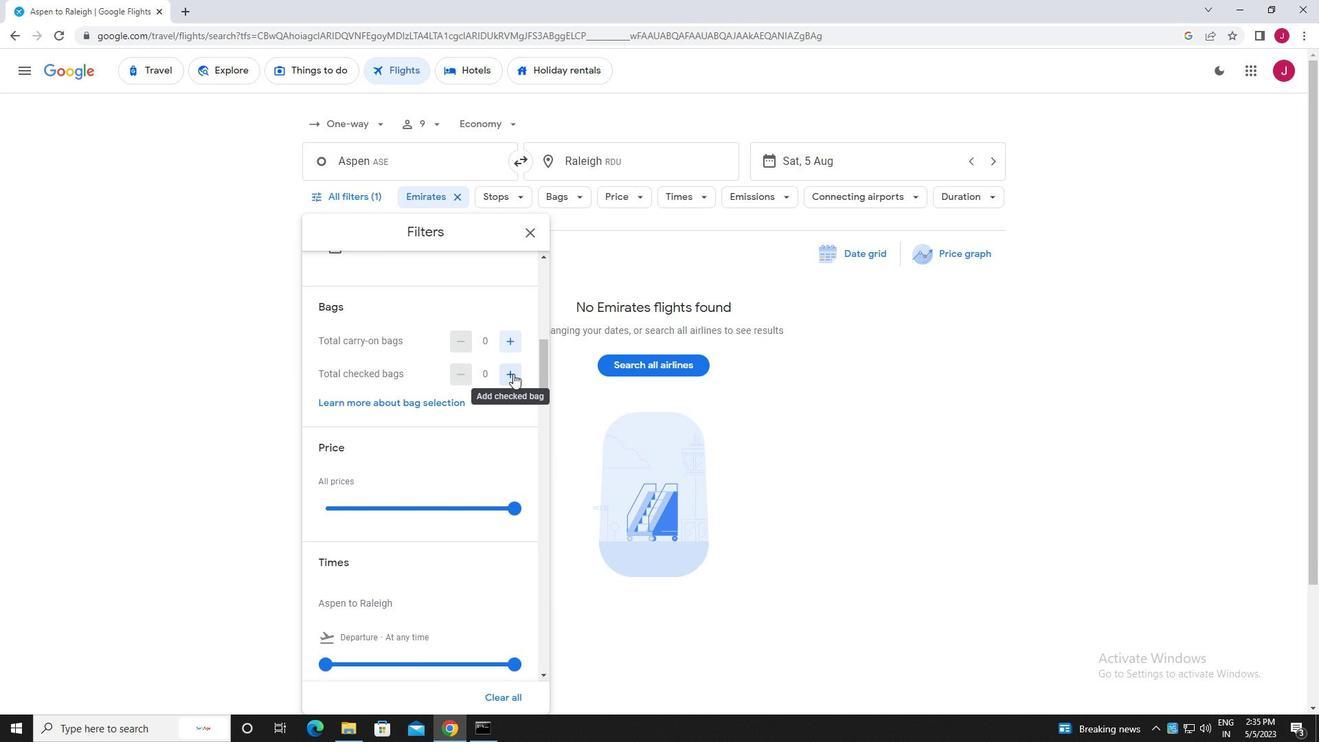 
Action: Mouse pressed left at (513, 373)
Screenshot: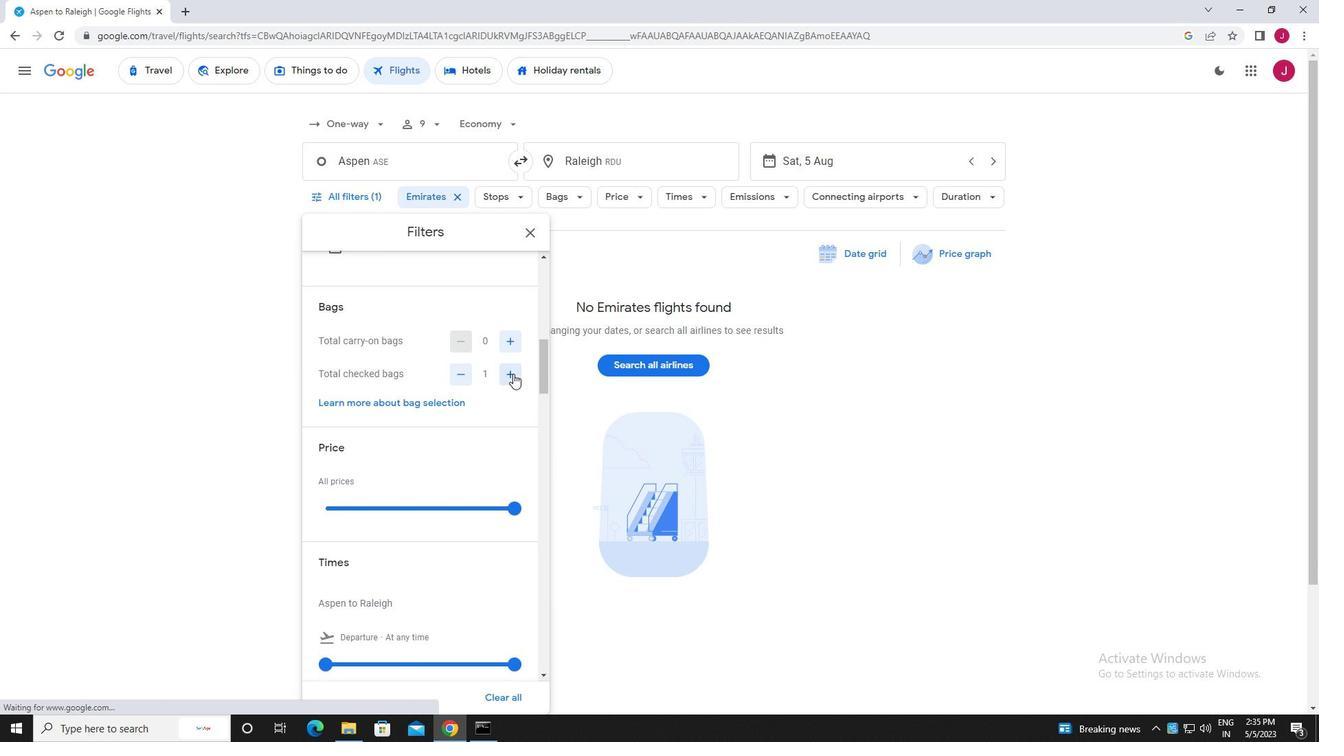 
Action: Mouse pressed left at (513, 373)
Screenshot: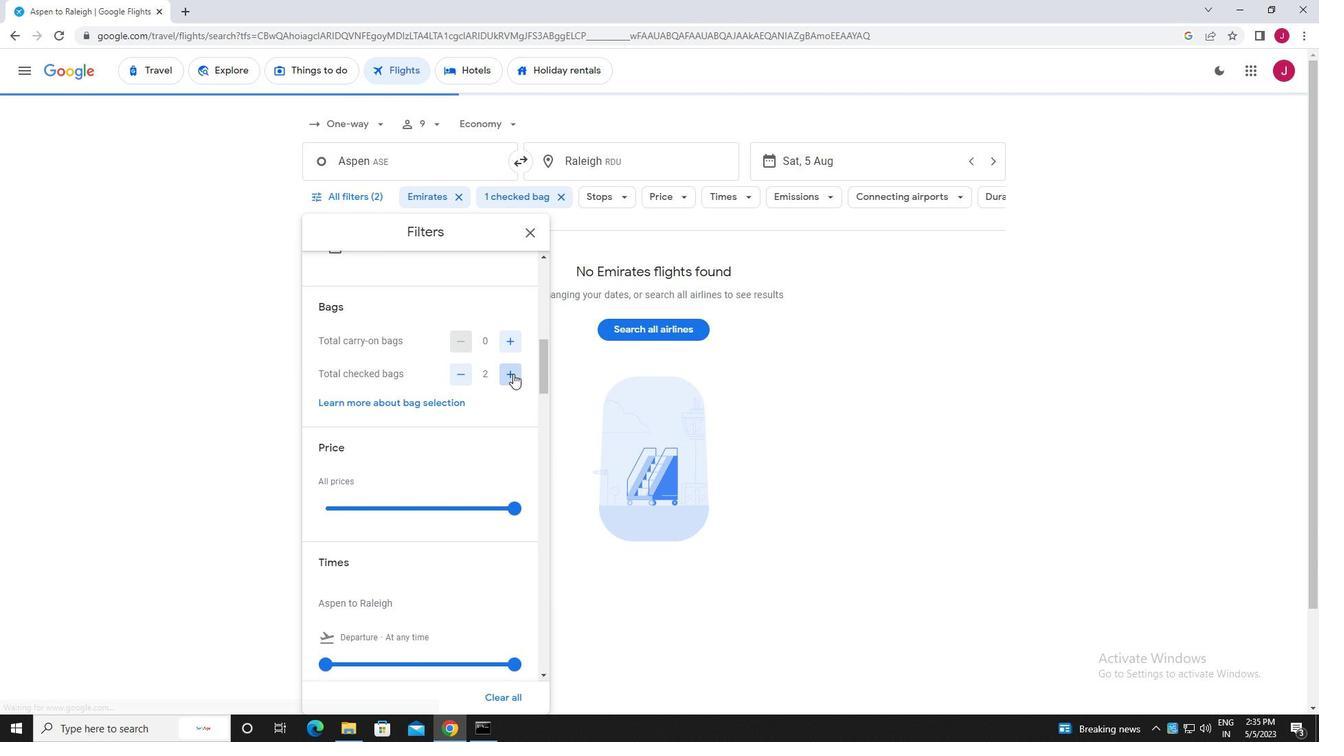 
Action: Mouse pressed left at (513, 373)
Screenshot: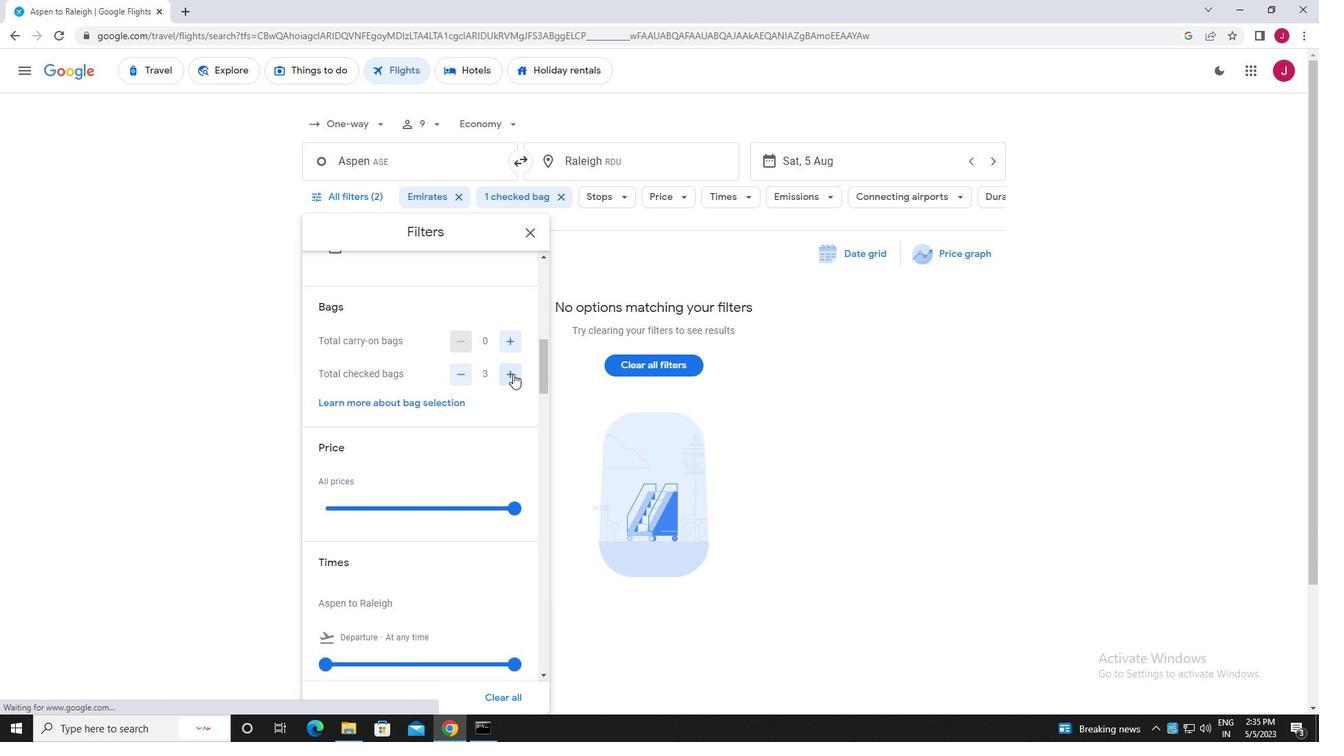 
Action: Mouse pressed left at (513, 373)
Screenshot: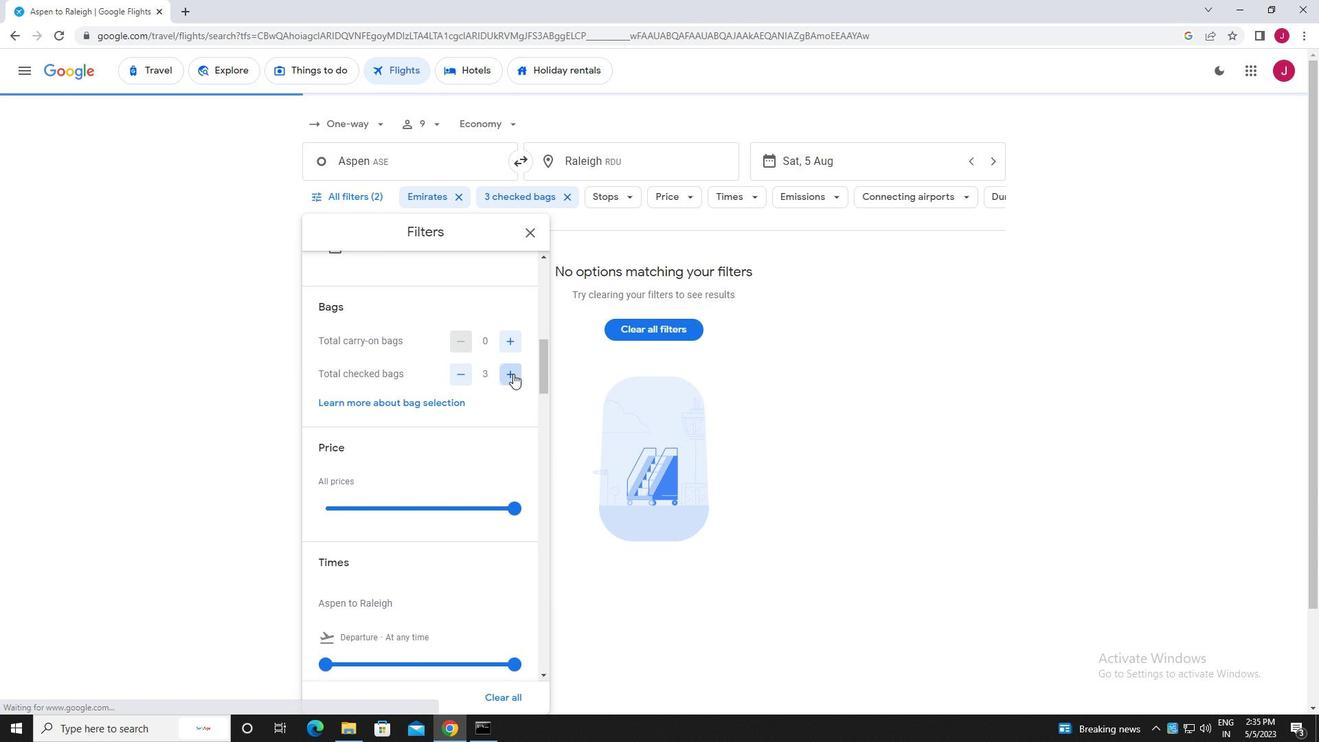 
Action: Mouse pressed left at (513, 373)
Screenshot: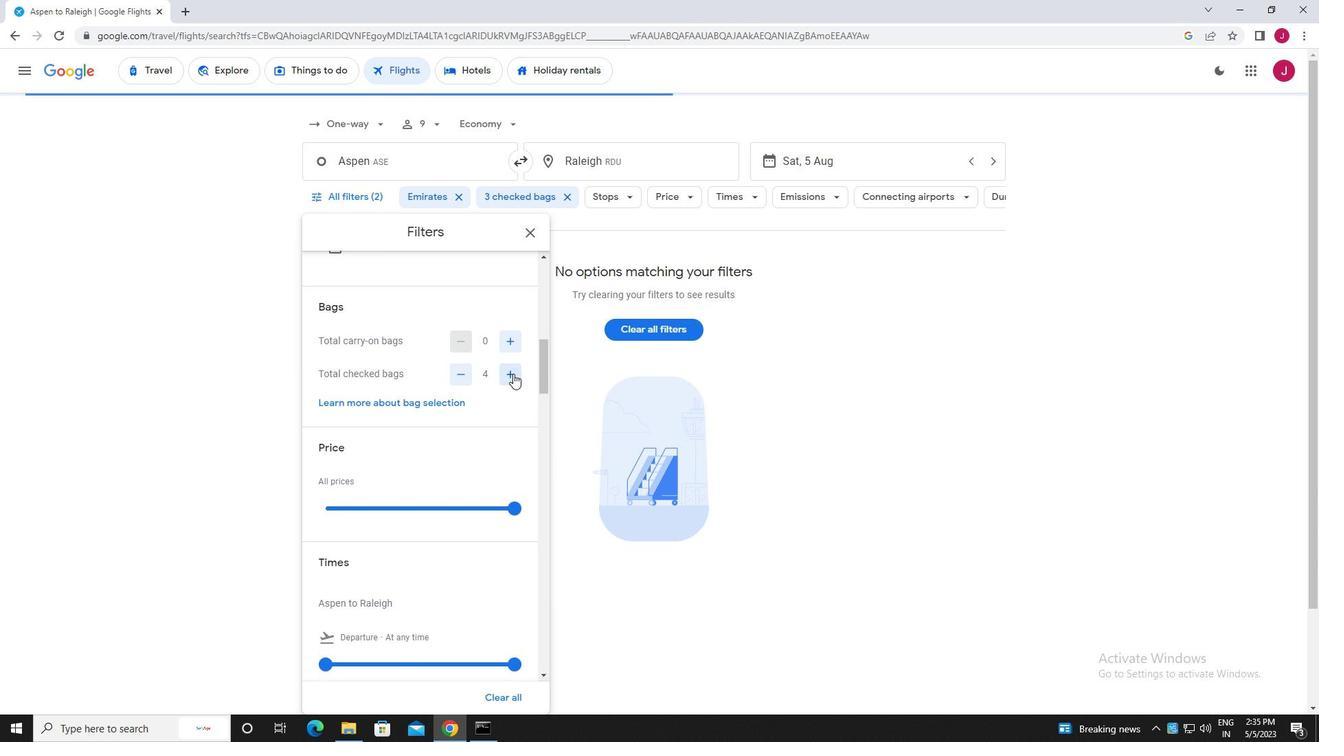 
Action: Mouse pressed left at (513, 373)
Screenshot: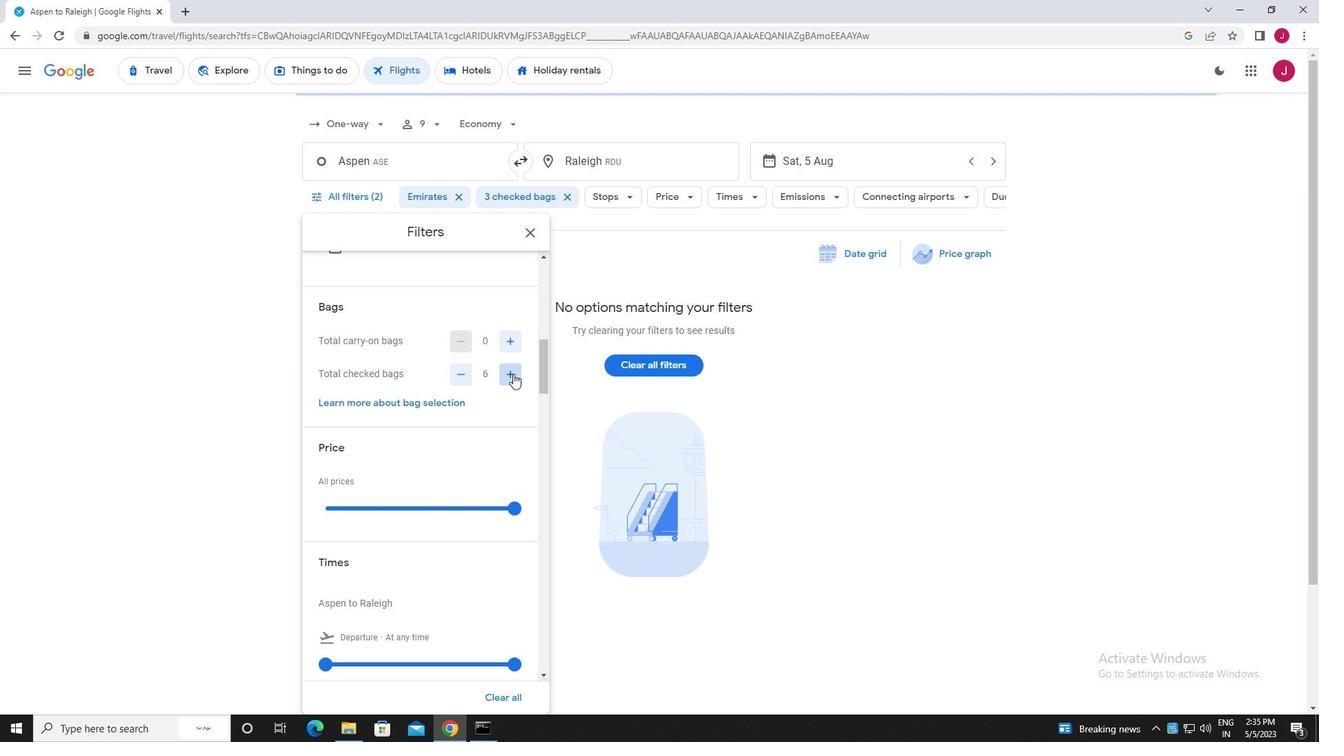 
Action: Mouse pressed left at (513, 373)
Screenshot: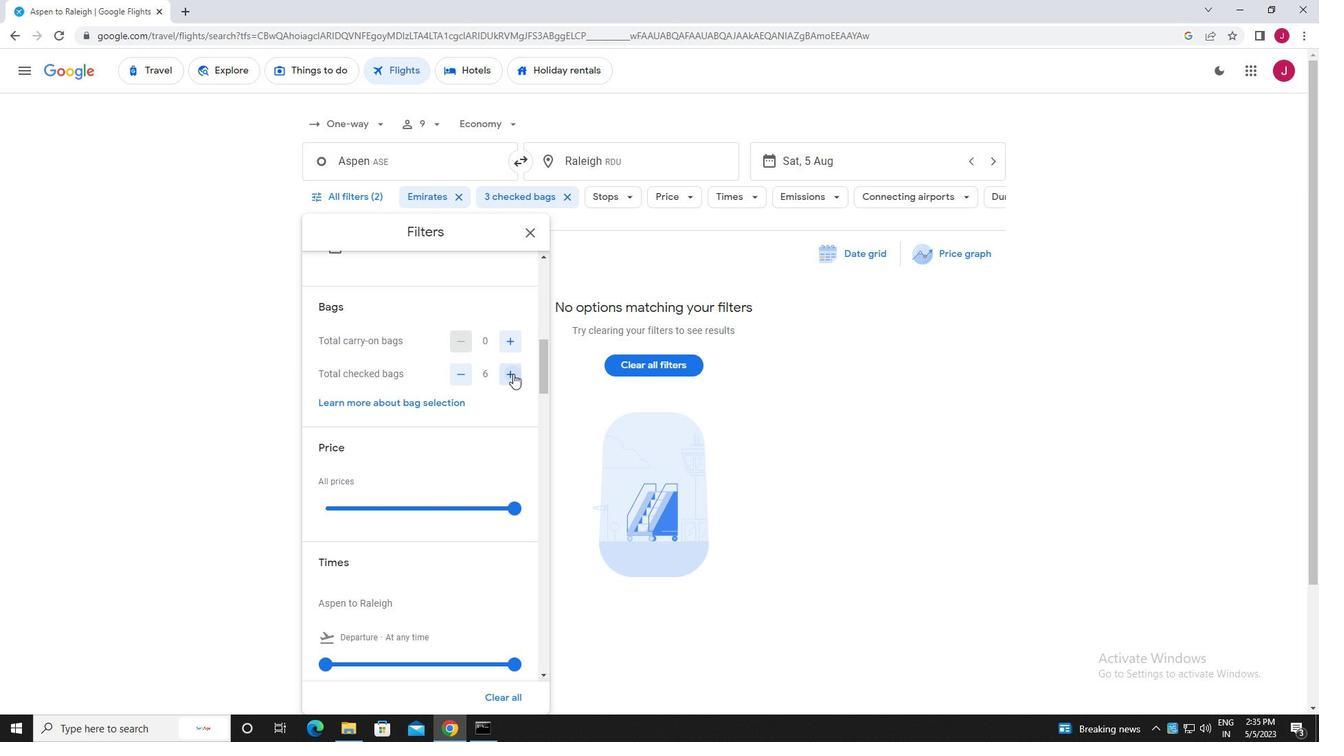 
Action: Mouse pressed left at (513, 373)
Screenshot: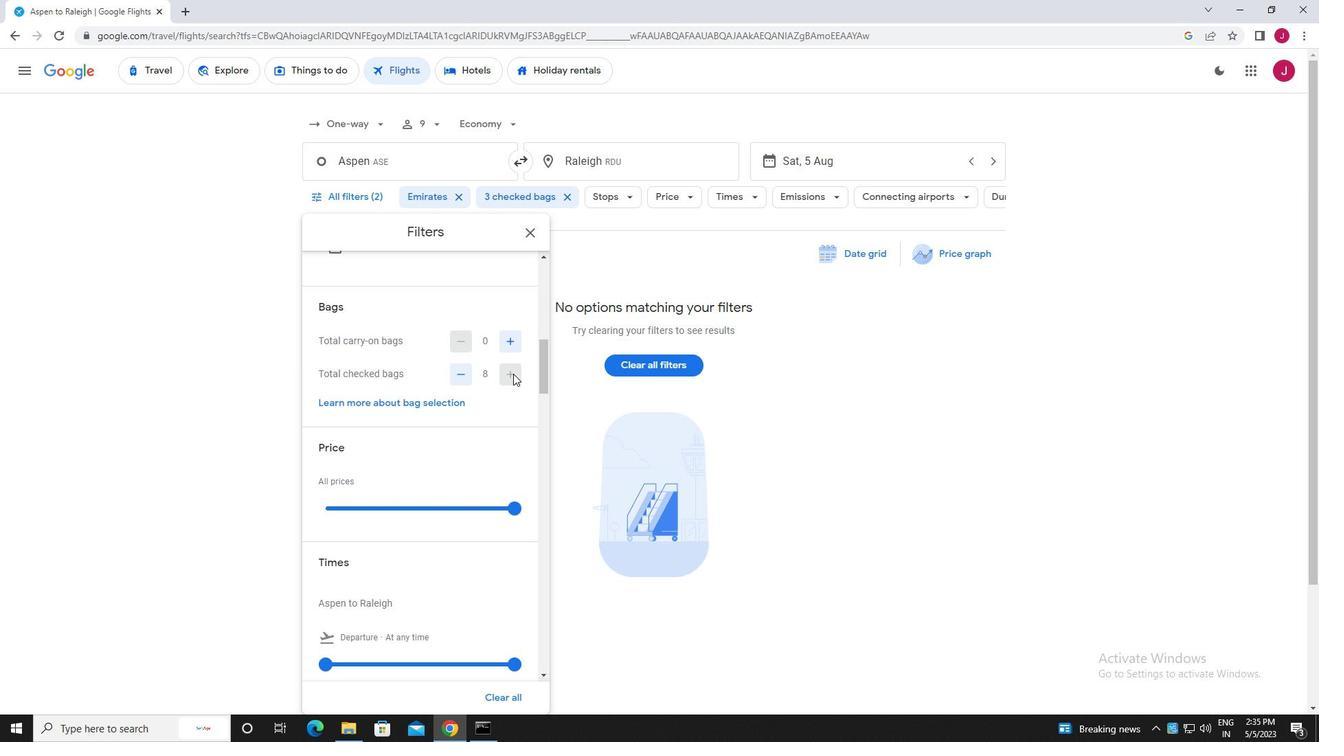 
Action: Mouse scrolled (513, 373) with delta (0, 0)
Screenshot: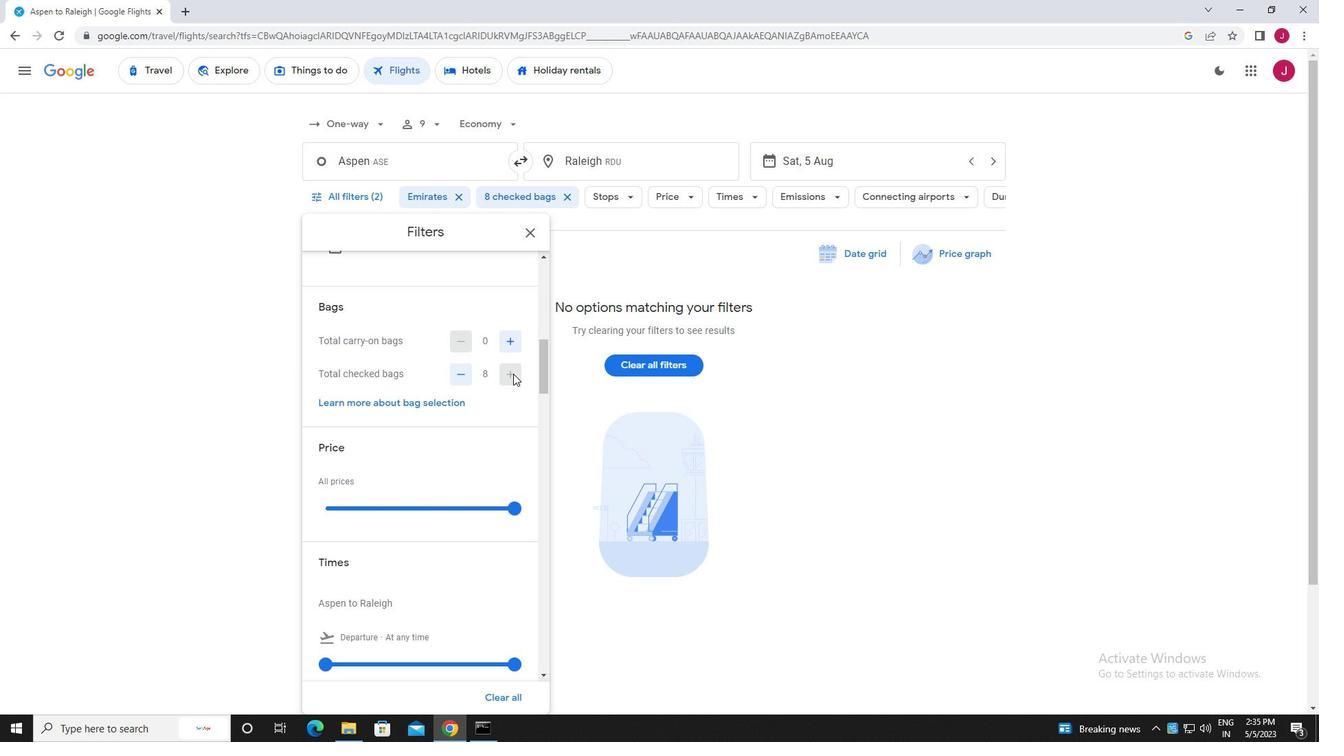 
Action: Mouse scrolled (513, 373) with delta (0, 0)
Screenshot: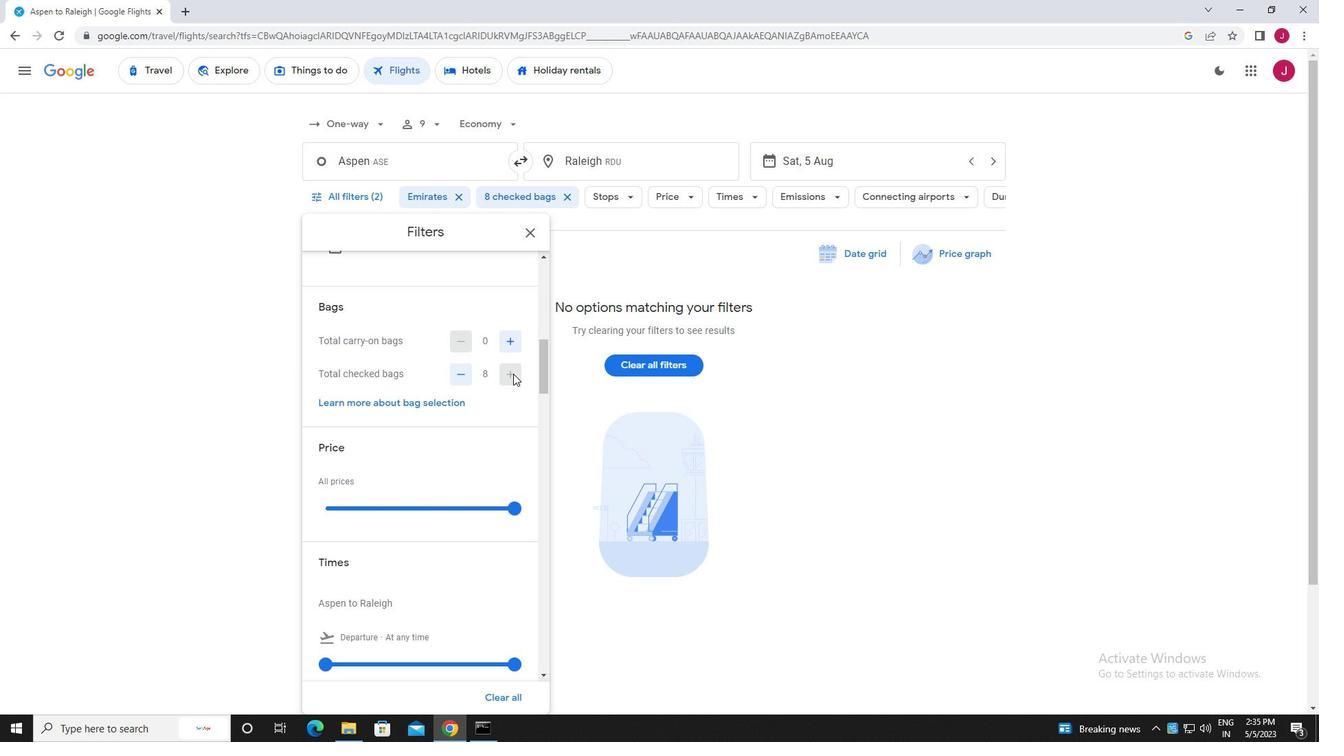 
Action: Mouse pressed left at (513, 373)
Screenshot: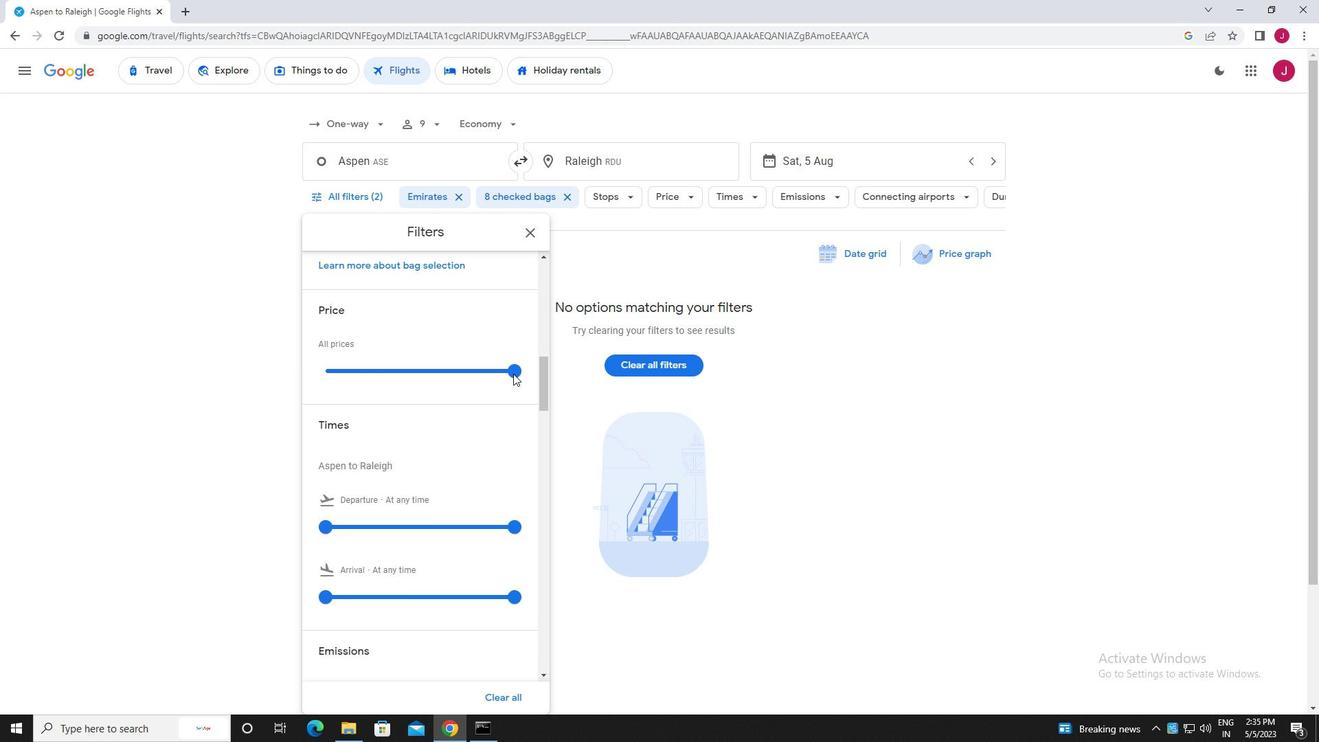 
Action: Mouse moved to (430, 367)
Screenshot: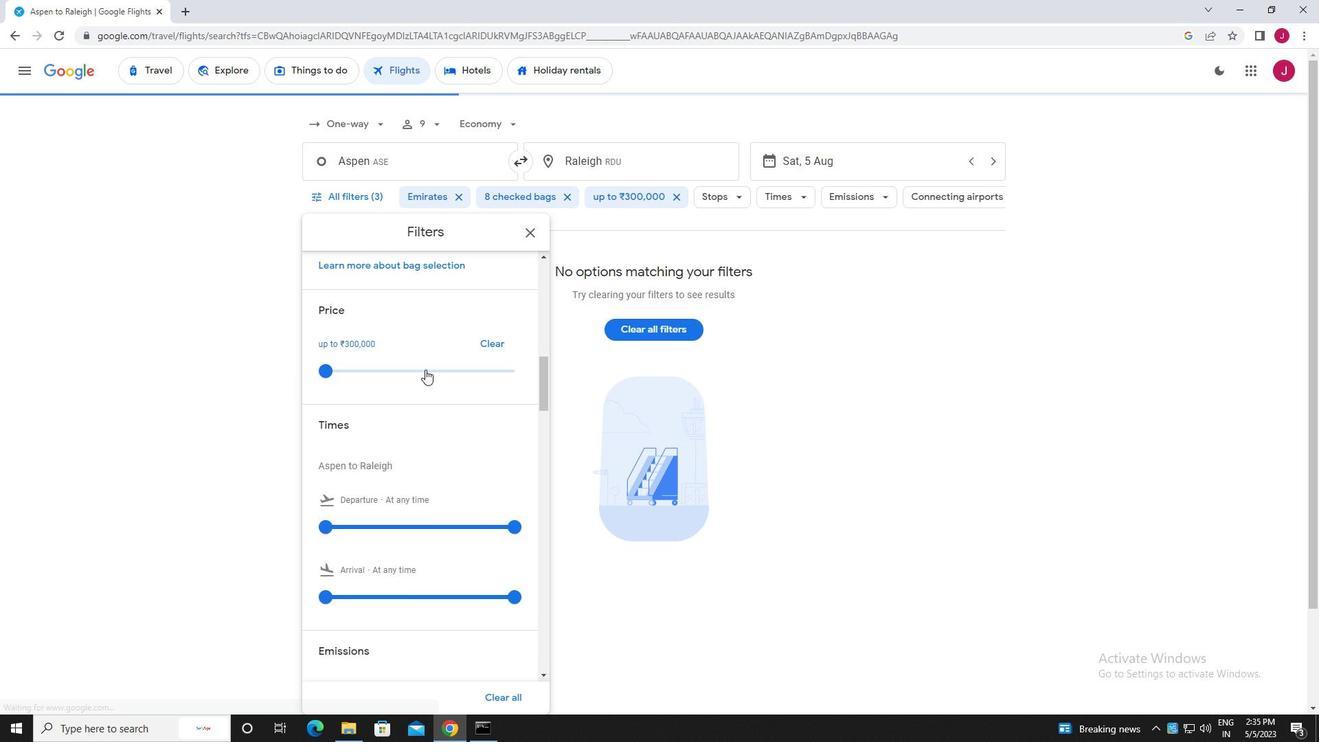 
Action: Mouse scrolled (430, 366) with delta (0, 0)
Screenshot: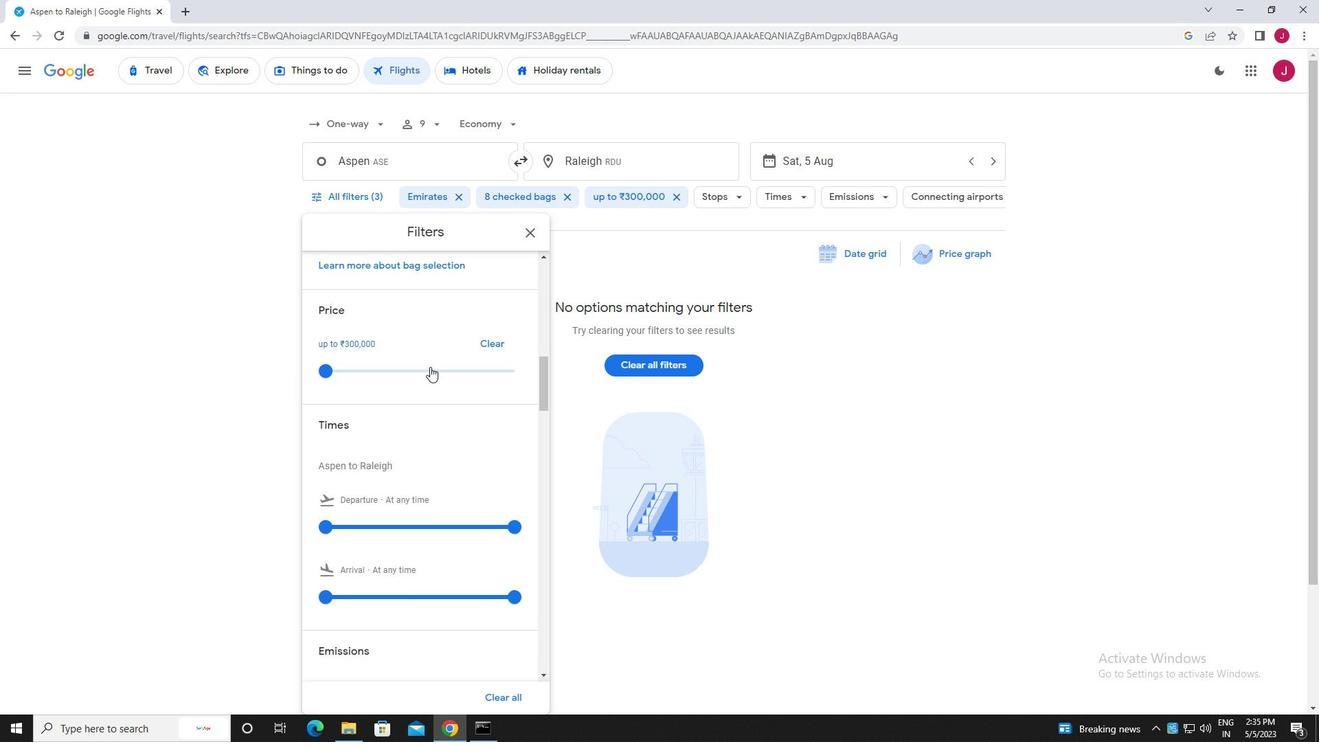 
Action: Mouse scrolled (430, 366) with delta (0, 0)
Screenshot: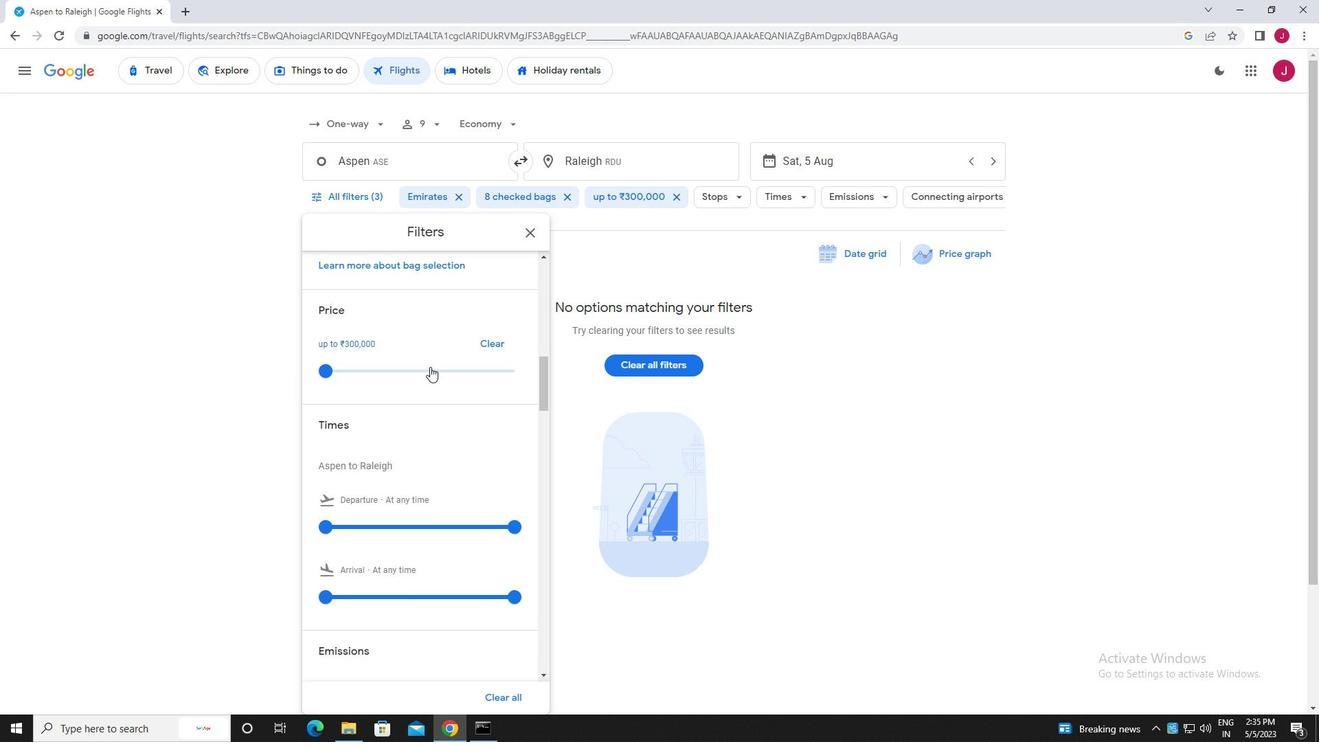 
Action: Mouse scrolled (430, 366) with delta (0, 0)
Screenshot: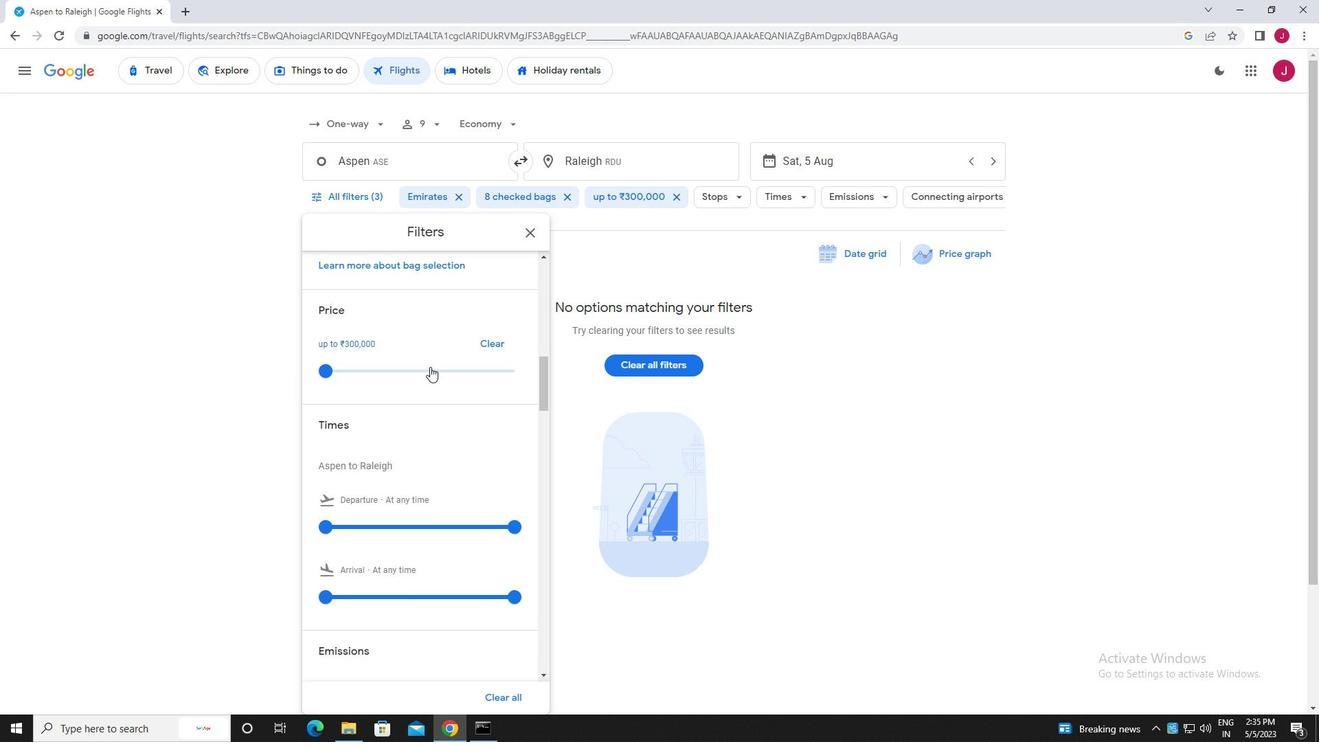 
Action: Mouse moved to (322, 317)
Screenshot: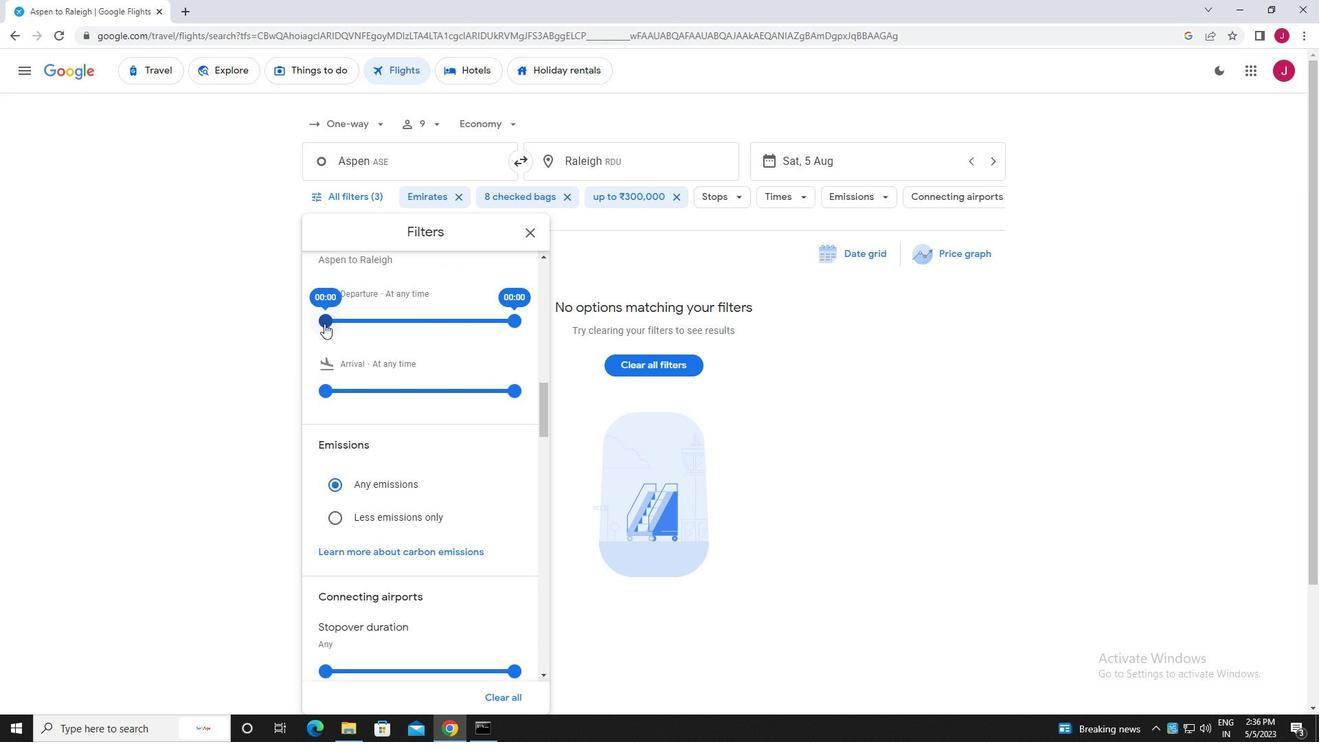 
Action: Mouse pressed left at (322, 317)
Screenshot: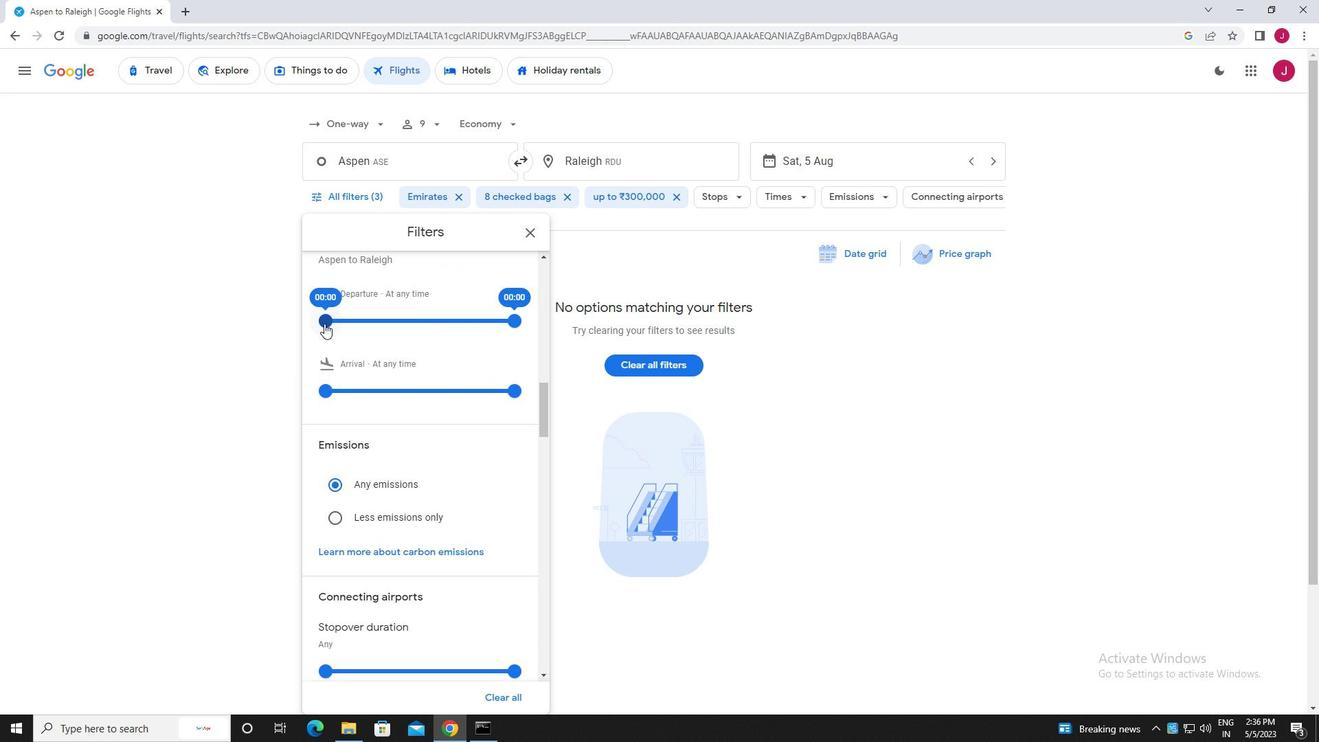
Action: Mouse moved to (512, 323)
Screenshot: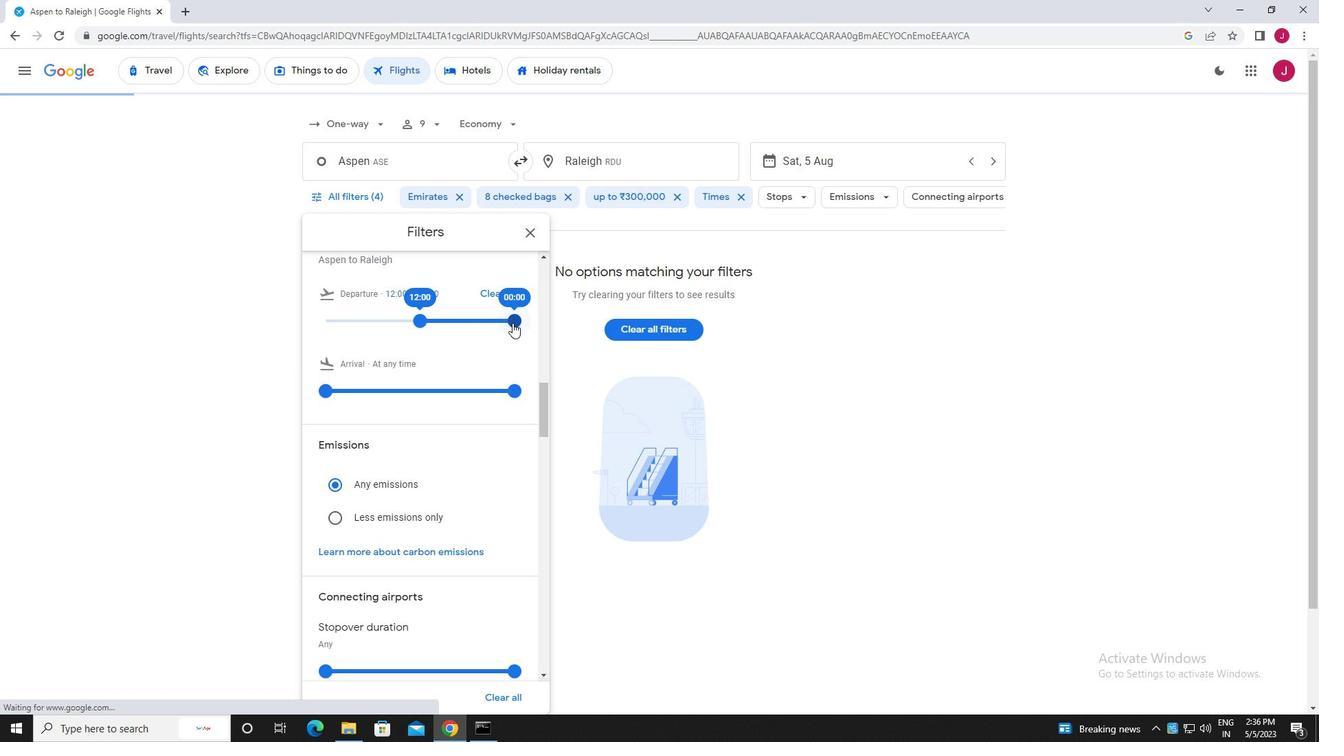 
Action: Mouse pressed left at (512, 323)
Screenshot: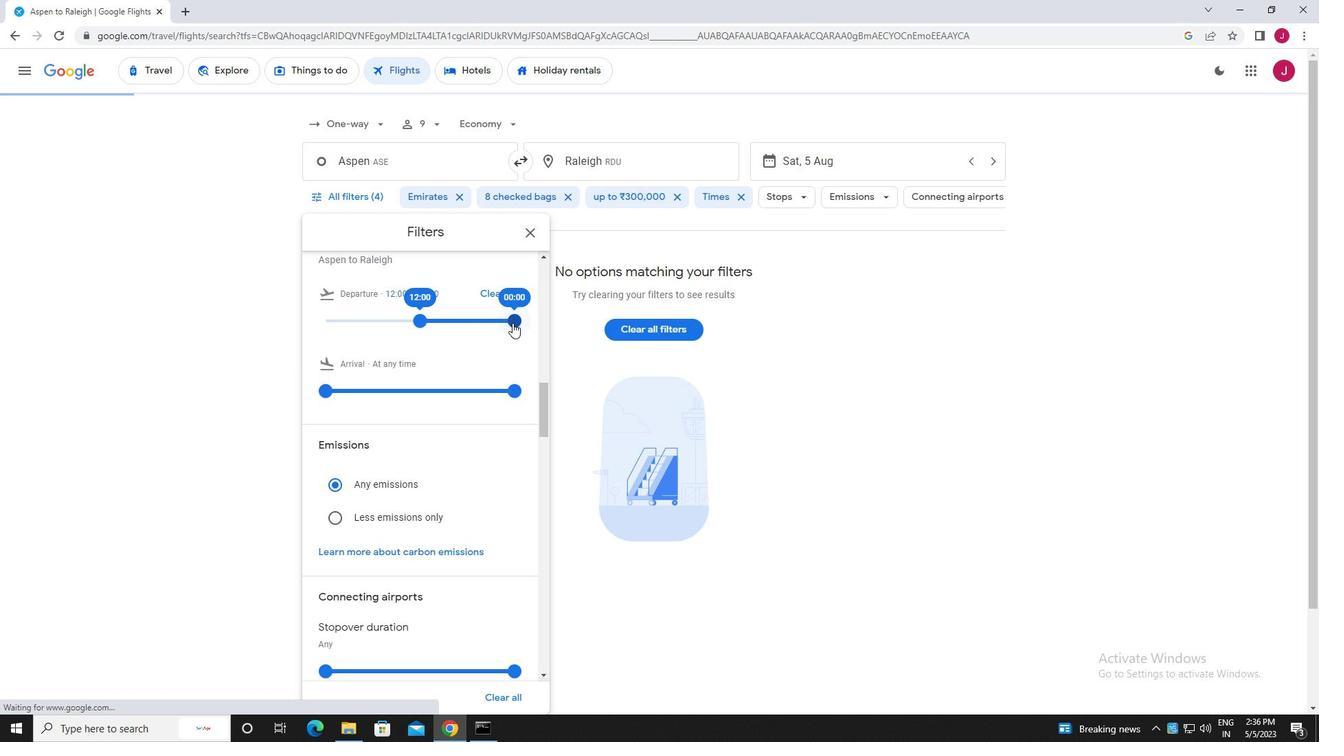 
Action: Mouse moved to (536, 230)
Screenshot: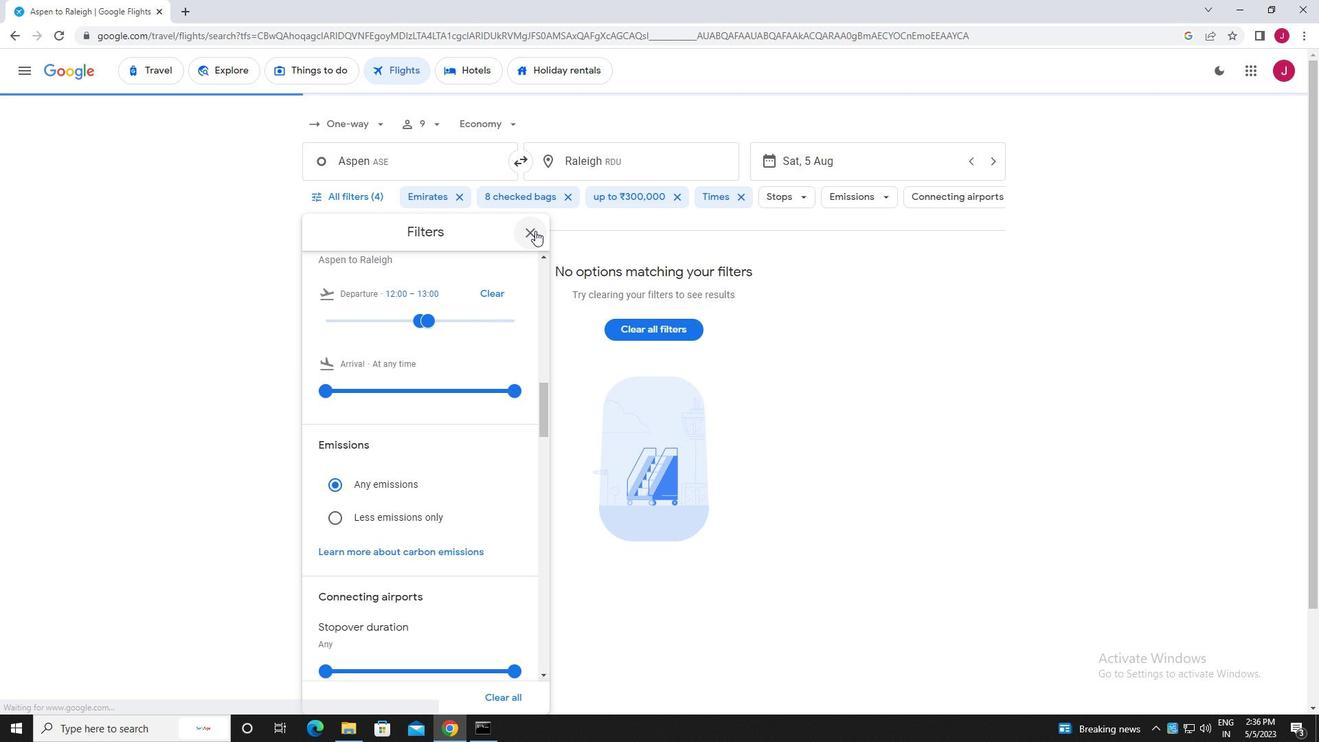 
Action: Mouse pressed left at (536, 230)
Screenshot: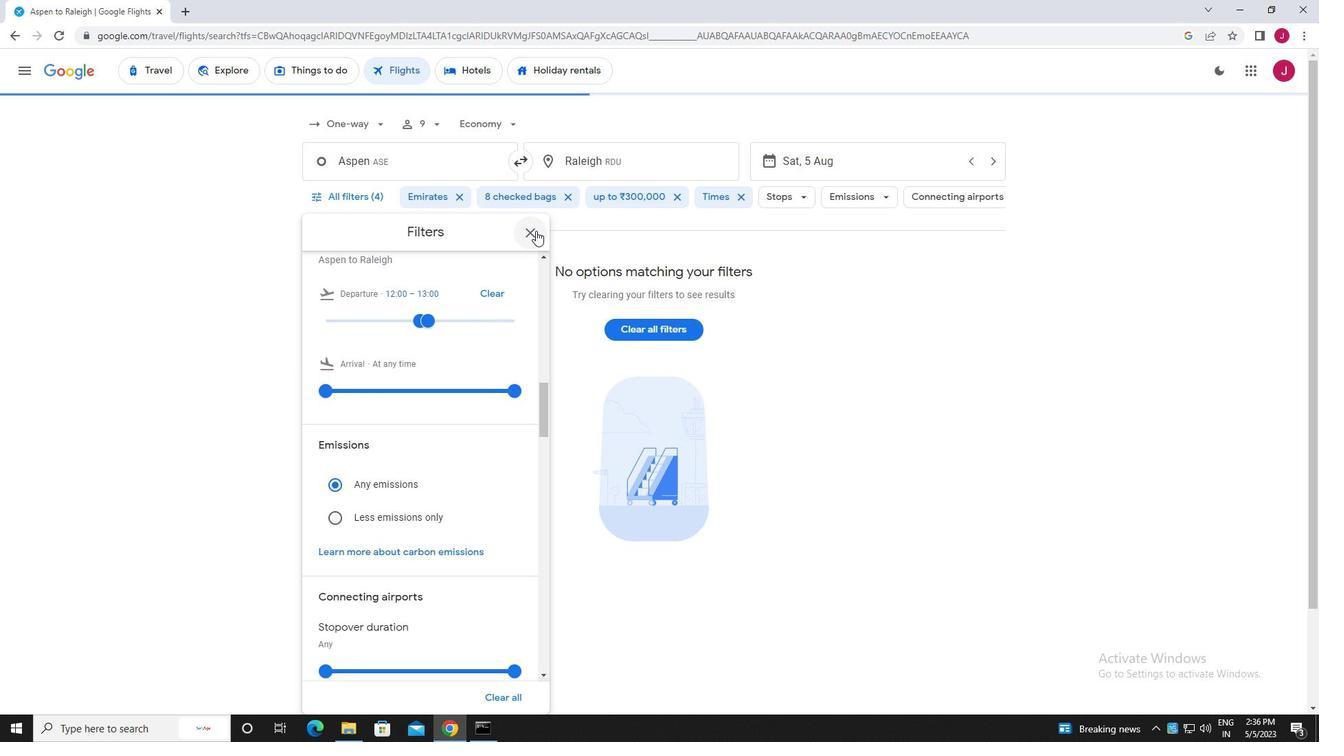 
Action: Mouse moved to (535, 230)
Screenshot: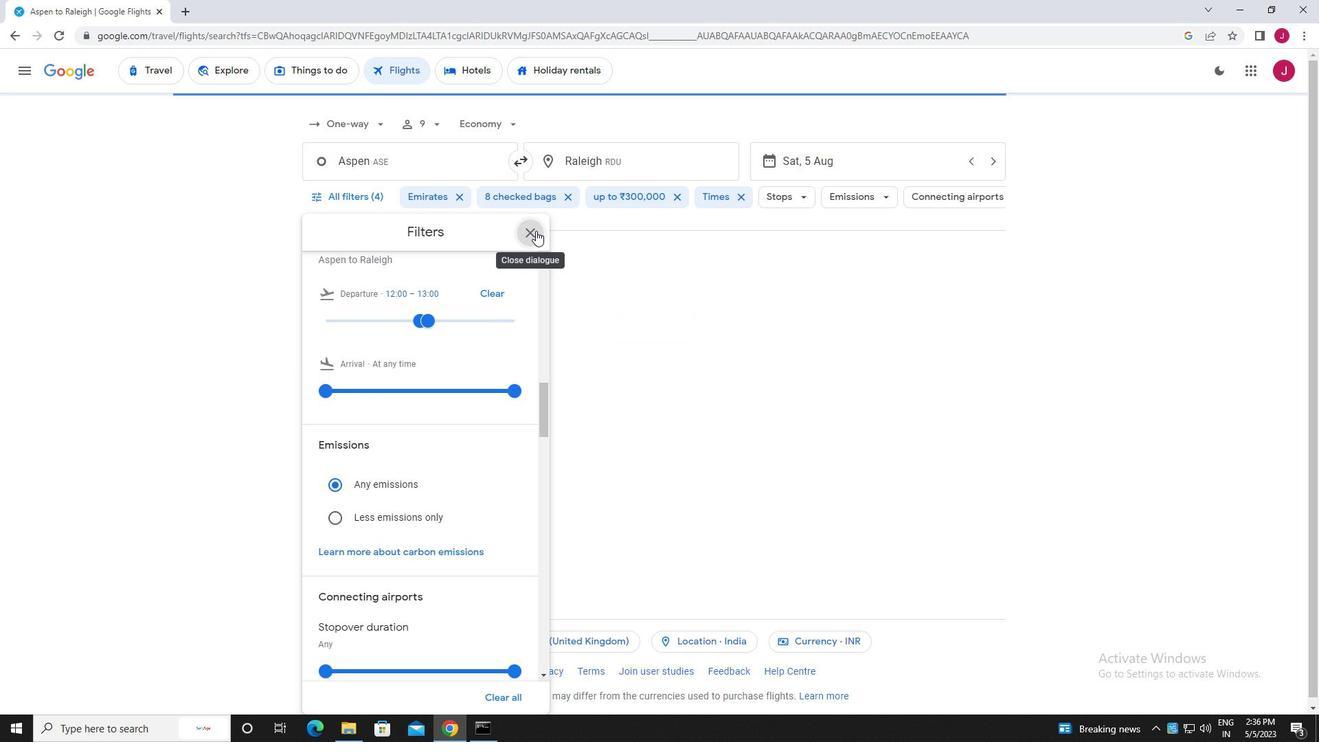 
